 Task: Open a blank sheet, save the file as Moon.docx Insert a picture of 'Moon ' with name  ' Moon .png ' Apply border to the image, change style to straight line, color Brown and width '2 pt'
Action: Mouse moved to (22, 38)
Screenshot: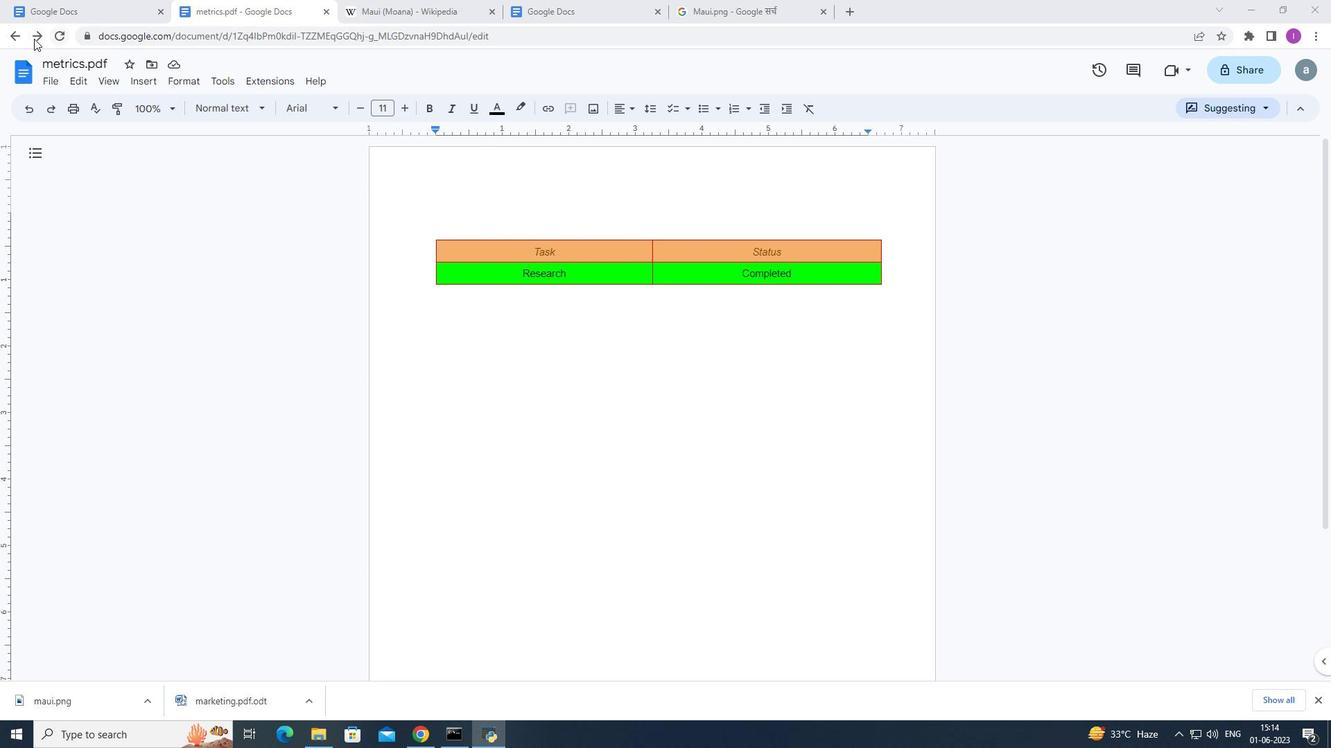 
Action: Mouse pressed left at (22, 38)
Screenshot: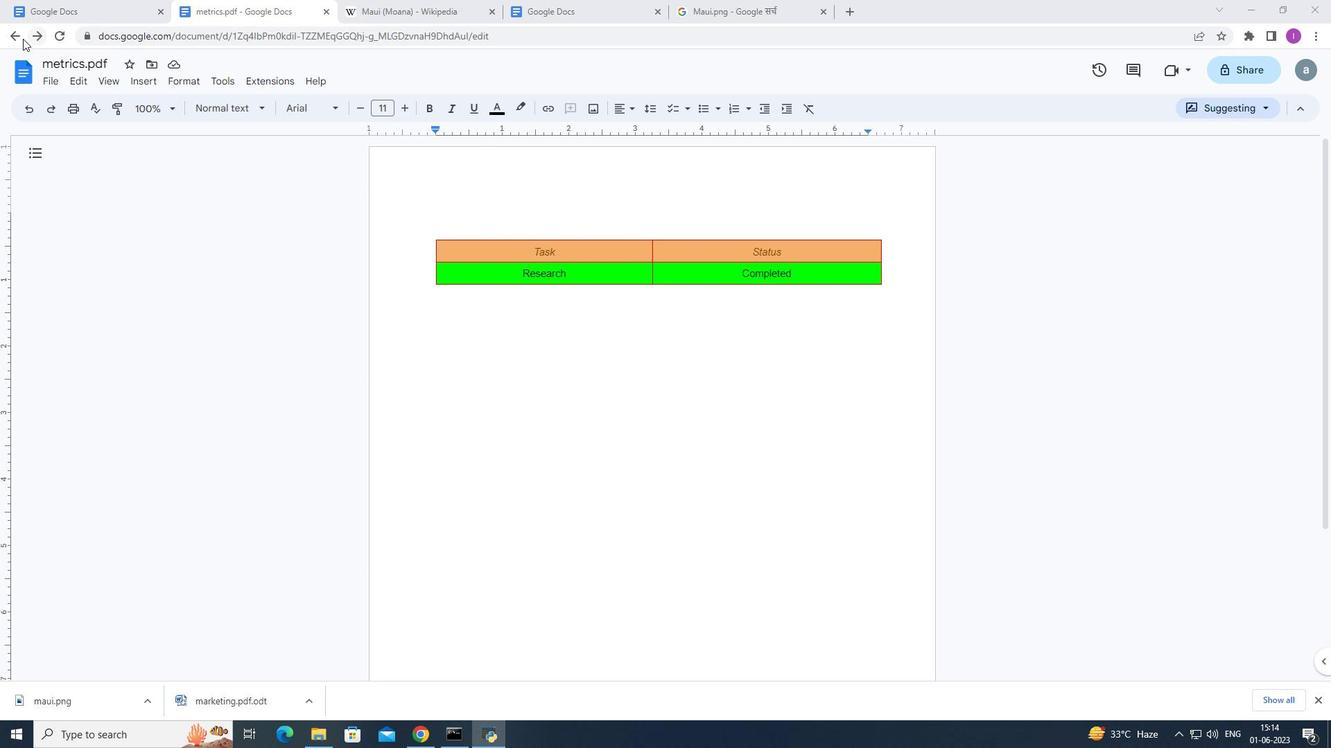 
Action: Mouse moved to (374, 448)
Screenshot: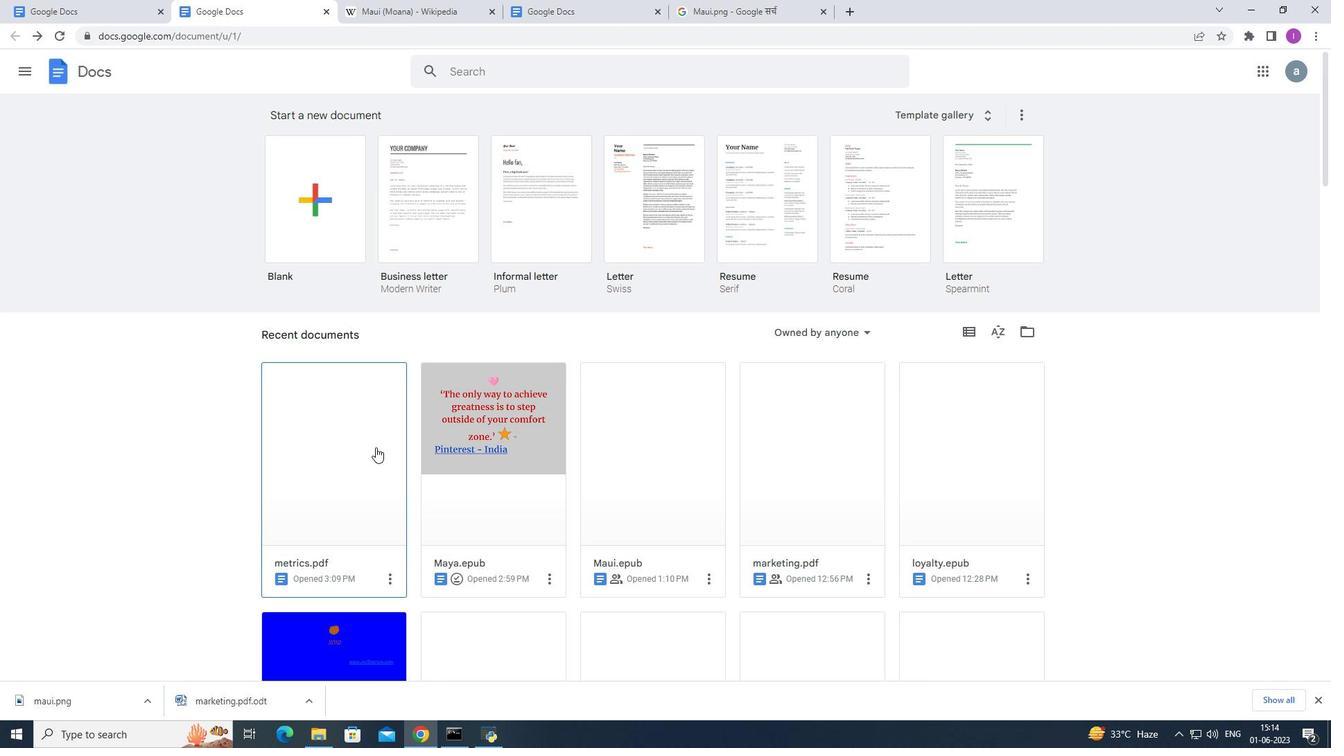 
Action: Mouse pressed left at (374, 448)
Screenshot: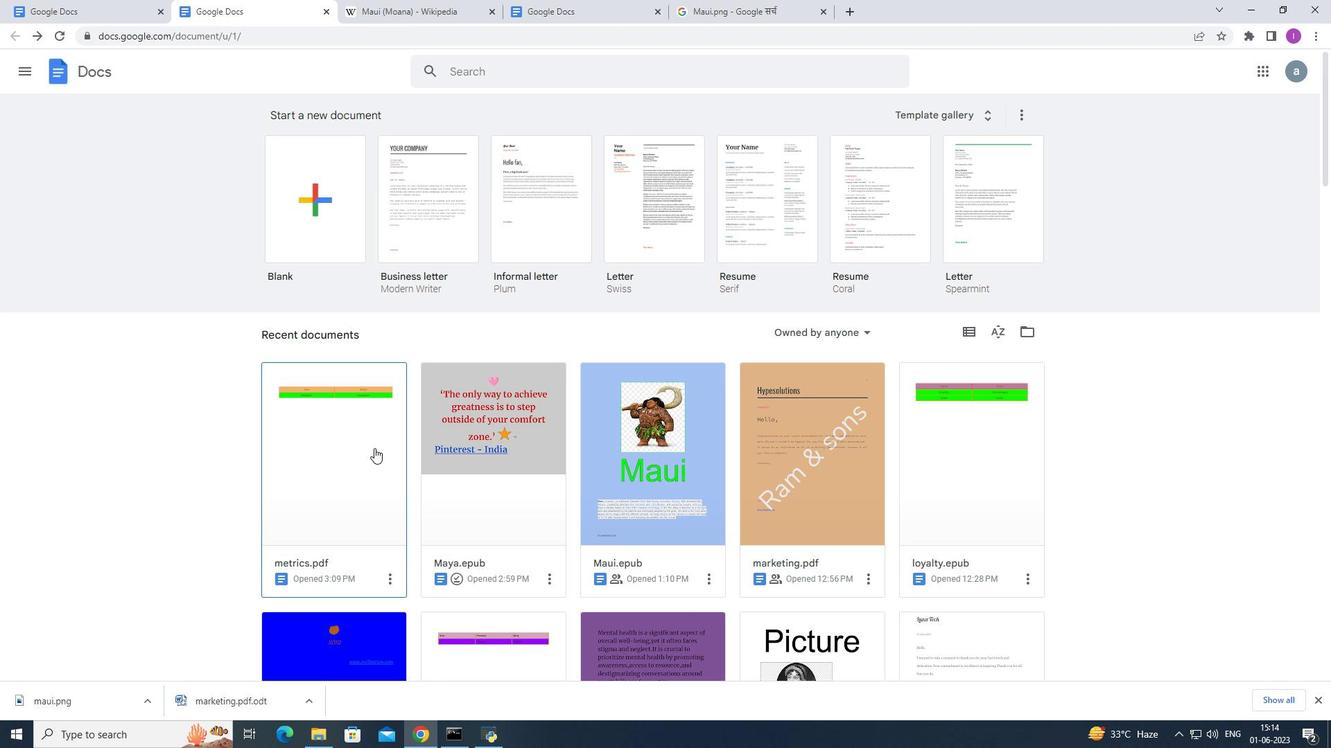 
Action: Mouse moved to (16, 29)
Screenshot: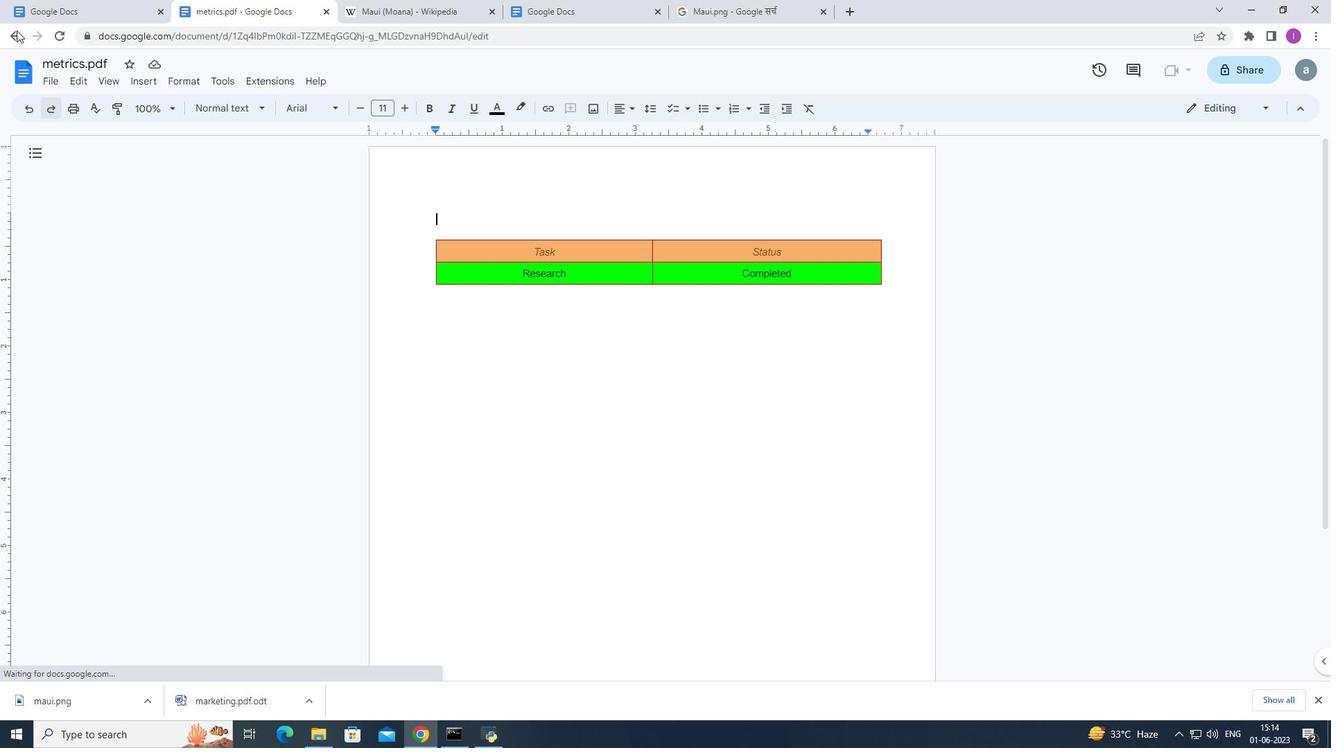 
Action: Mouse pressed left at (16, 29)
Screenshot: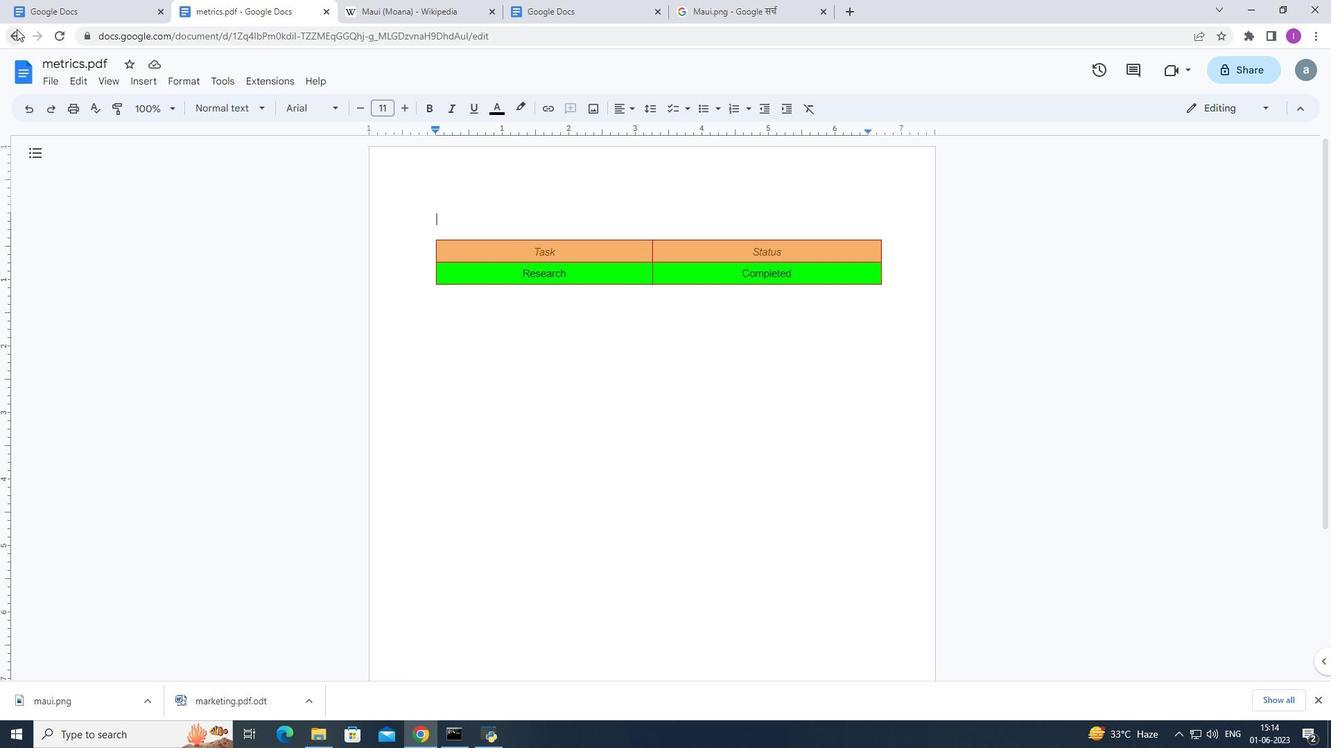 
Action: Mouse moved to (295, 178)
Screenshot: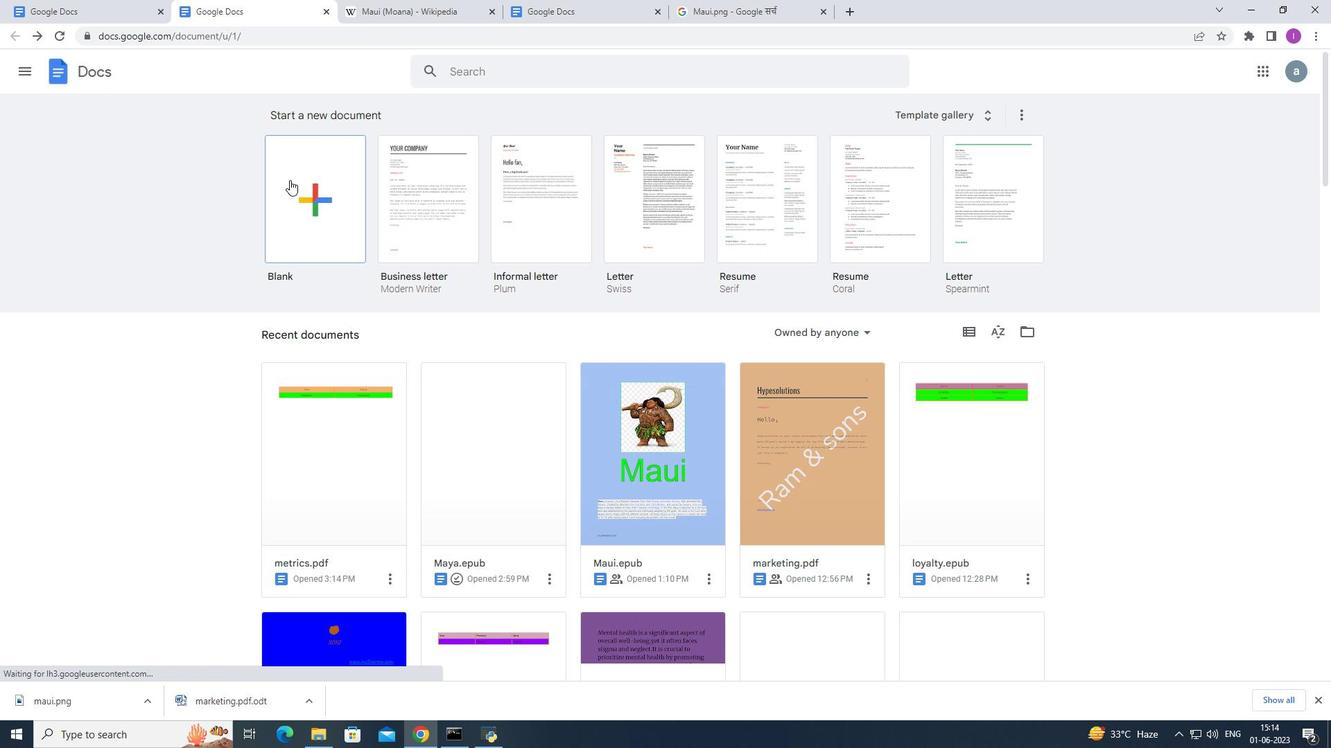 
Action: Mouse pressed left at (295, 178)
Screenshot: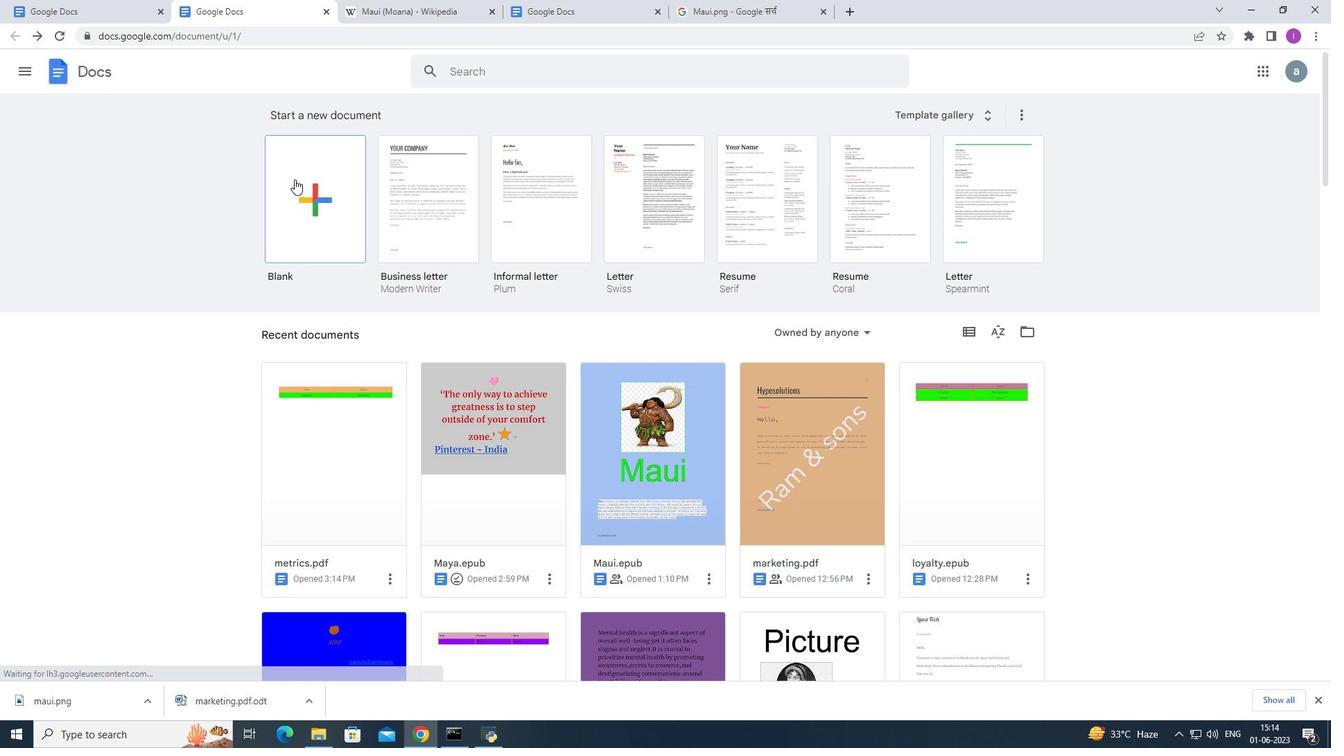 
Action: Mouse moved to (152, 64)
Screenshot: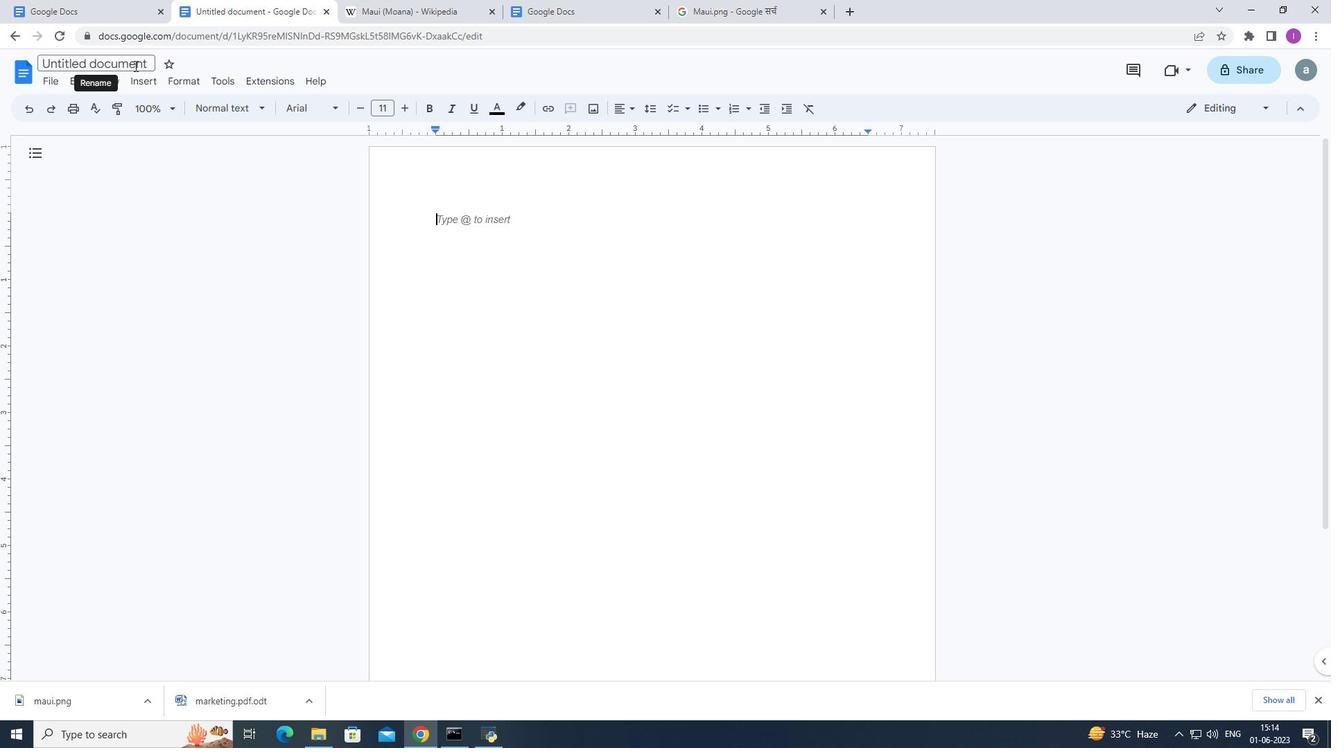 
Action: Mouse pressed left at (152, 64)
Screenshot: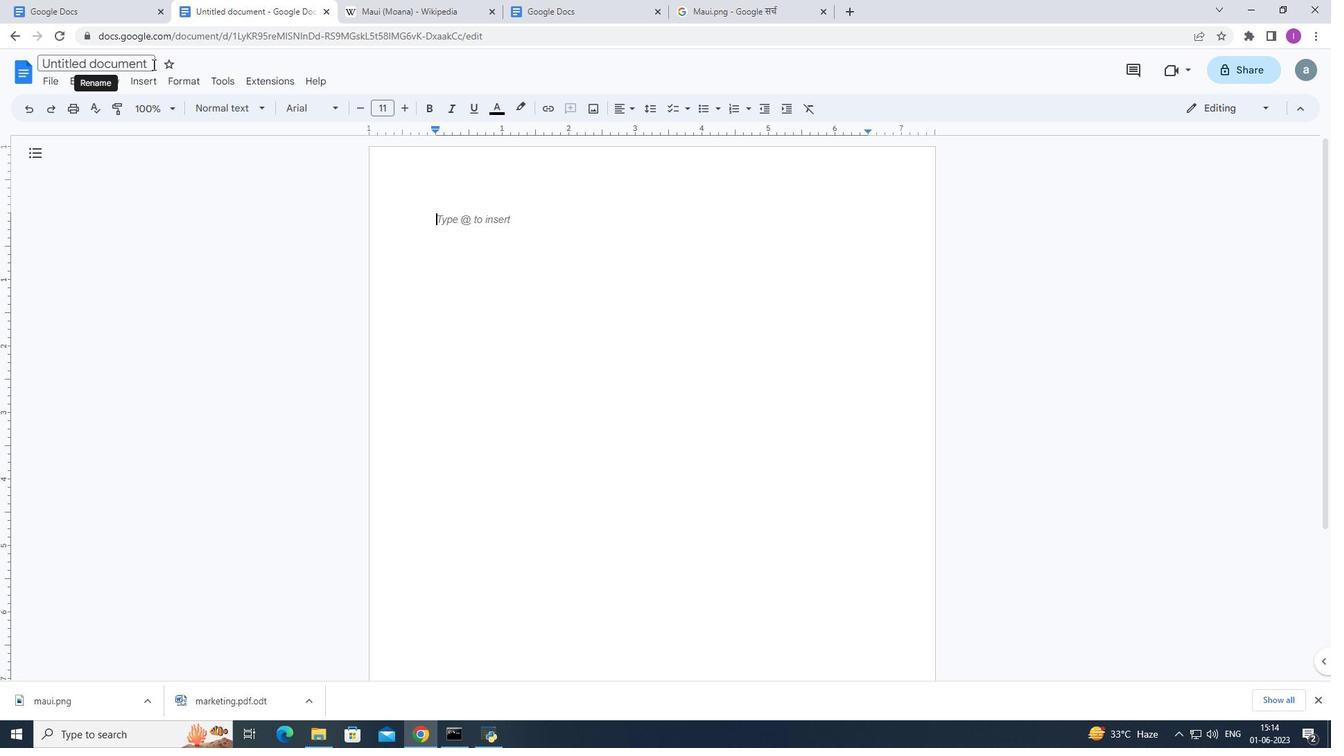 
Action: Mouse moved to (704, 0)
Screenshot: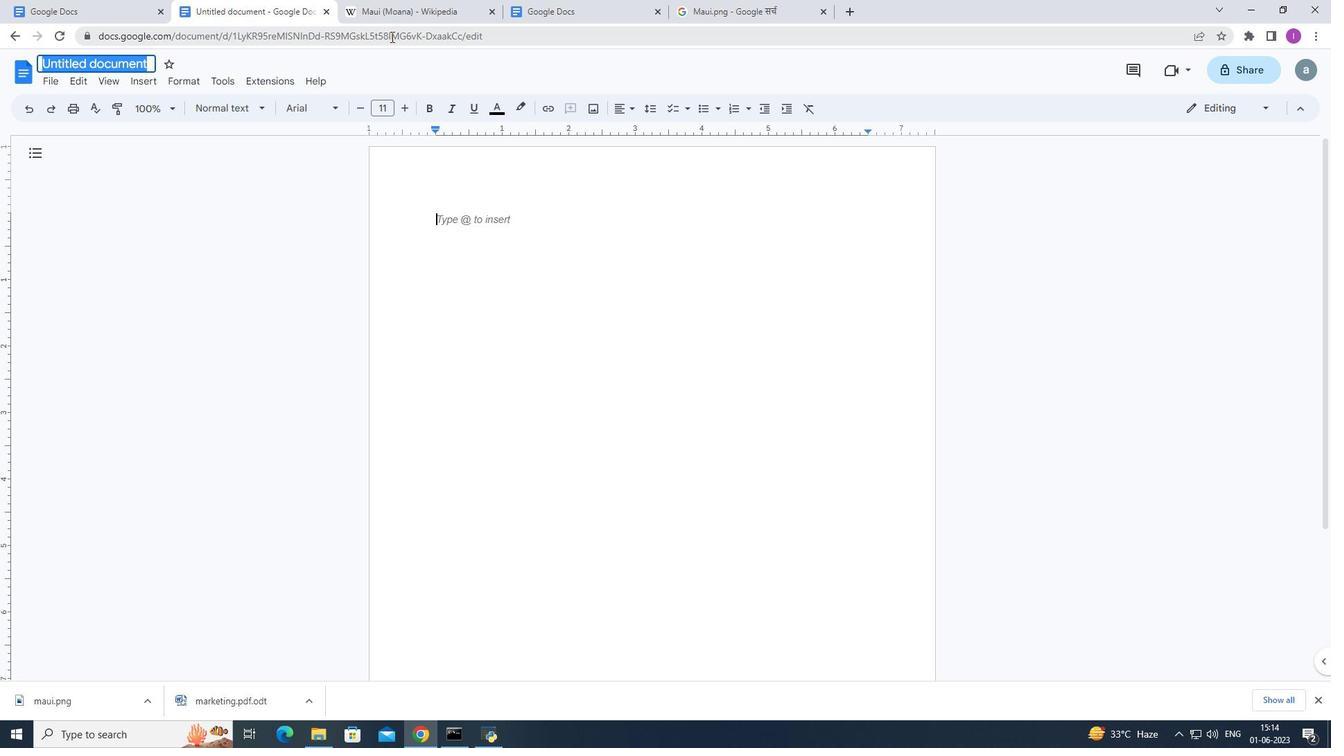 
Action: Key pressed <Key.shift><Key.shift><Key.shift><Key.shift><Key.shift><Key.shift><Key.shift>Moon.docx
Screenshot: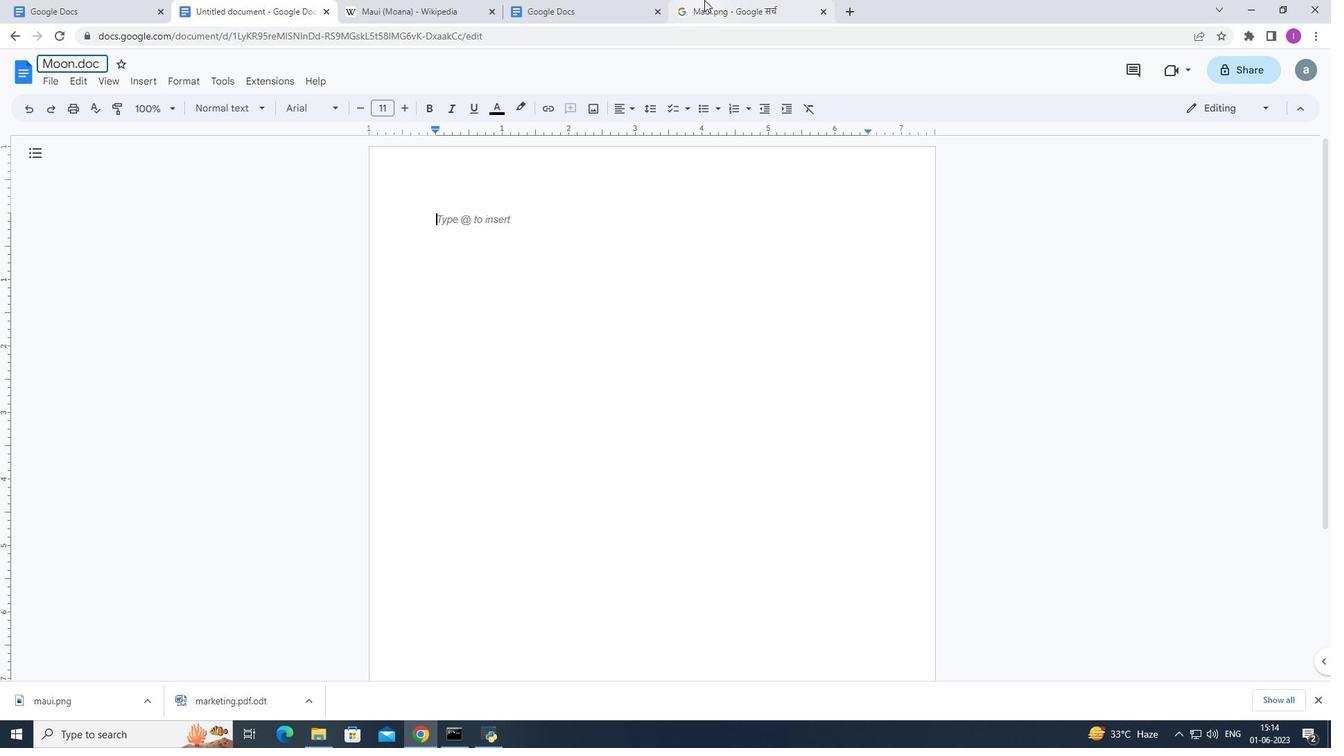
Action: Mouse moved to (471, 183)
Screenshot: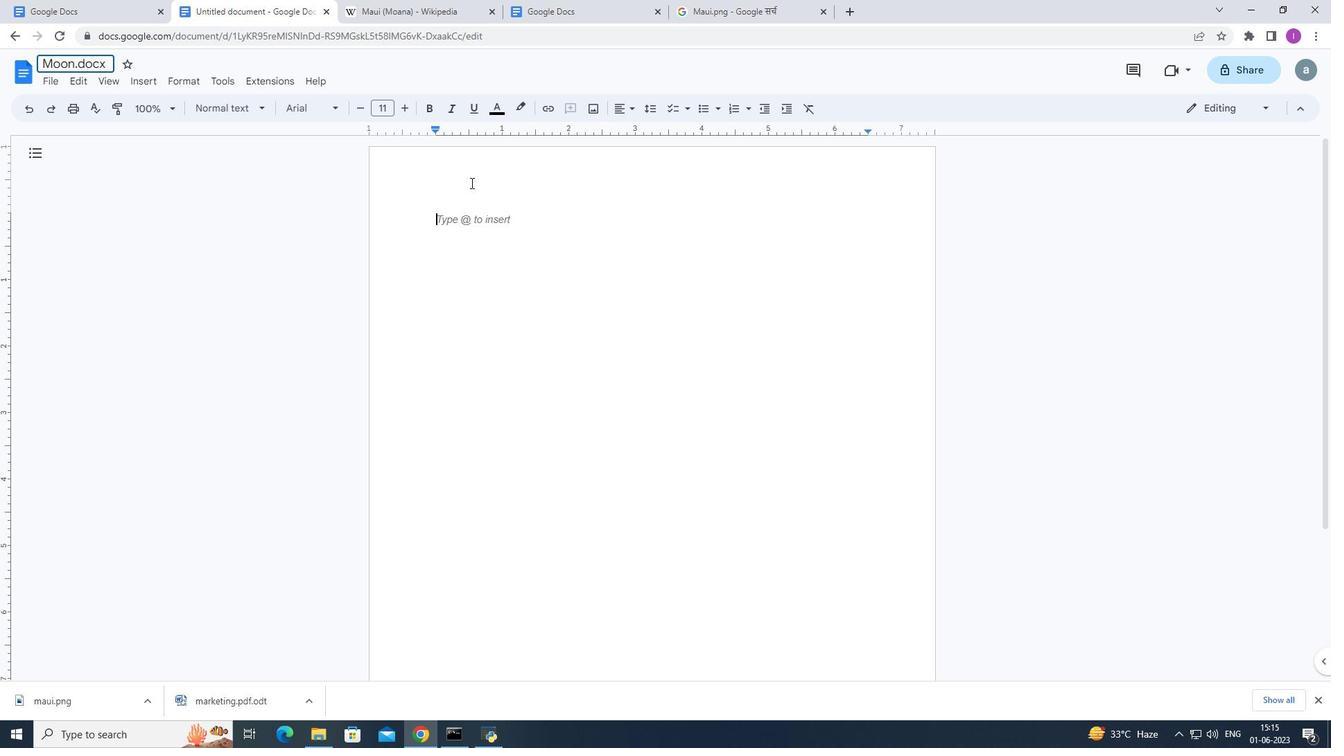 
Action: Mouse pressed left at (471, 183)
Screenshot: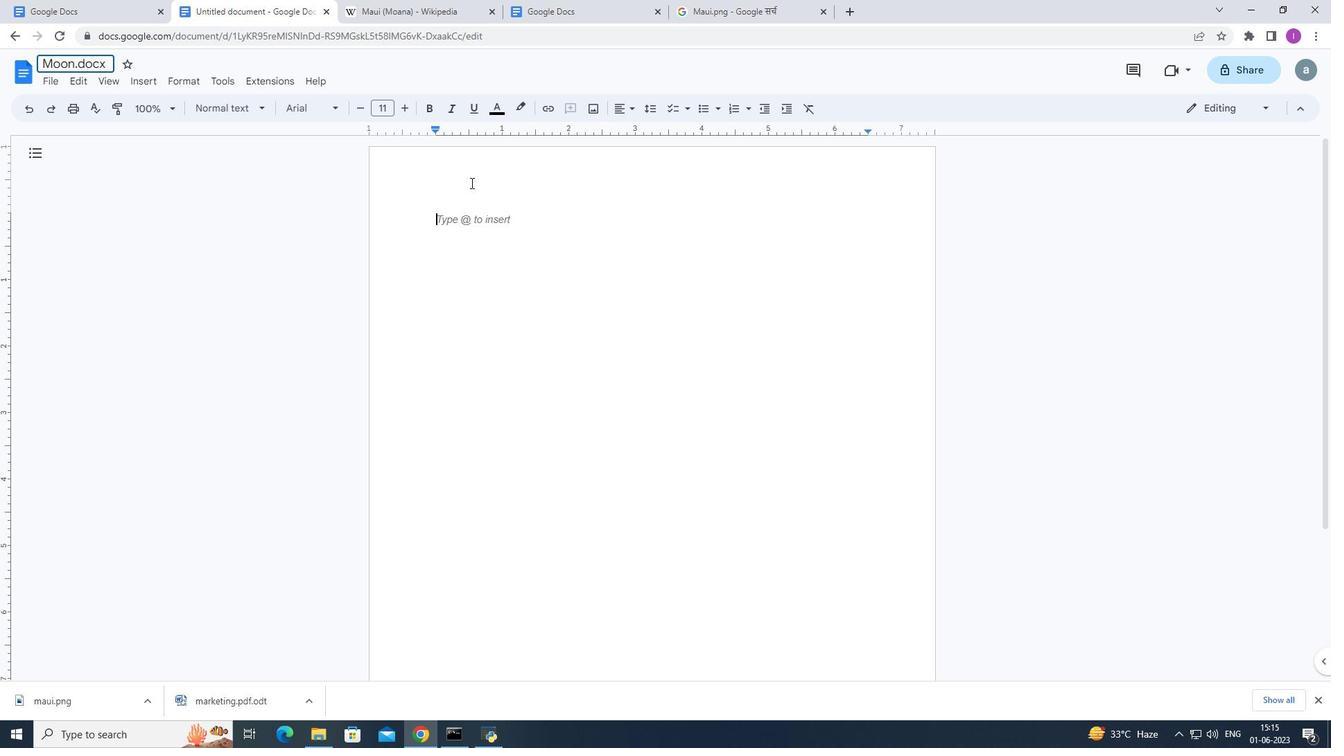 
Action: Mouse moved to (717, 6)
Screenshot: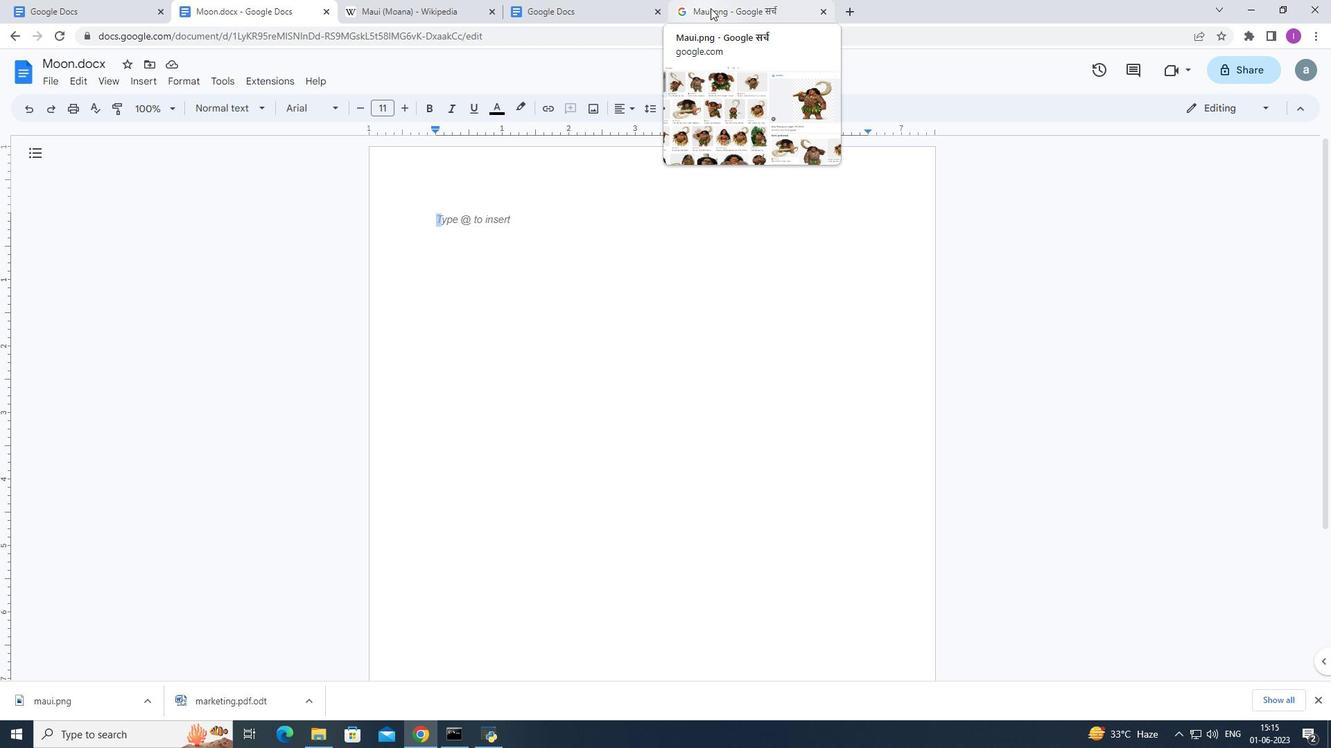 
Action: Mouse pressed left at (717, 6)
Screenshot: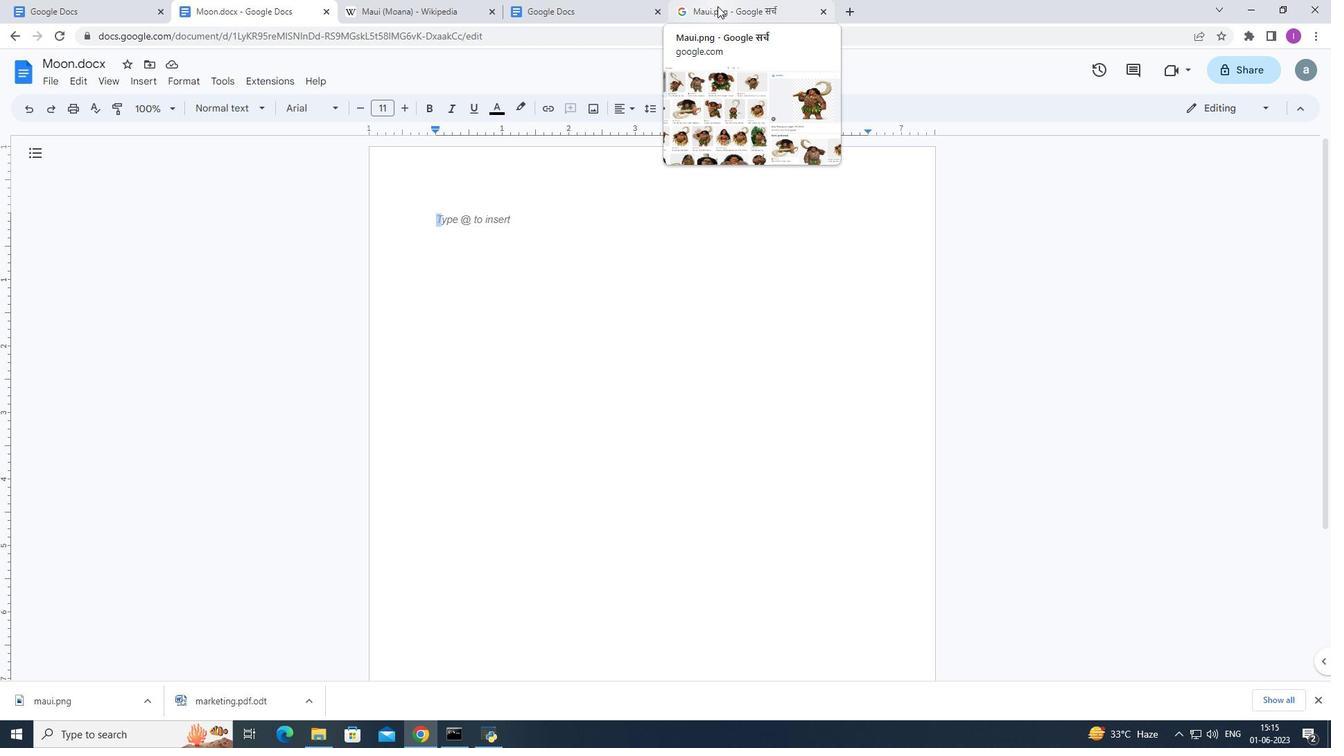 
Action: Mouse moved to (168, 67)
Screenshot: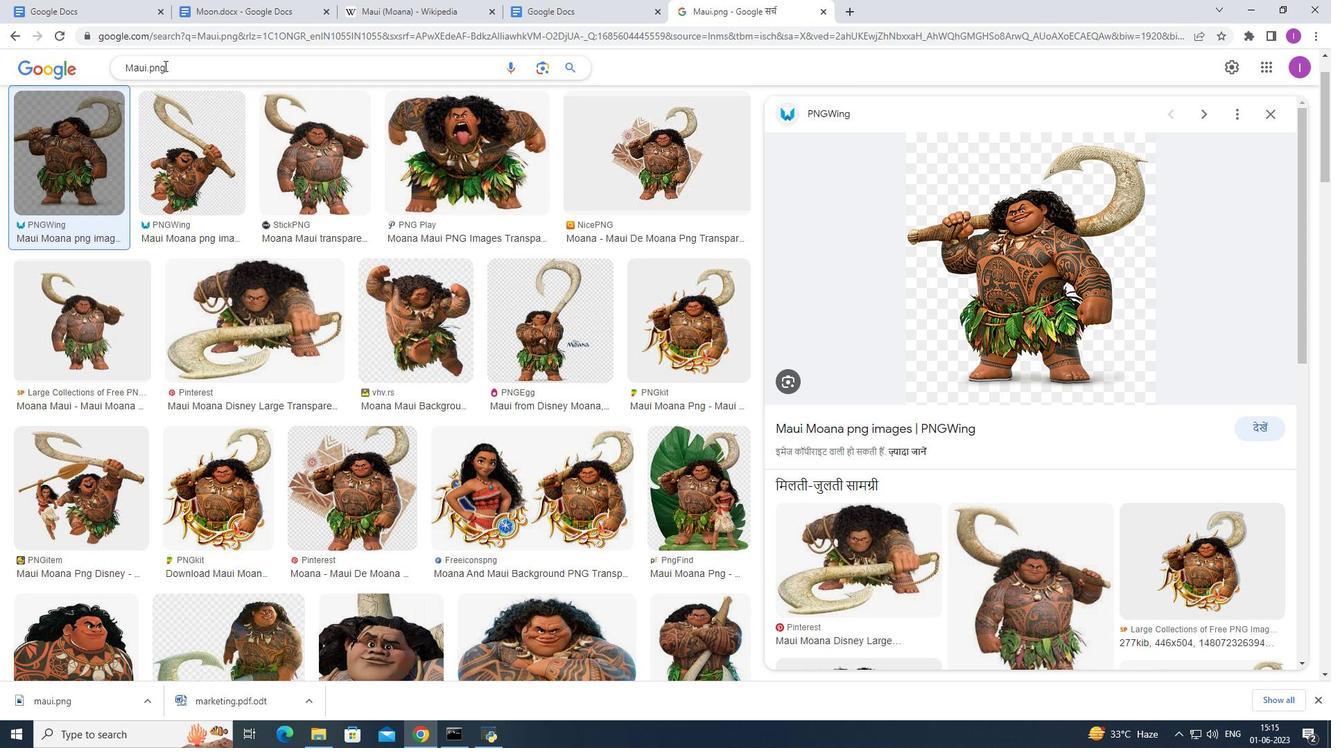 
Action: Mouse pressed left at (168, 67)
Screenshot: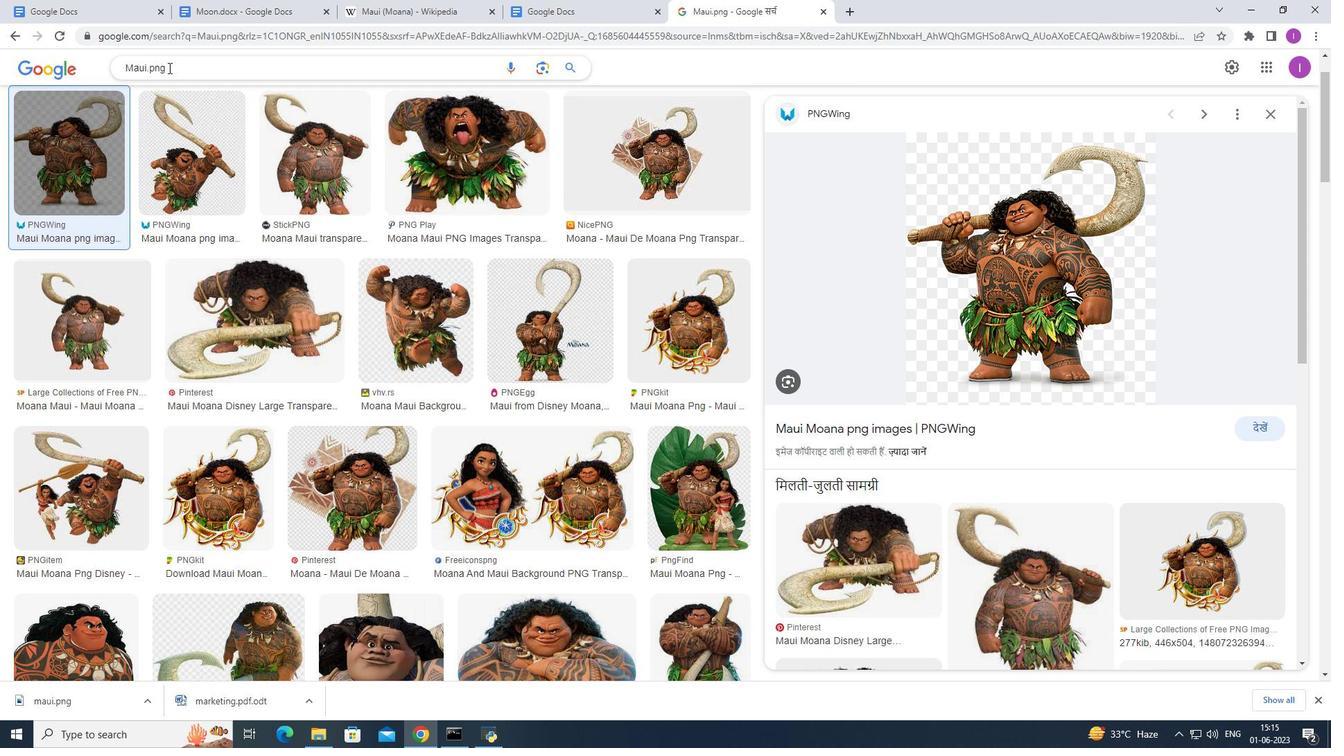 
Action: Mouse moved to (814, 76)
Screenshot: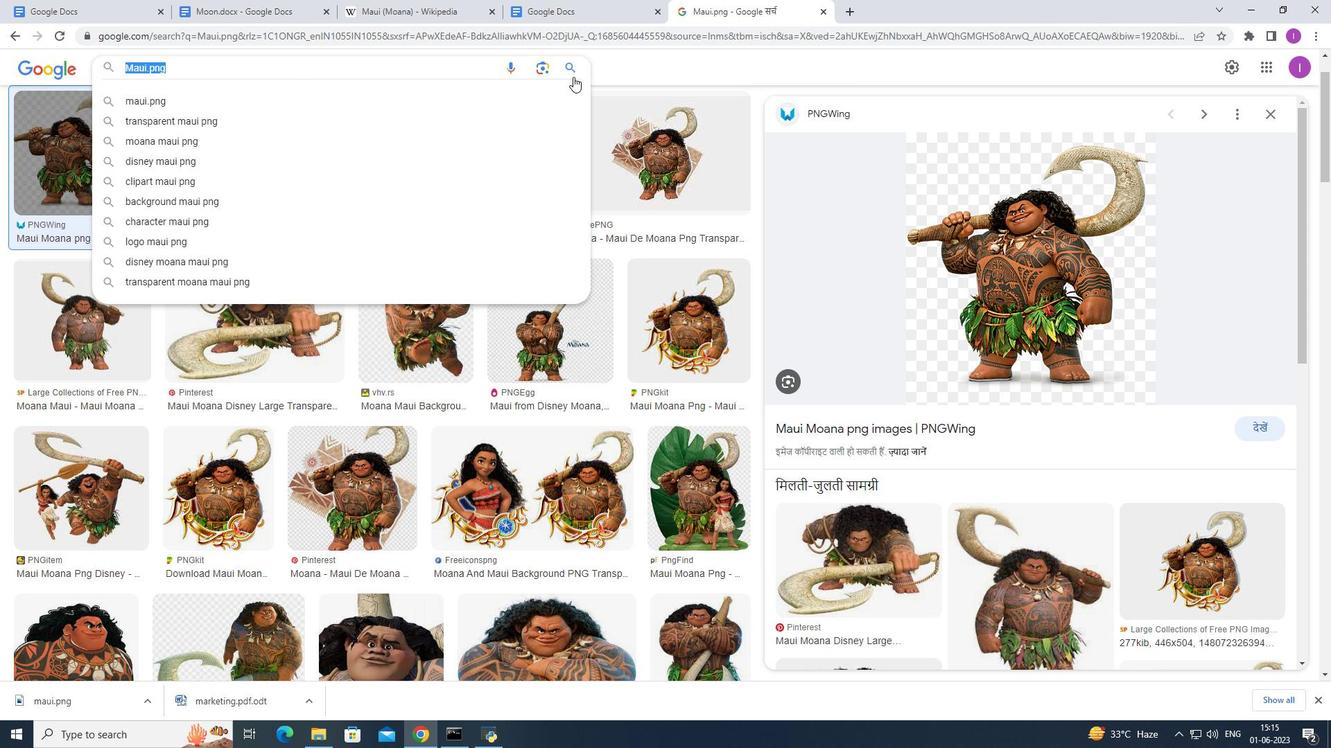 
Action: Key pressed image<Key.space>of<Key.space>,m<Key.backspace><Key.backspace>moon<Key.space>png
Screenshot: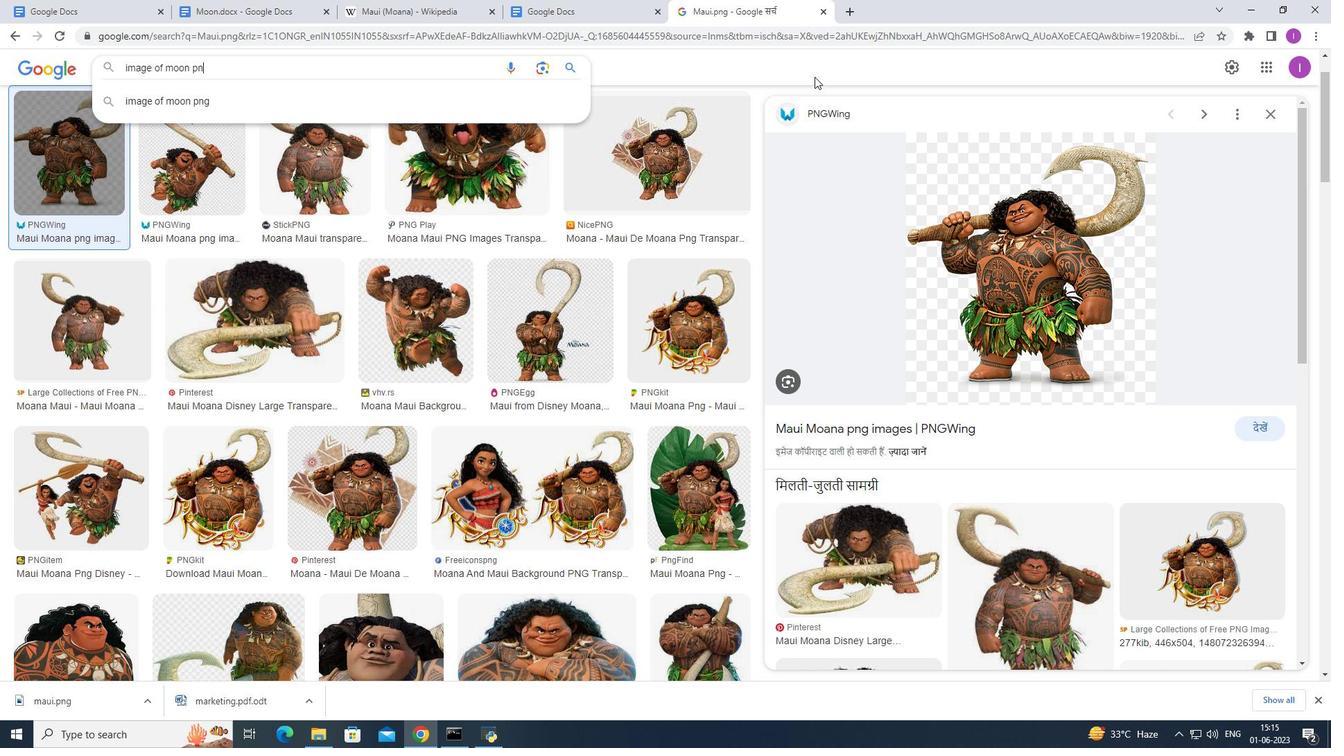 
Action: Mouse moved to (902, 106)
Screenshot: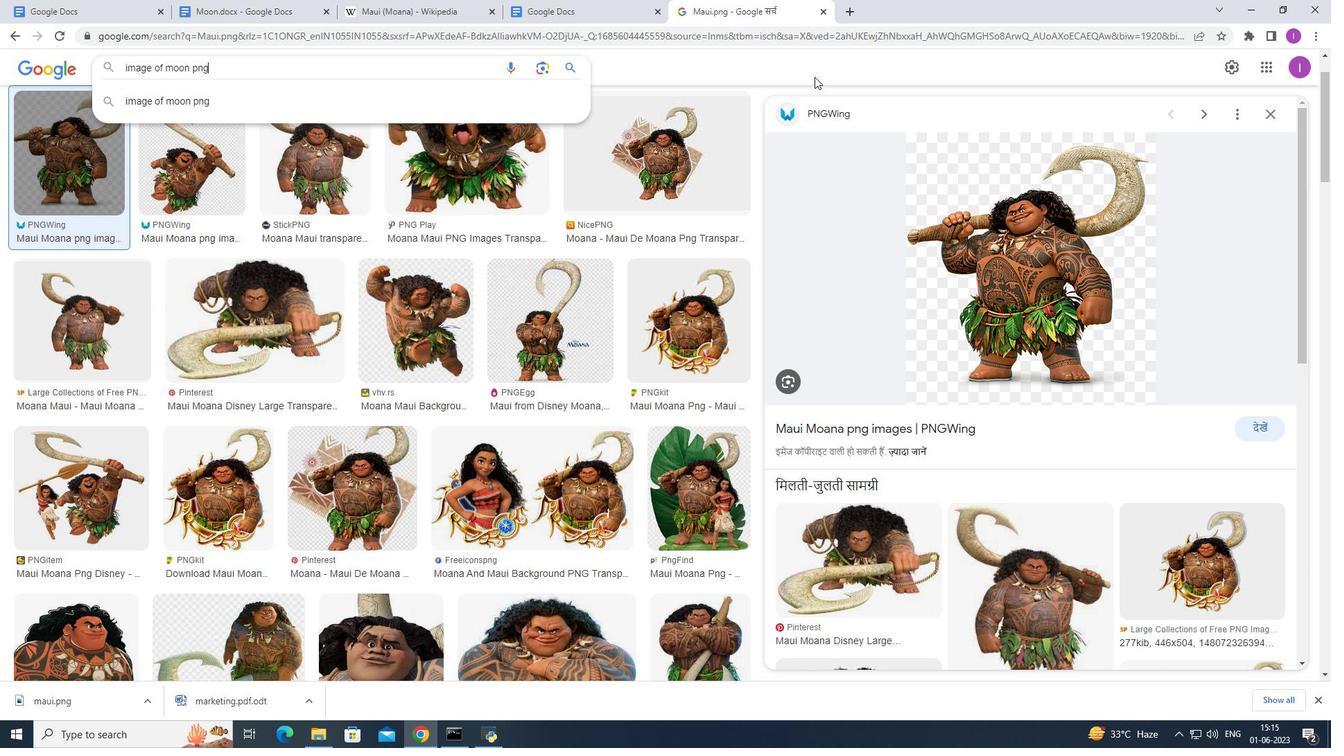 
Action: Key pressed <Key.enter>
Screenshot: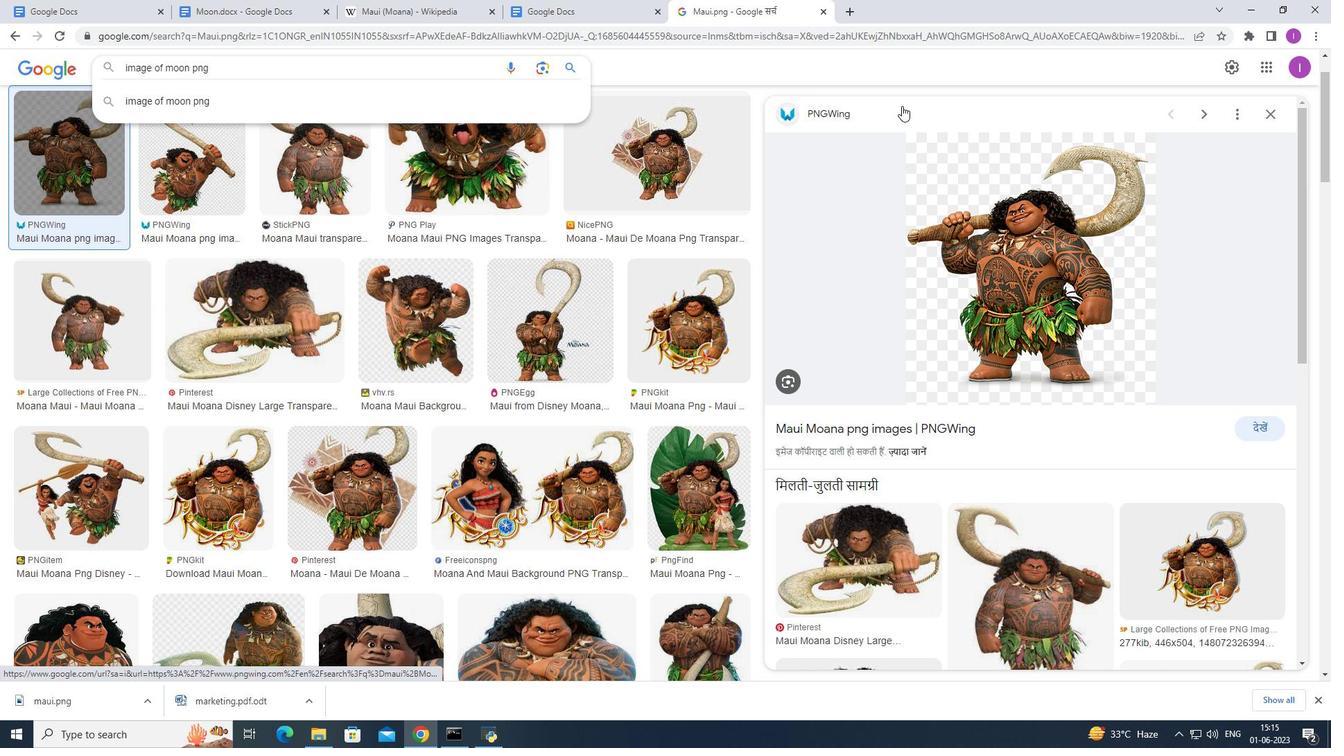 
Action: Mouse moved to (197, 123)
Screenshot: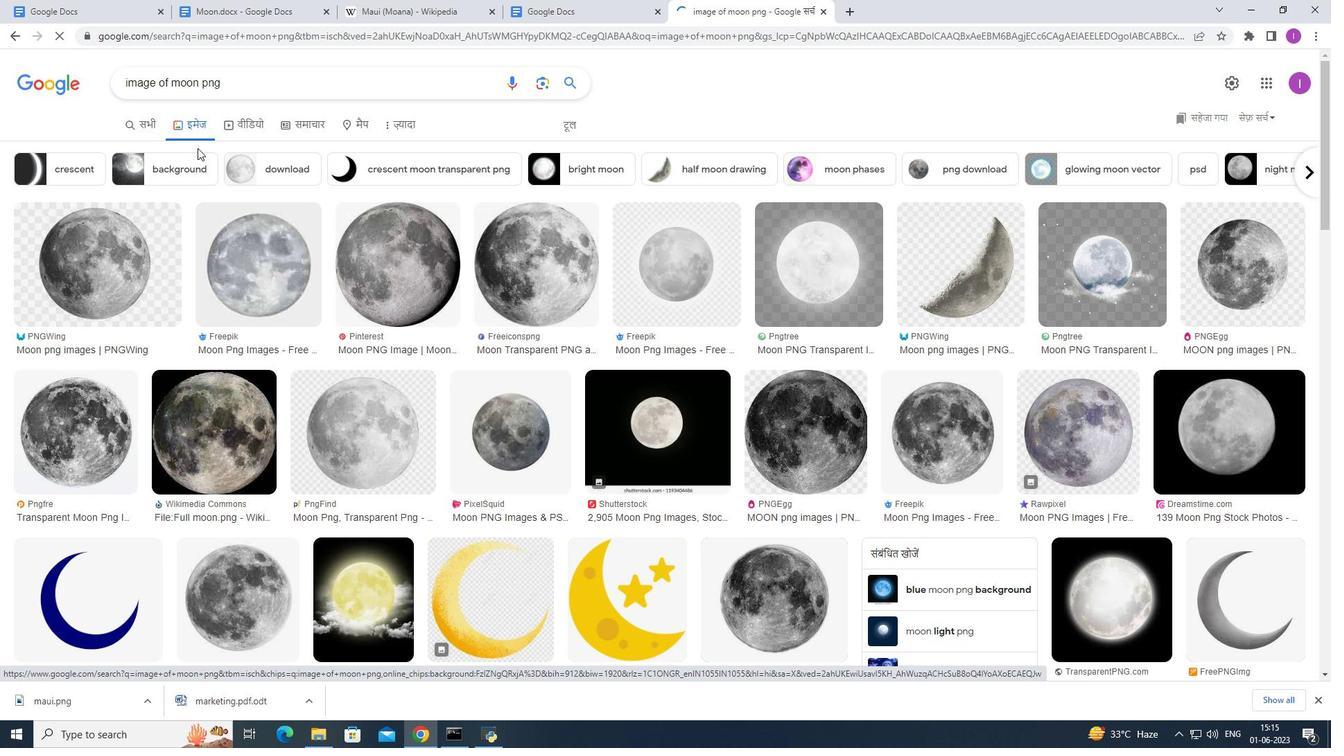 
Action: Mouse pressed left at (197, 123)
Screenshot: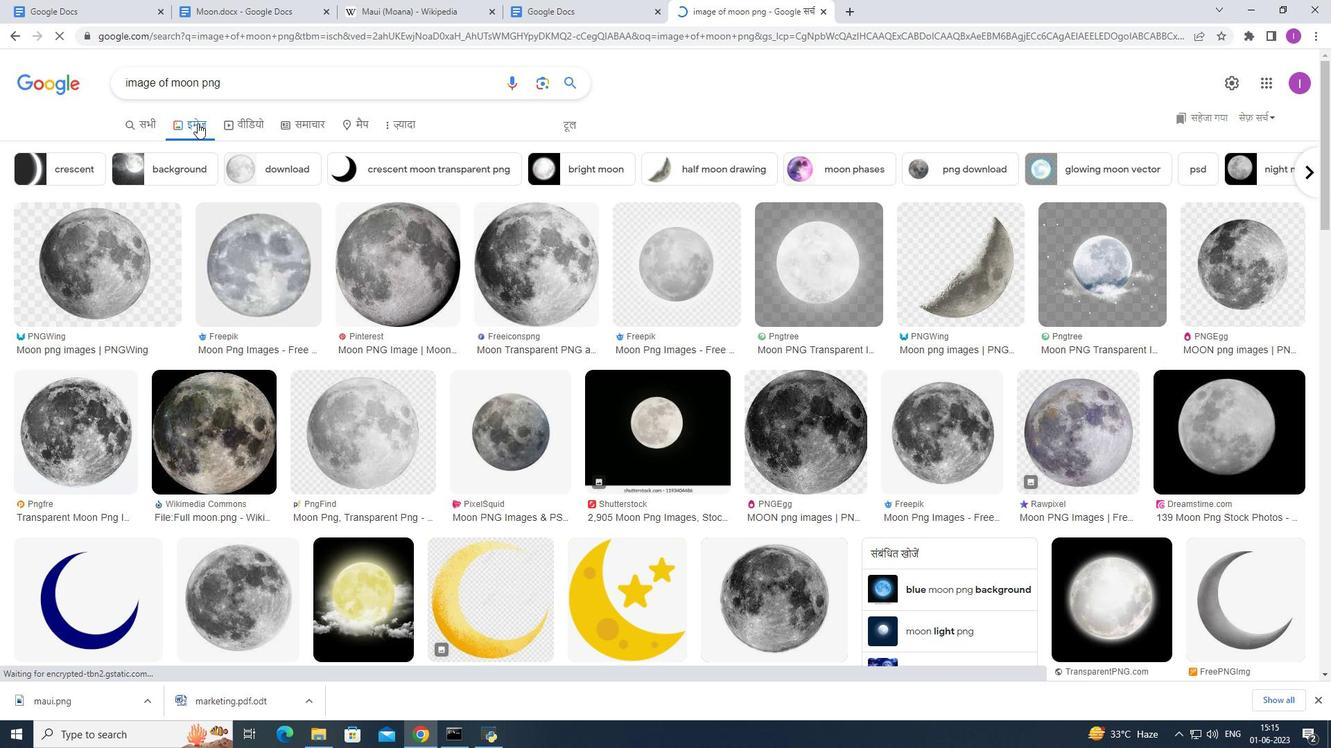 
Action: Mouse moved to (203, 131)
Screenshot: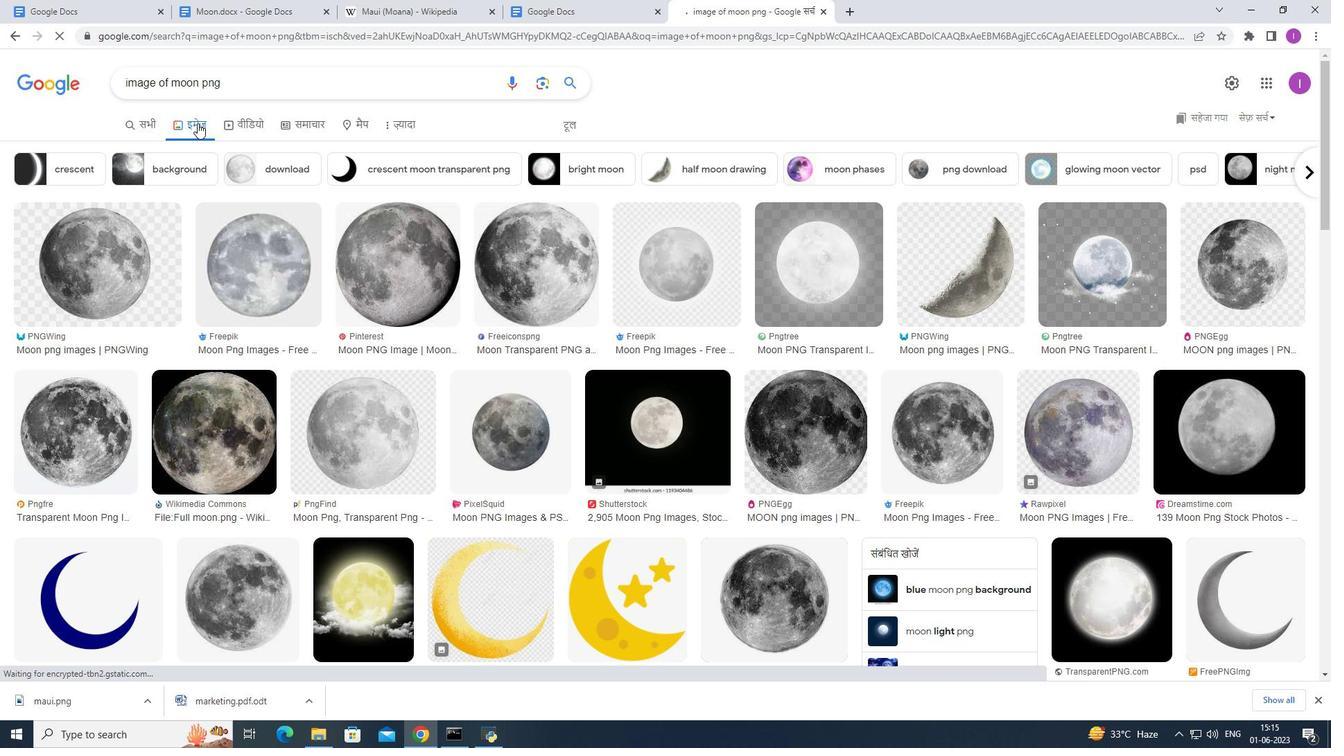 
Action: Mouse pressed left at (203, 131)
Screenshot: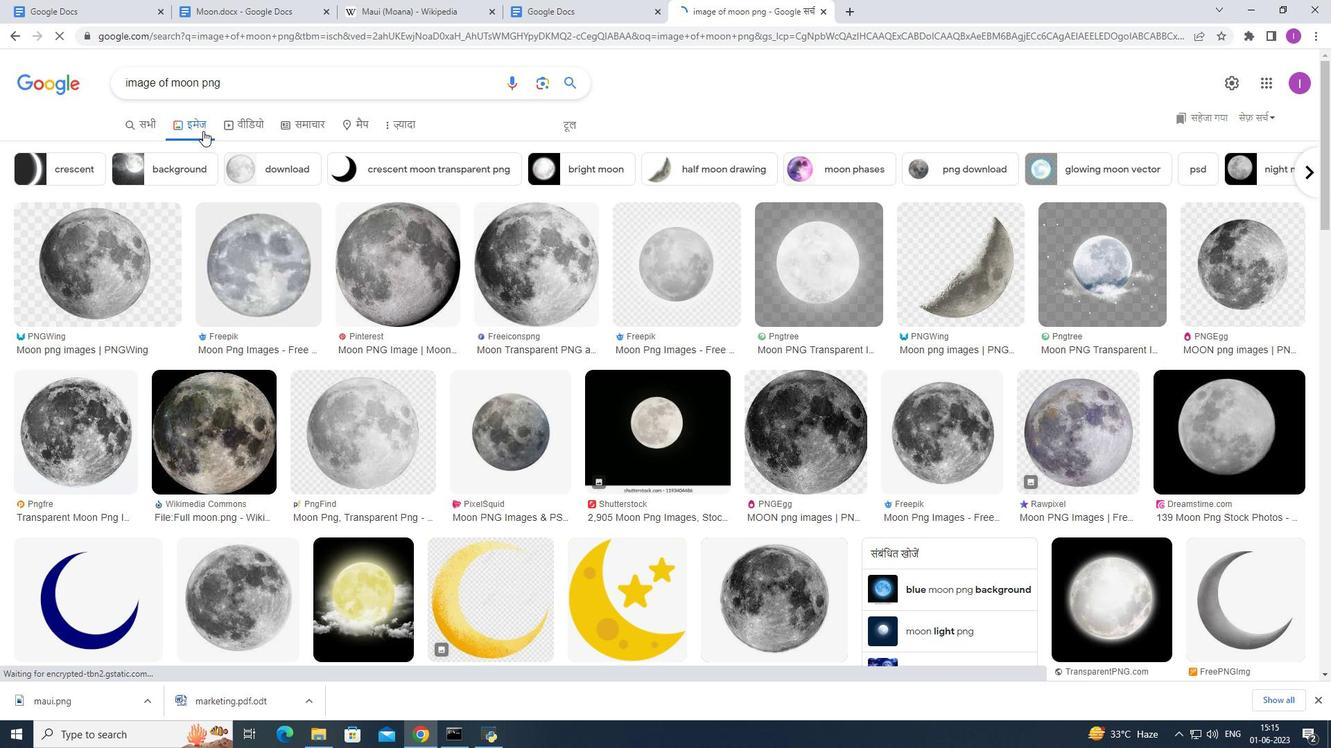 
Action: Mouse moved to (1233, 436)
Screenshot: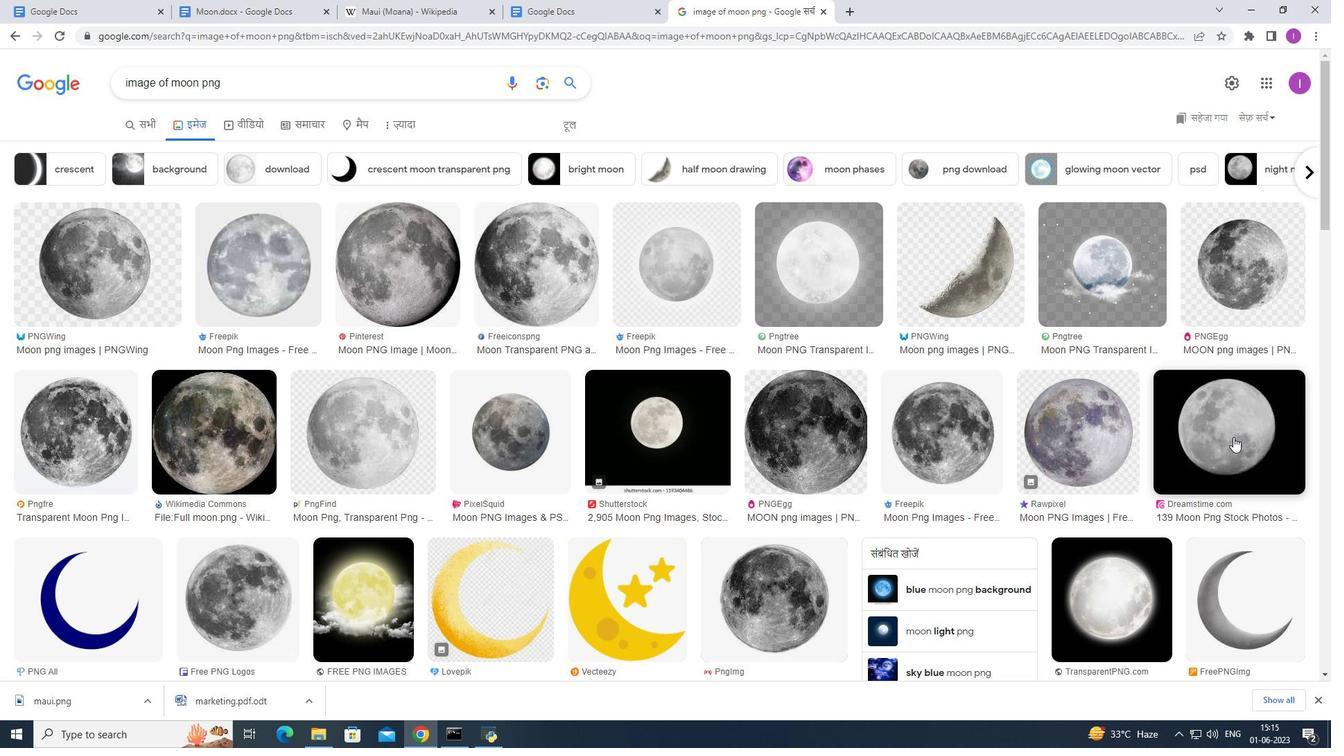 
Action: Mouse pressed left at (1233, 436)
Screenshot: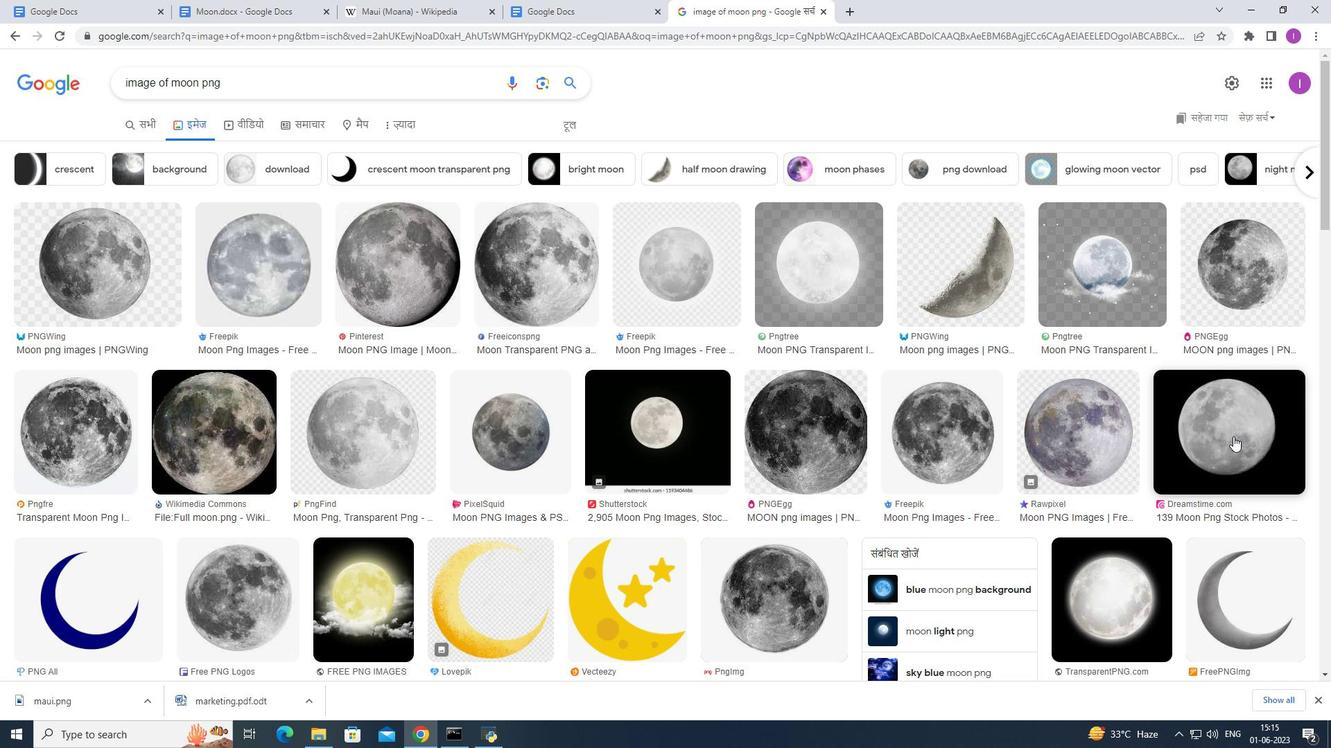 
Action: Mouse moved to (1061, 370)
Screenshot: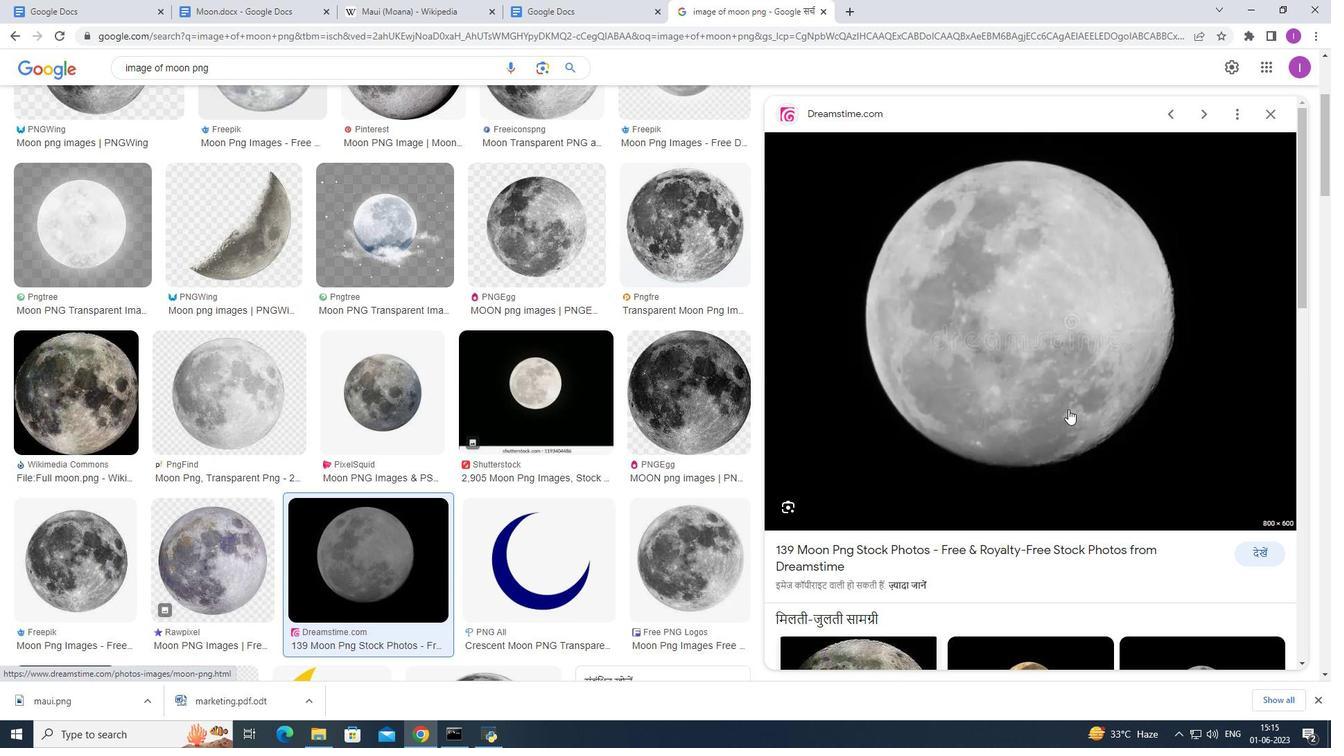 
Action: Mouse pressed right at (1061, 370)
Screenshot: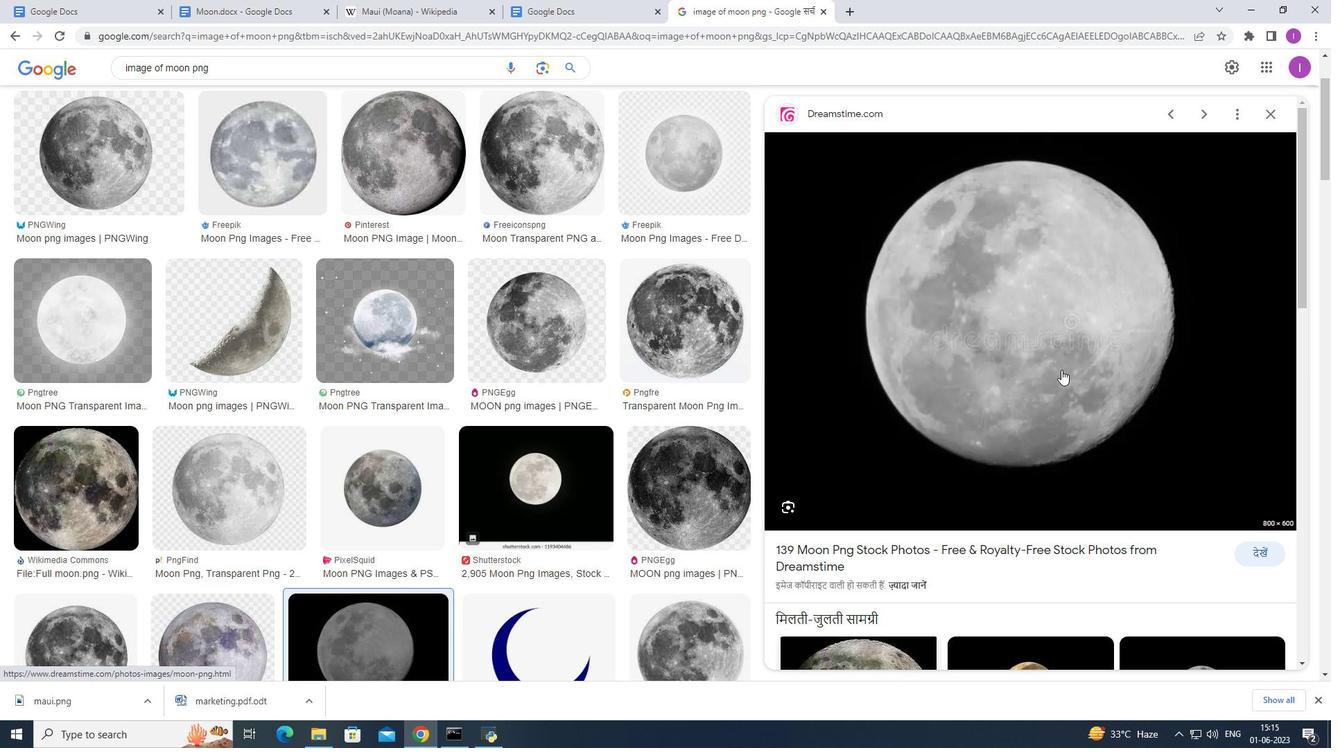 
Action: Mouse moved to (1118, 513)
Screenshot: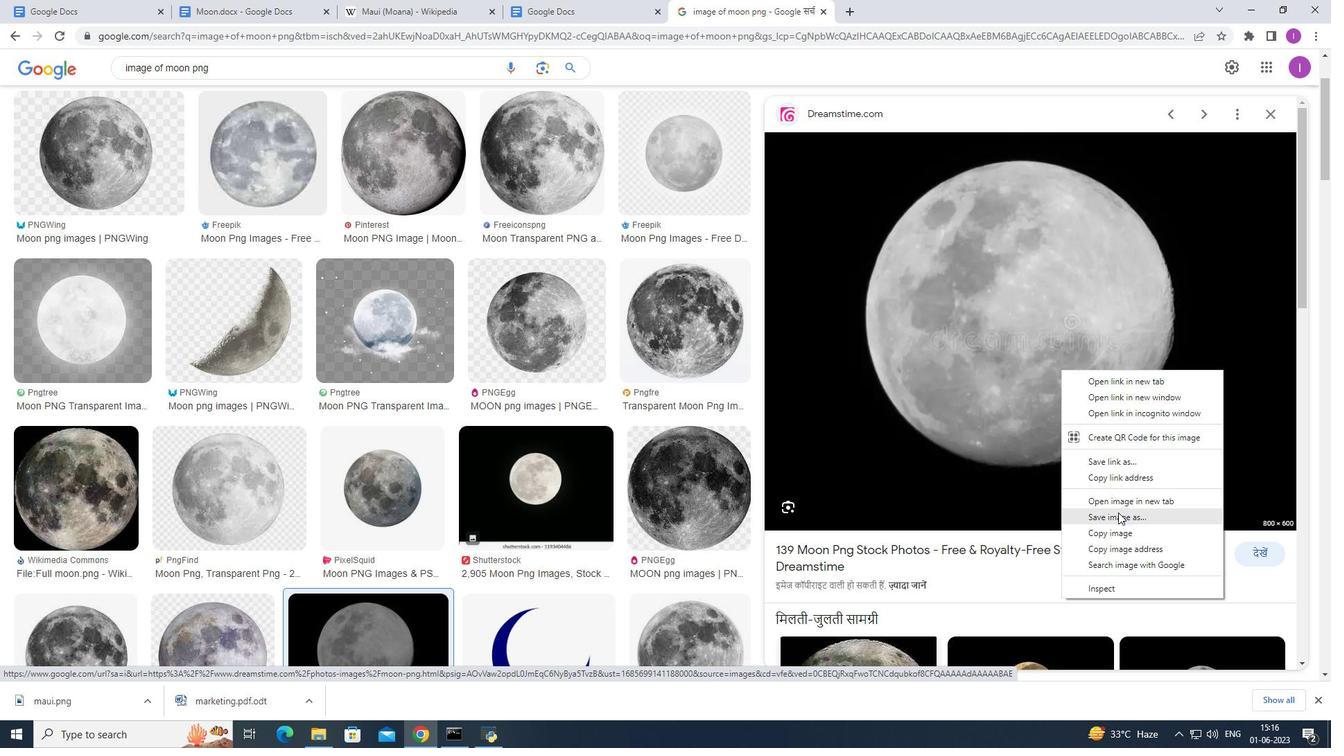 
Action: Mouse pressed left at (1118, 513)
Screenshot: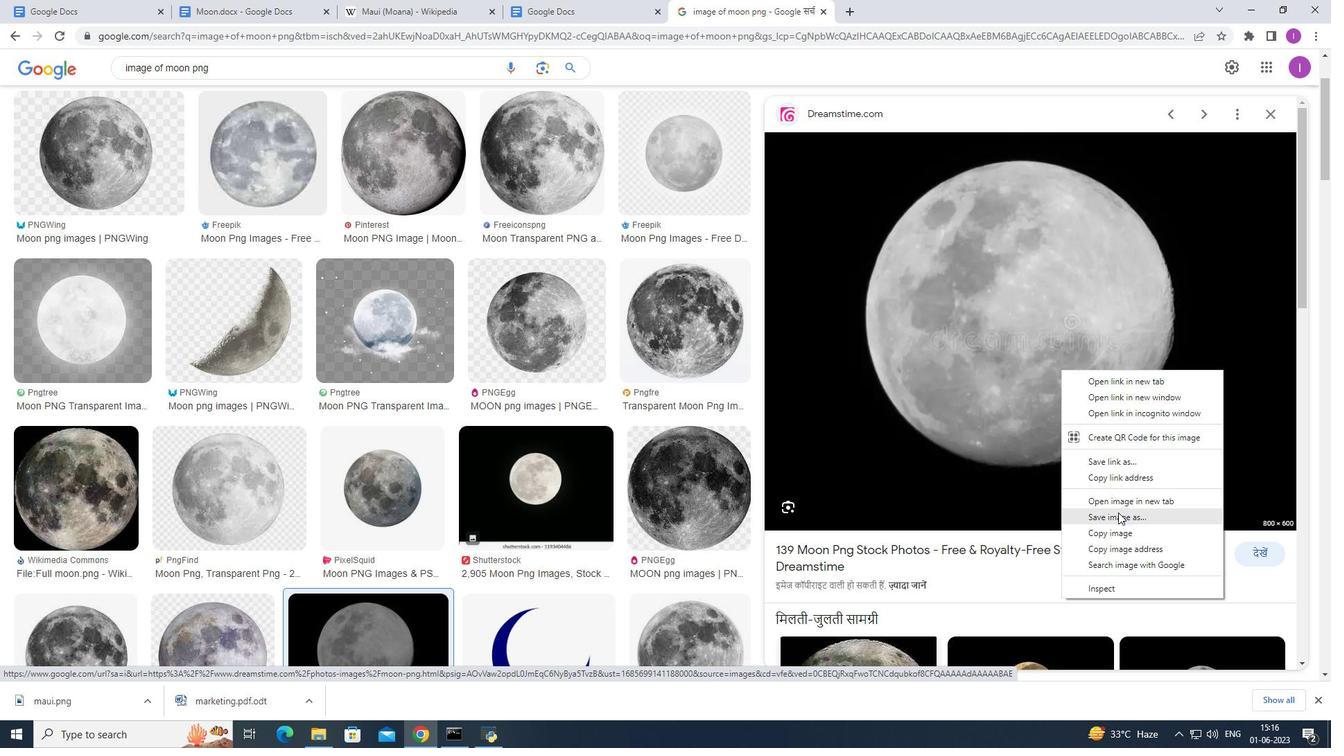 
Action: Mouse moved to (861, 296)
Screenshot: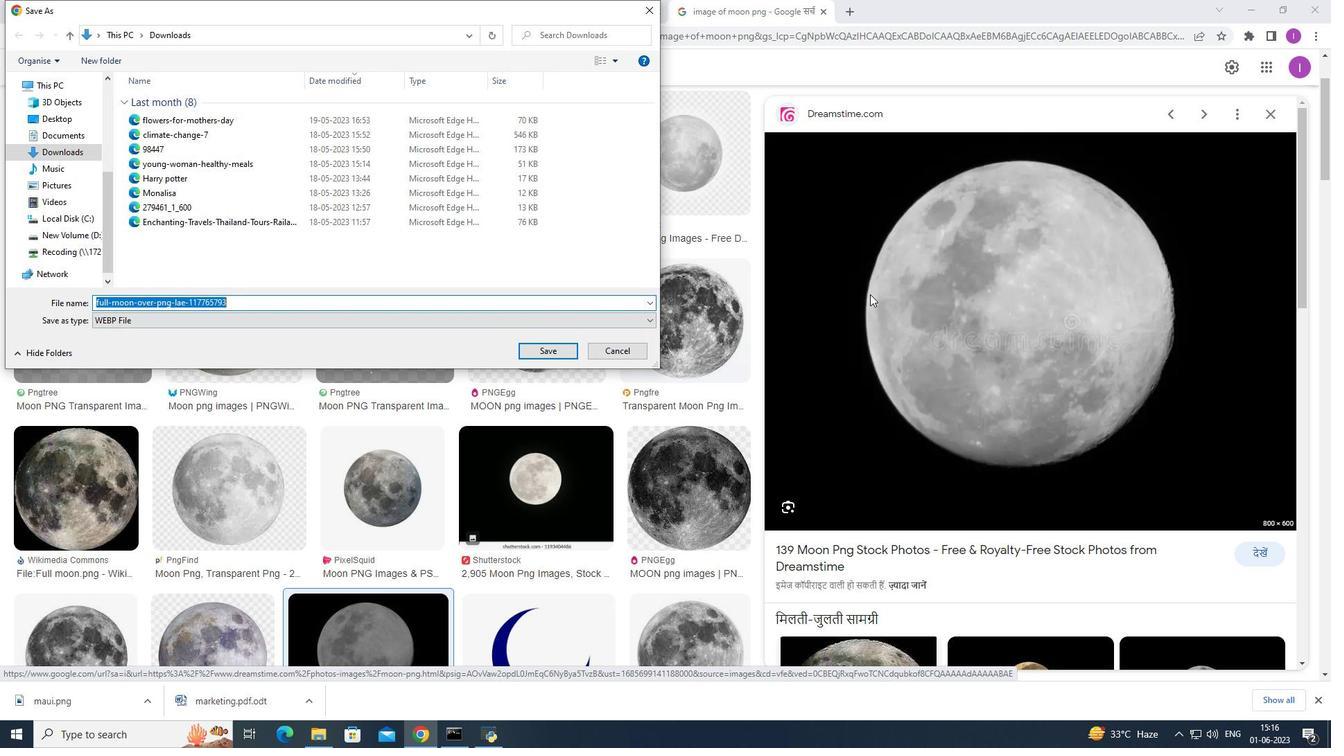 
Action: Key pressed <Key.backspace>moon
Screenshot: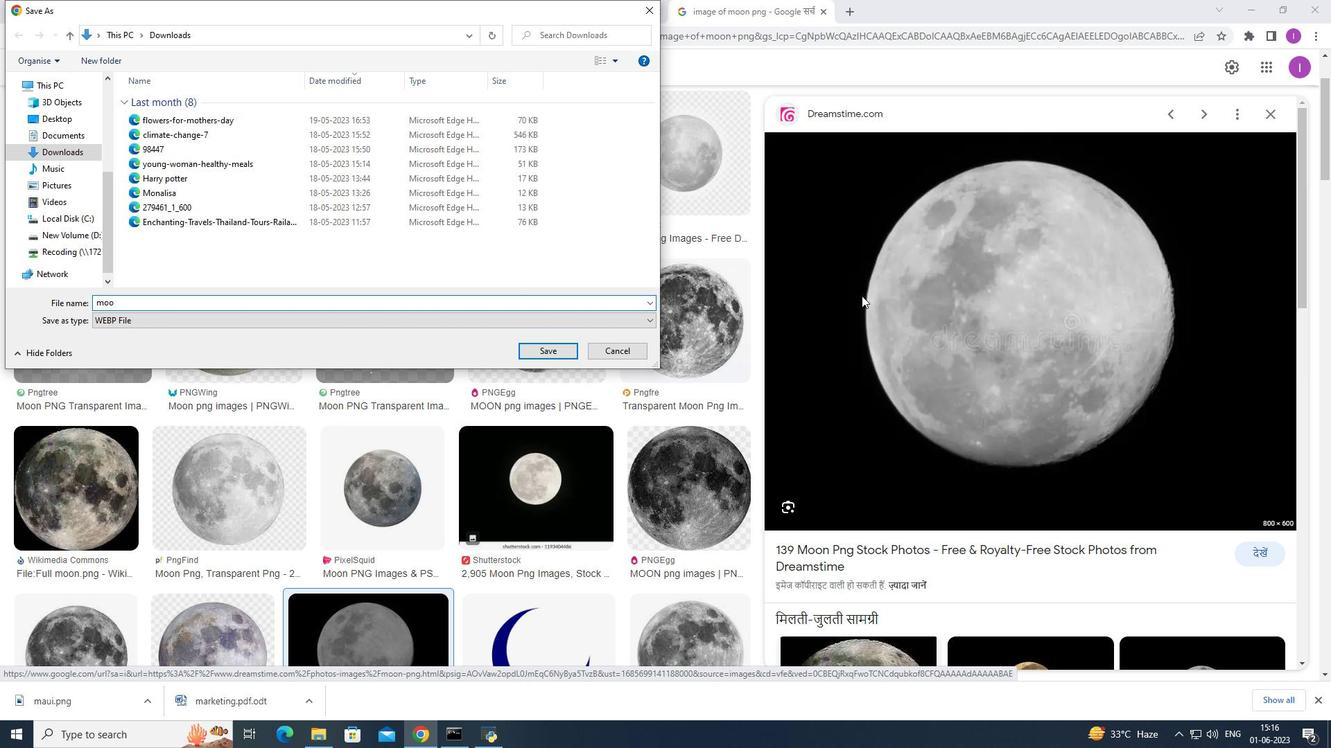 
Action: Mouse moved to (644, 8)
Screenshot: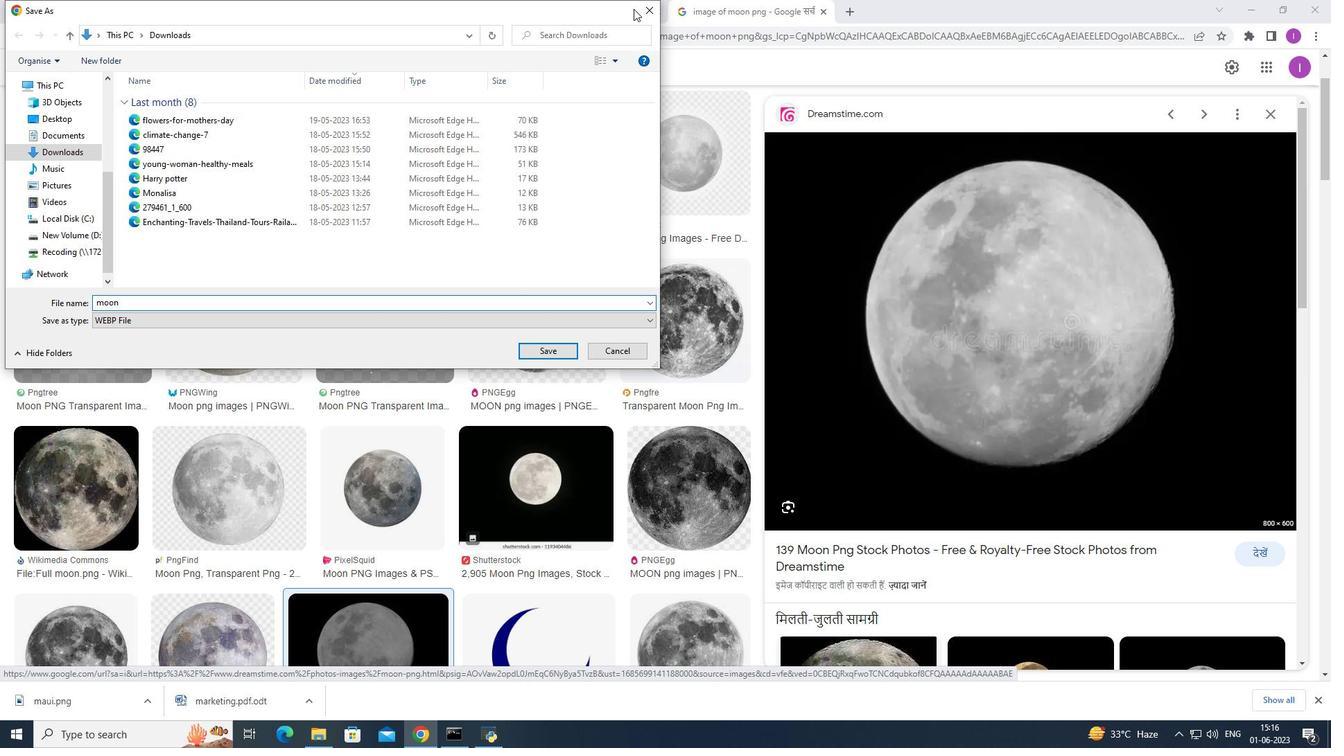
Action: Mouse pressed left at (644, 8)
Screenshot: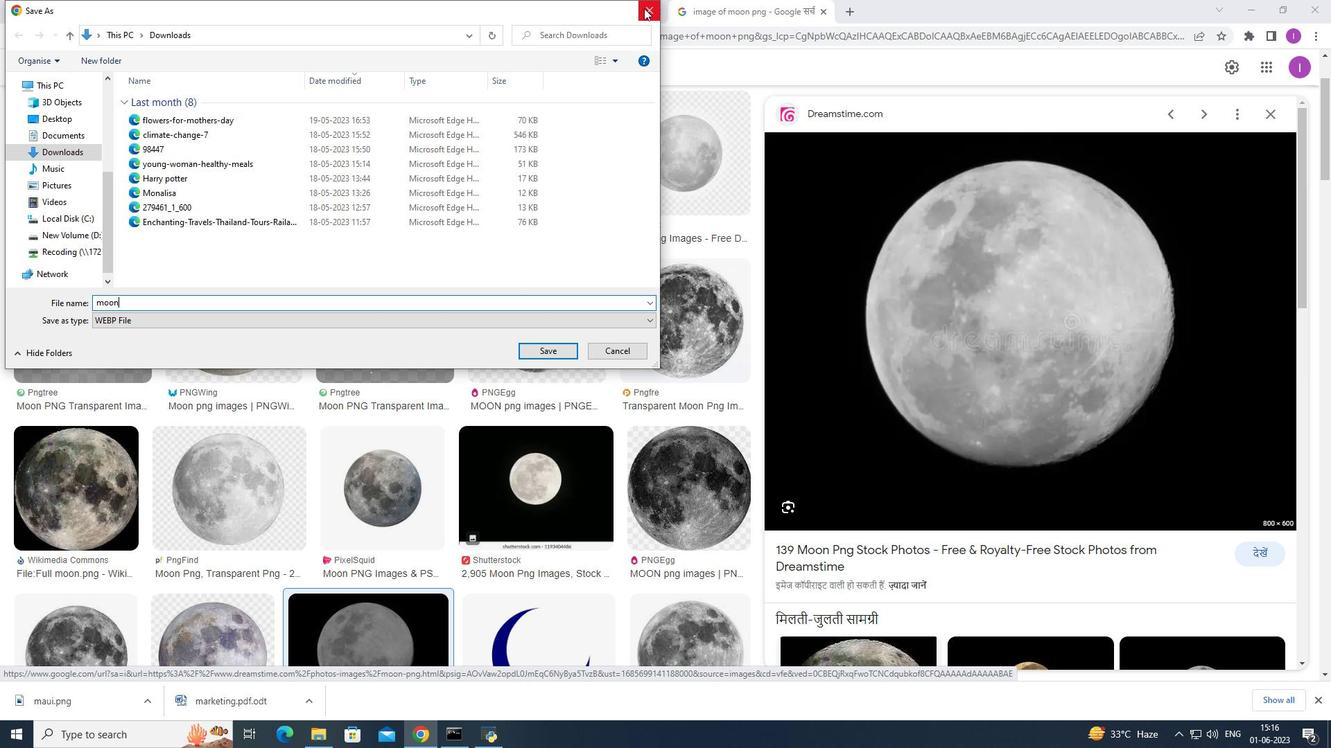 
Action: Mouse moved to (245, 493)
Screenshot: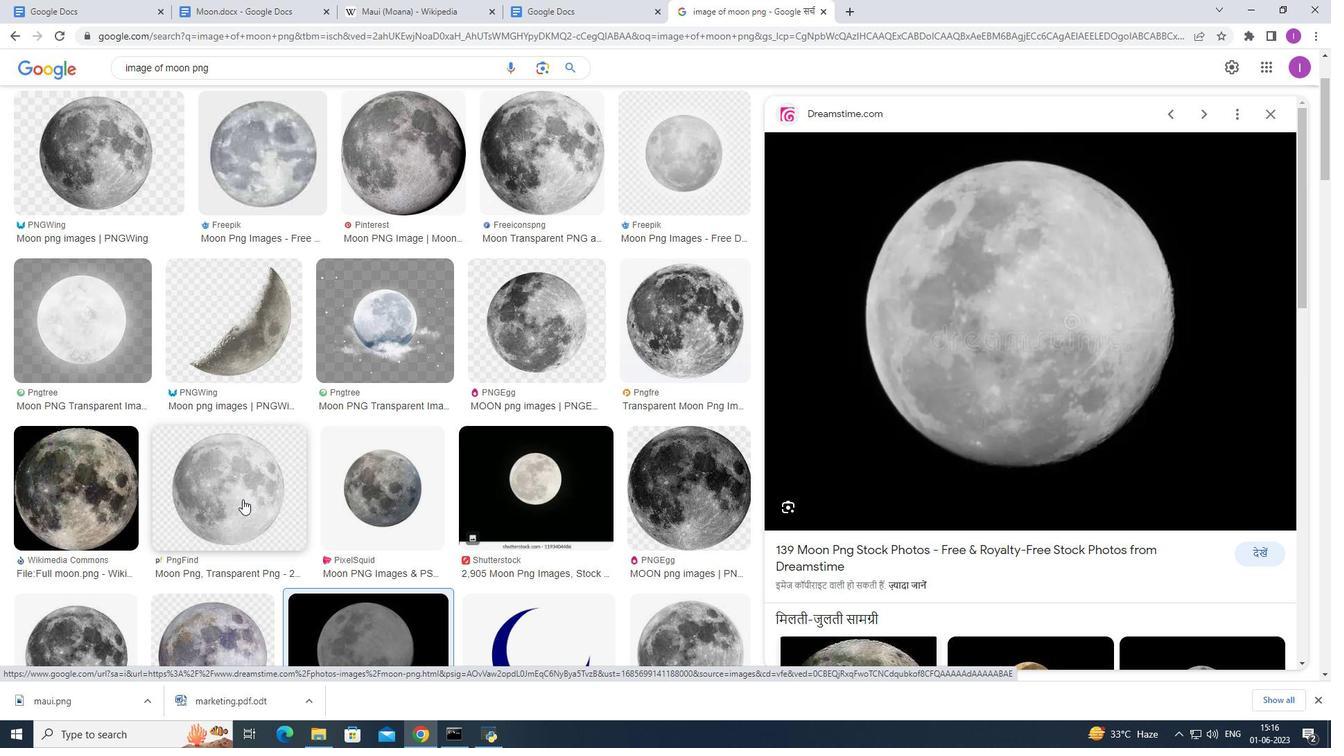 
Action: Mouse pressed left at (245, 493)
Screenshot: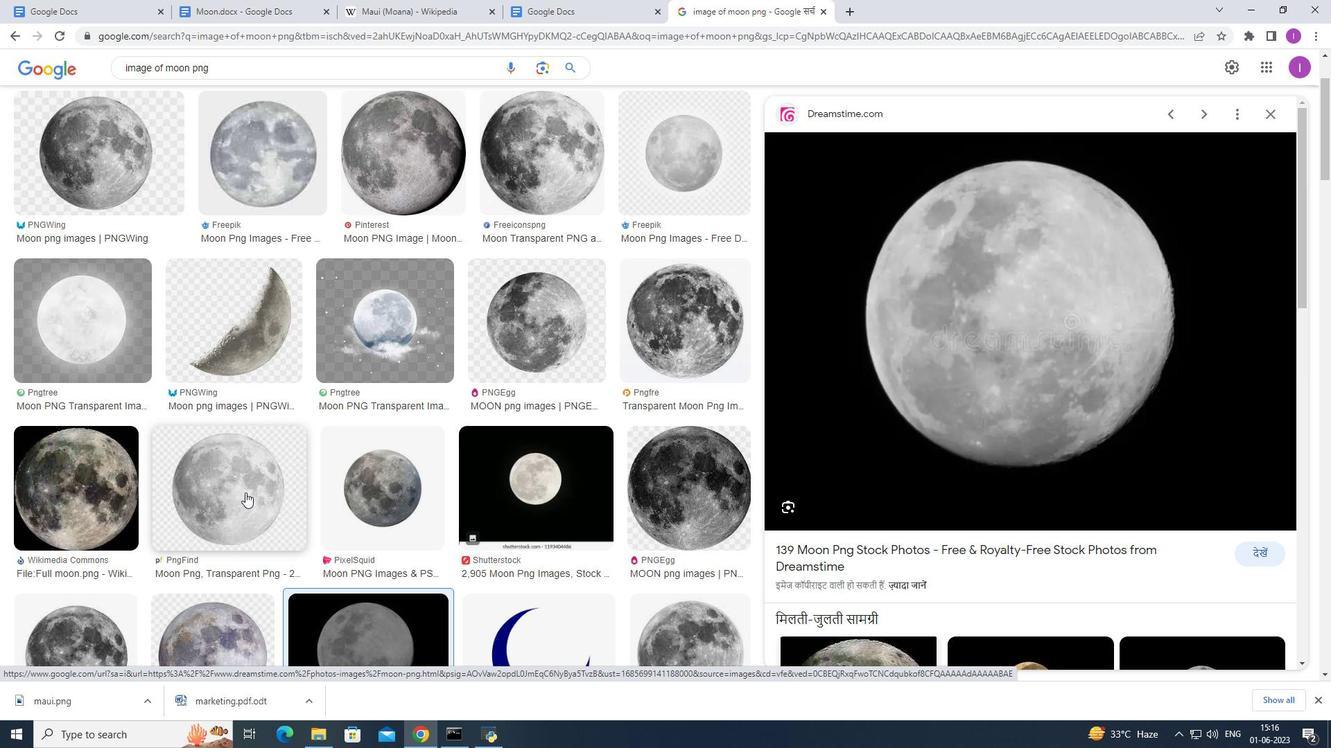 
Action: Mouse moved to (687, 335)
Screenshot: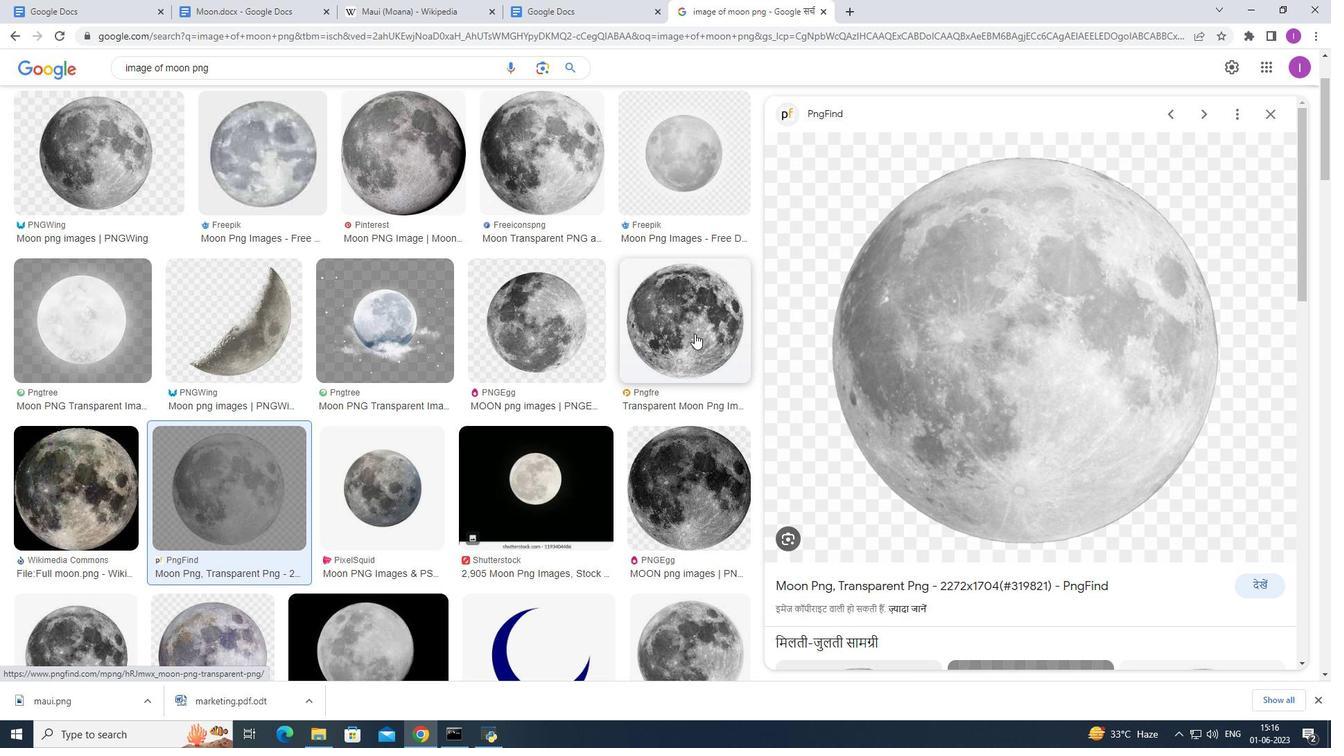 
Action: Mouse pressed left at (687, 335)
Screenshot: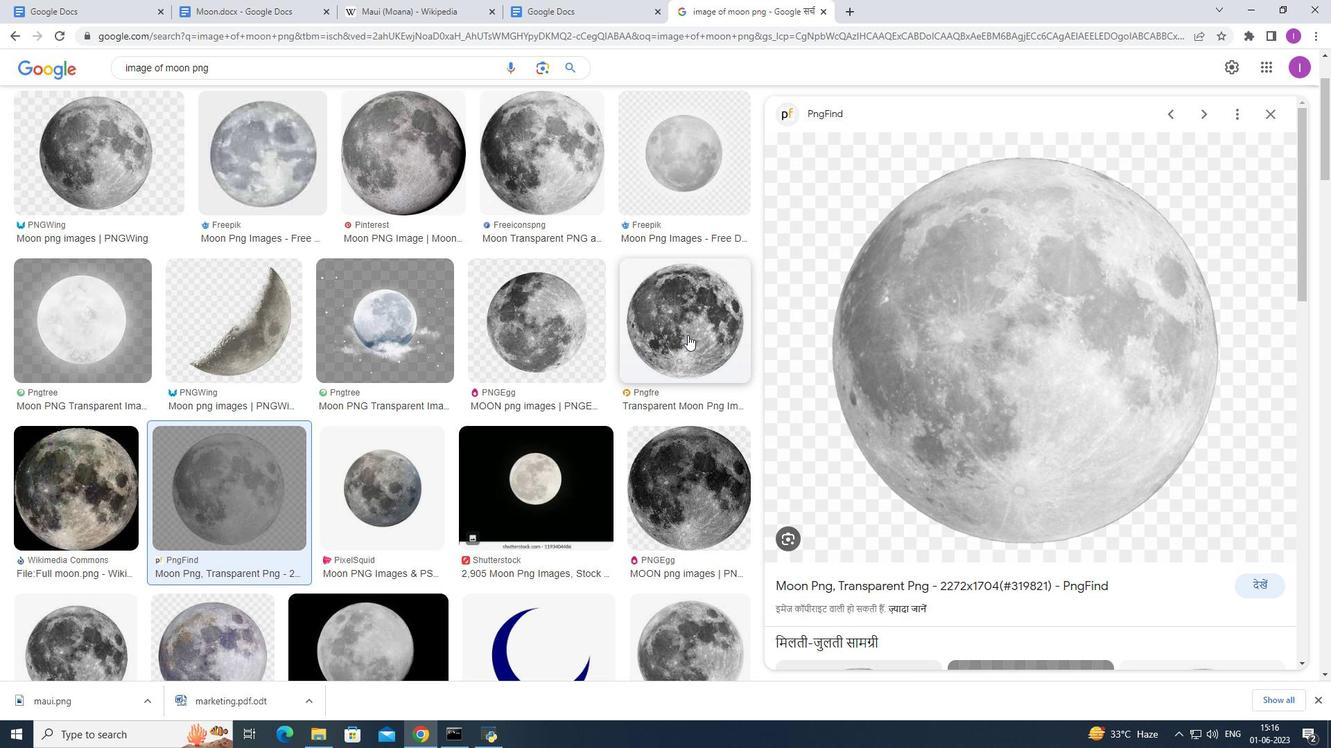 
Action: Mouse moved to (1022, 298)
Screenshot: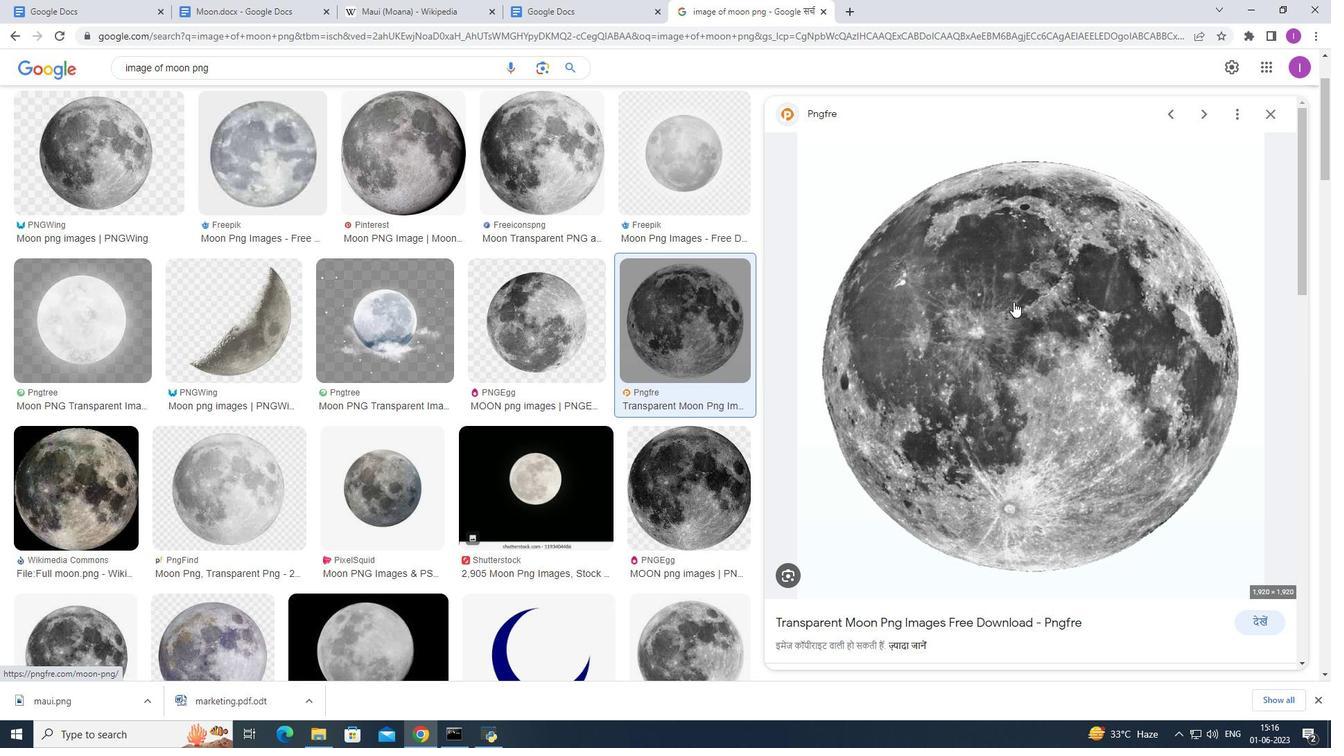 
Action: Mouse pressed right at (1022, 298)
Screenshot: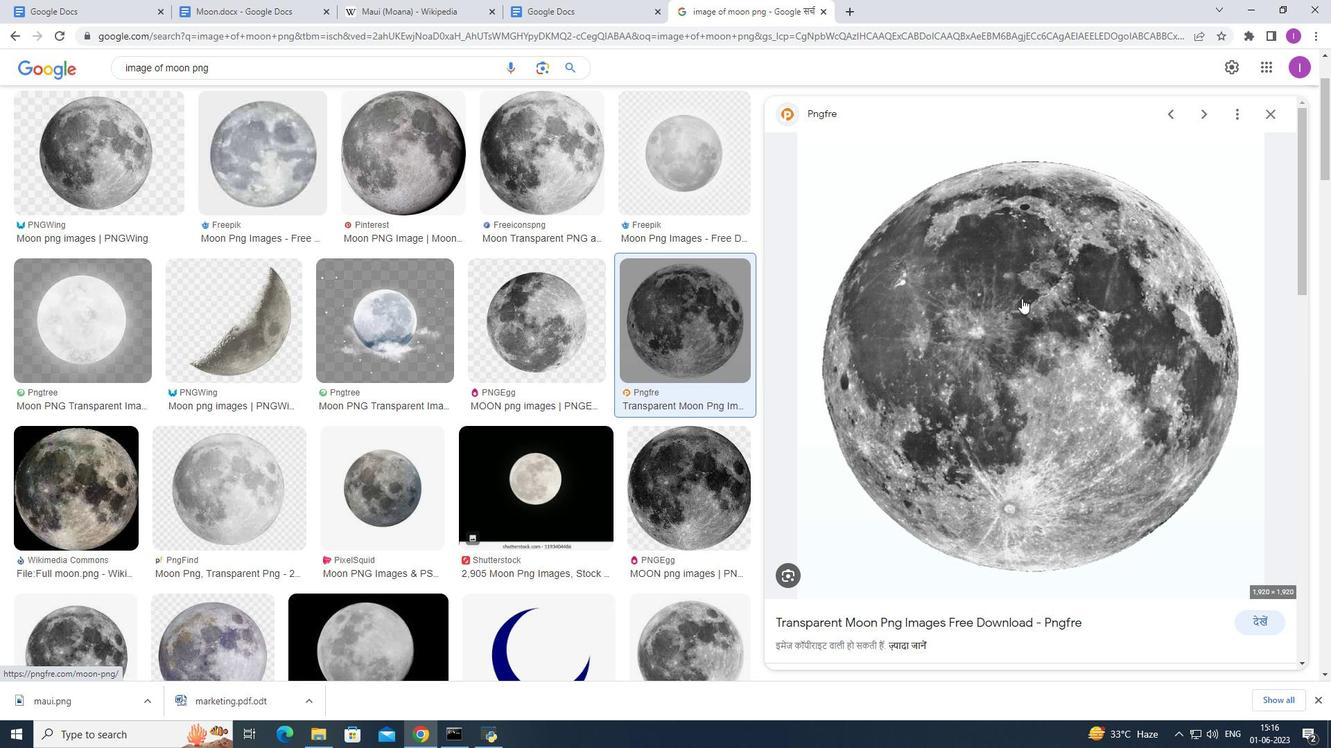
Action: Mouse moved to (1079, 439)
Screenshot: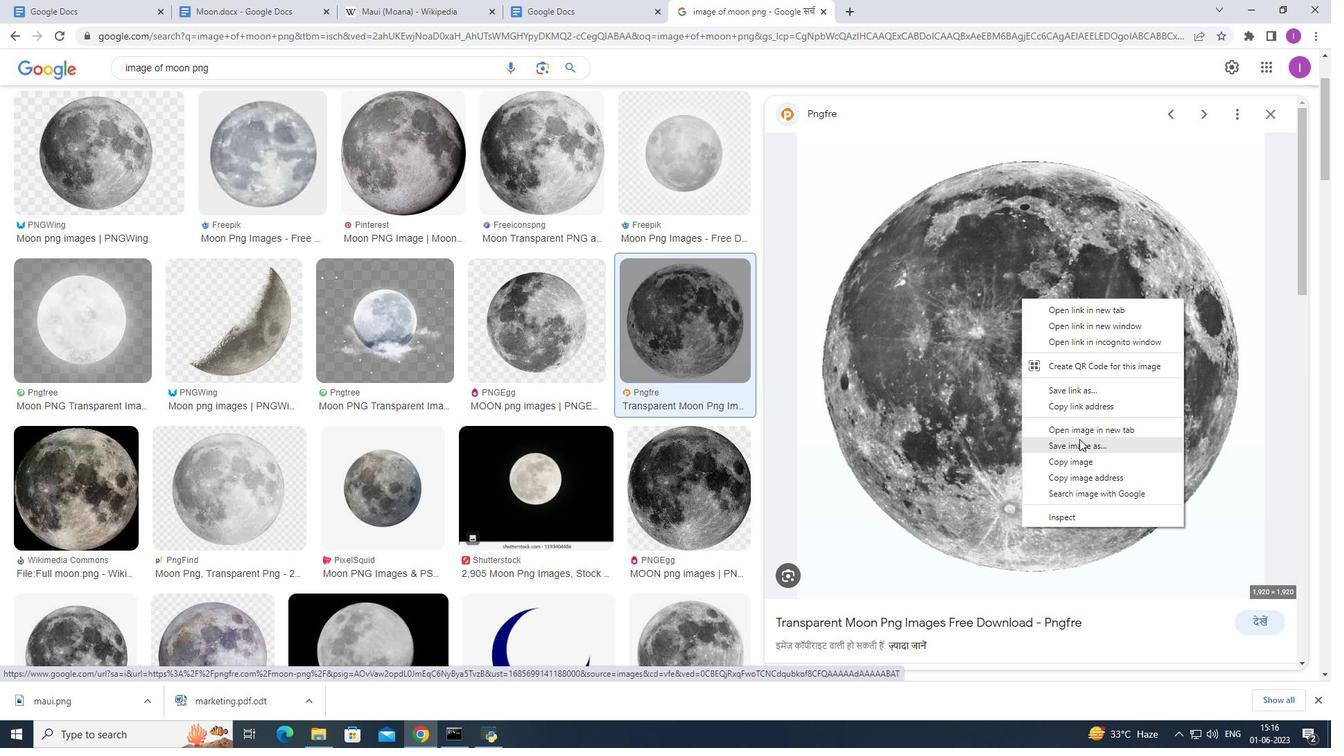 
Action: Mouse pressed left at (1079, 439)
Screenshot: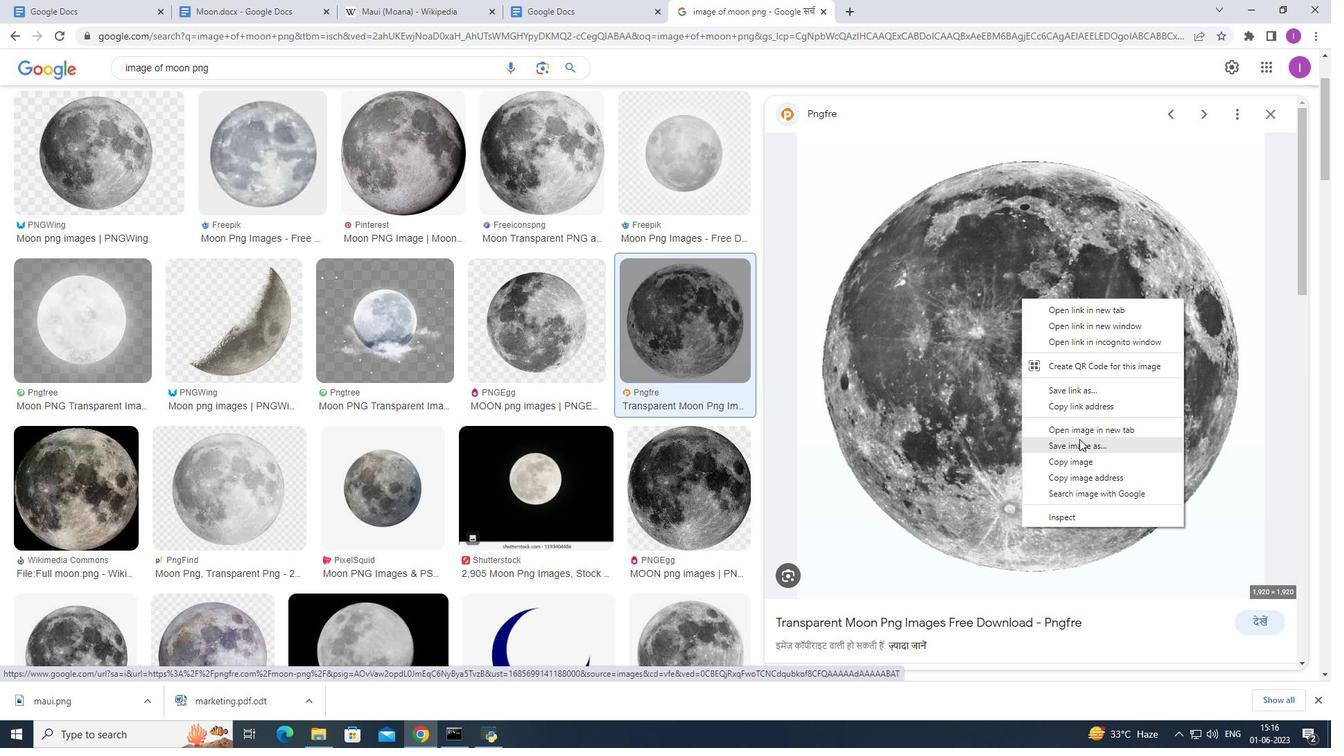 
Action: Mouse moved to (556, 343)
Screenshot: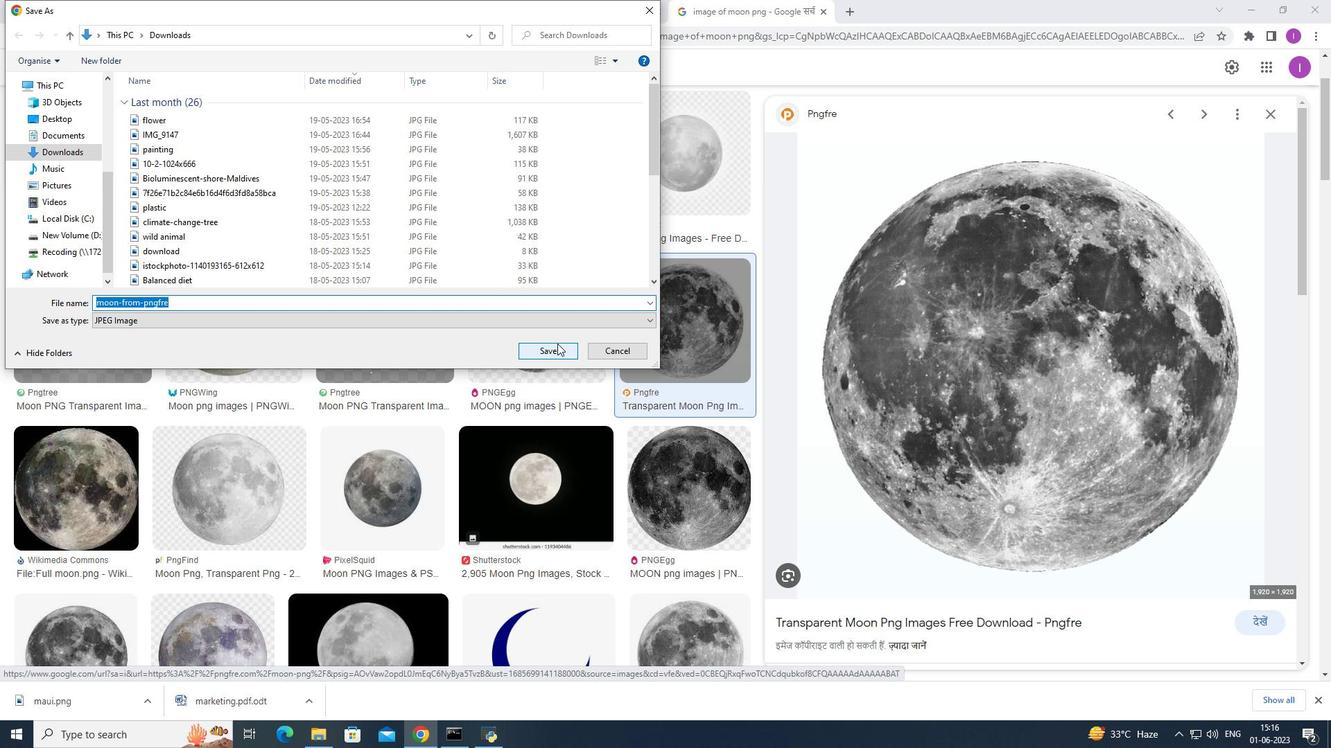 
Action: Key pressed moo
Screenshot: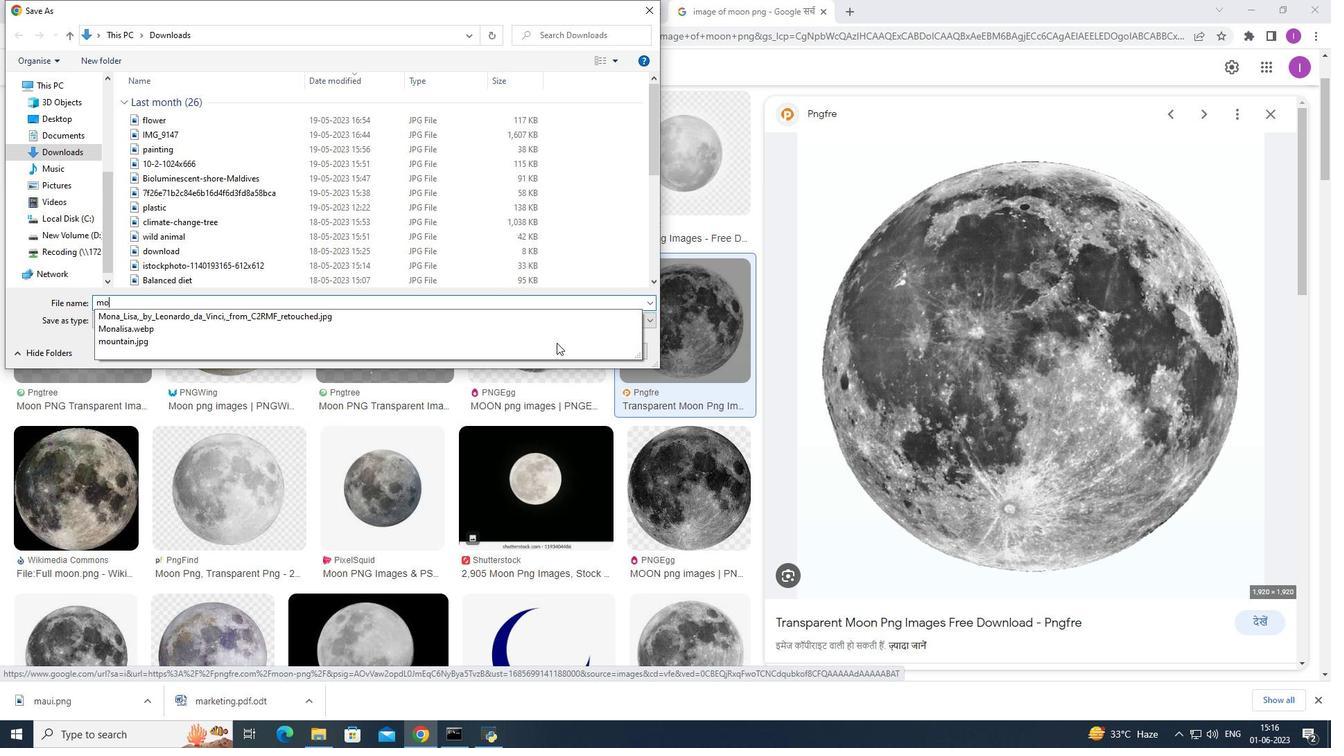 
Action: Mouse moved to (597, 310)
Screenshot: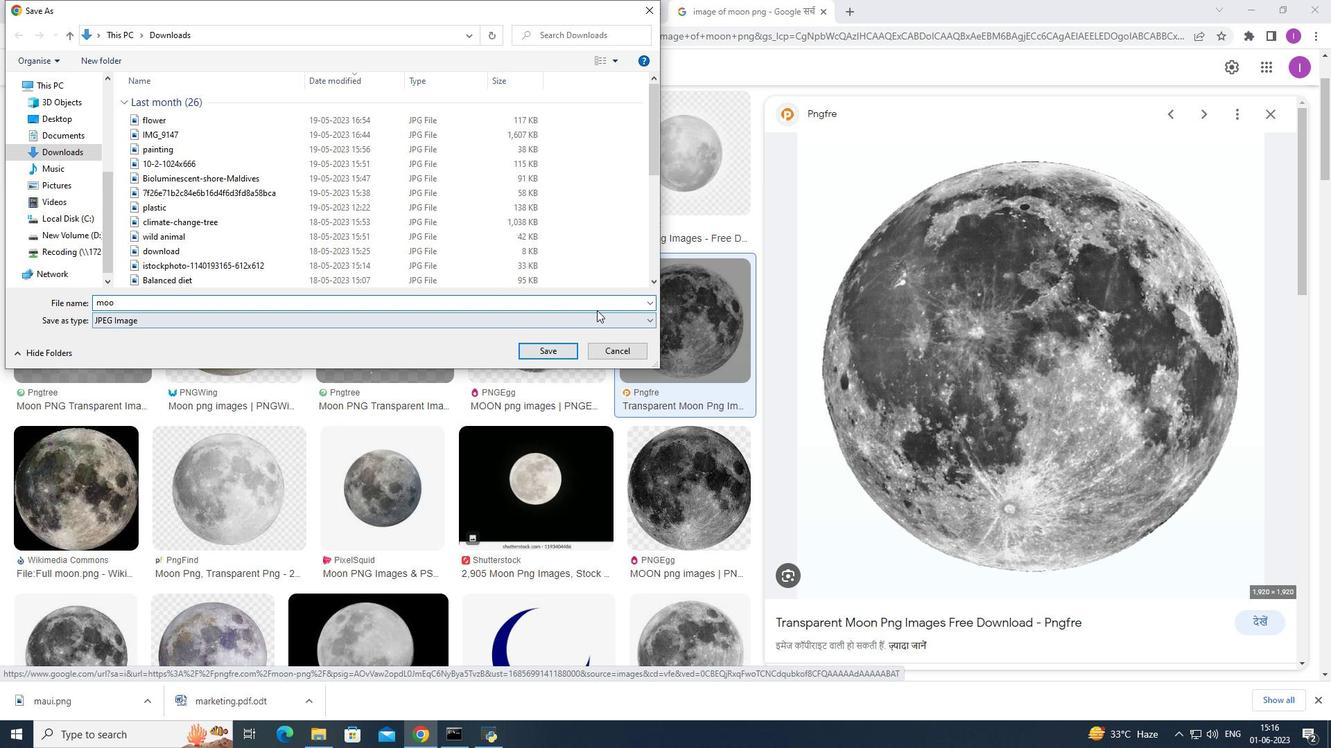 
Action: Key pressed n.png
Screenshot: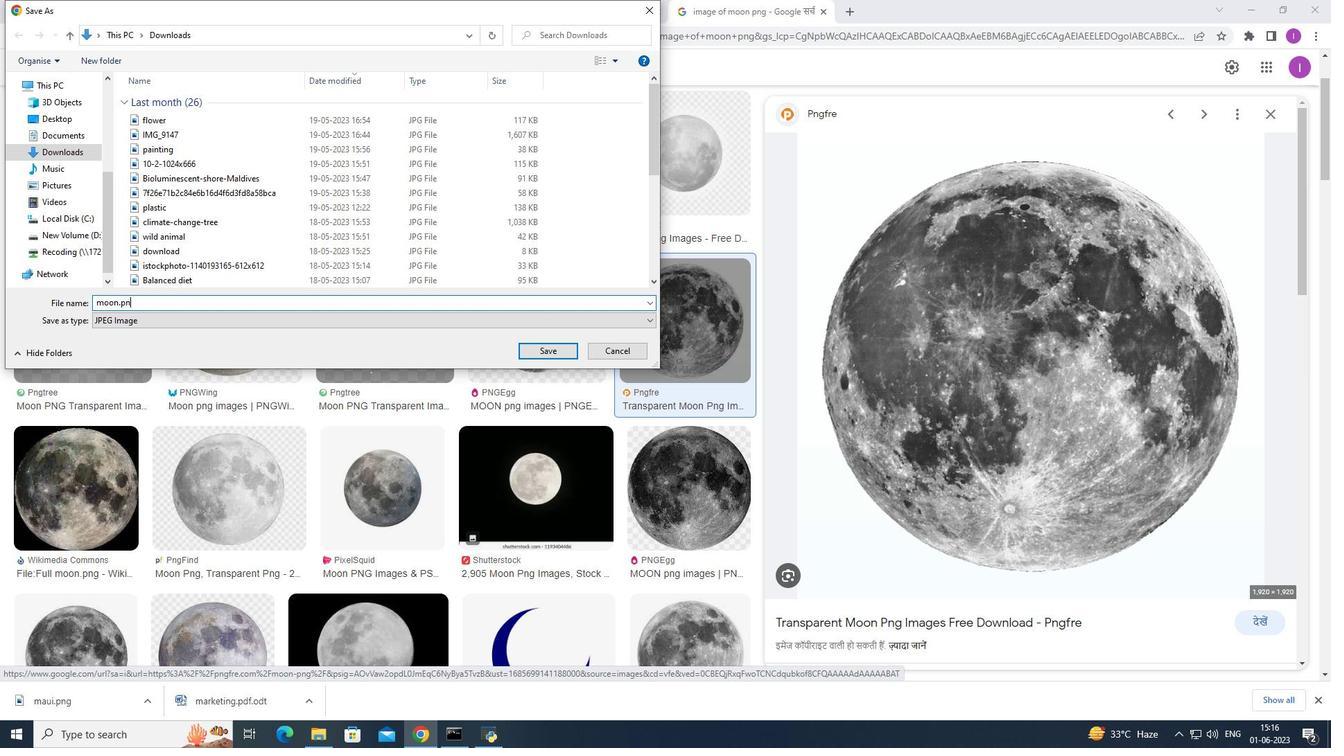 
Action: Mouse moved to (556, 350)
Screenshot: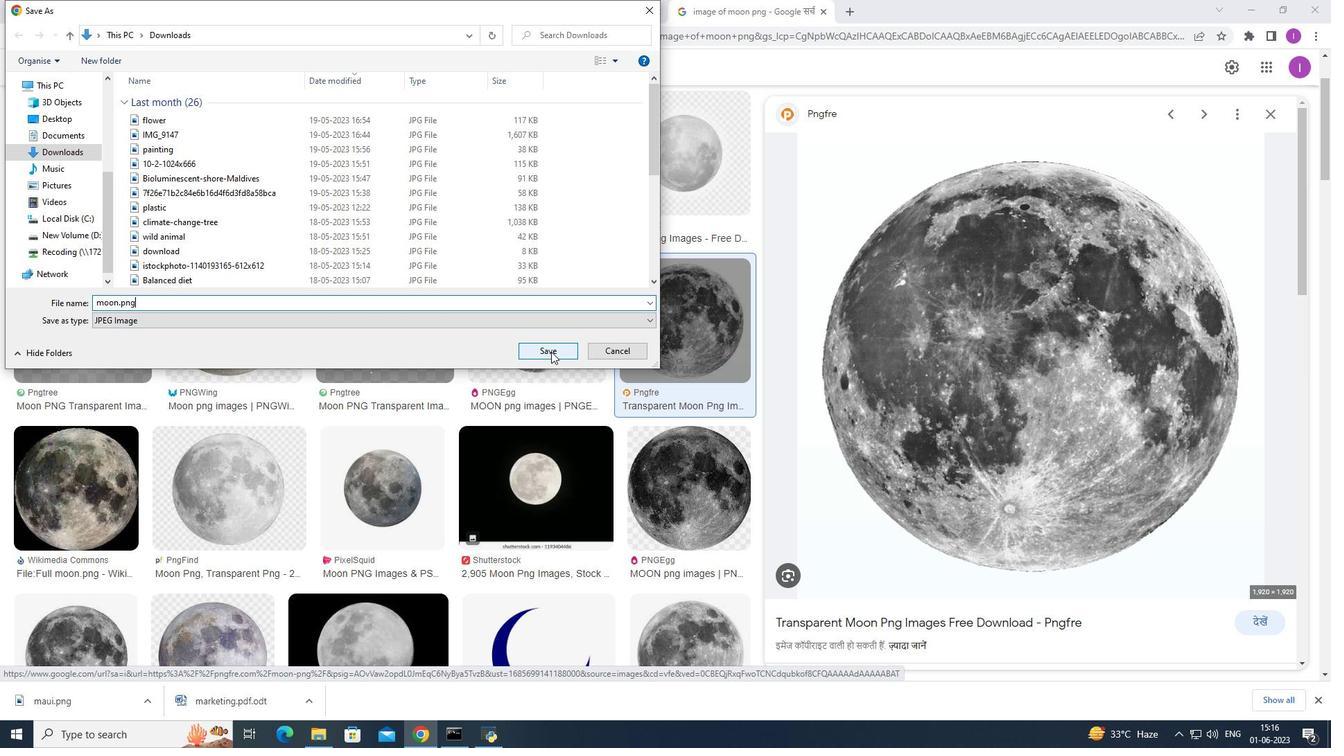 
Action: Mouse pressed left at (556, 350)
Screenshot: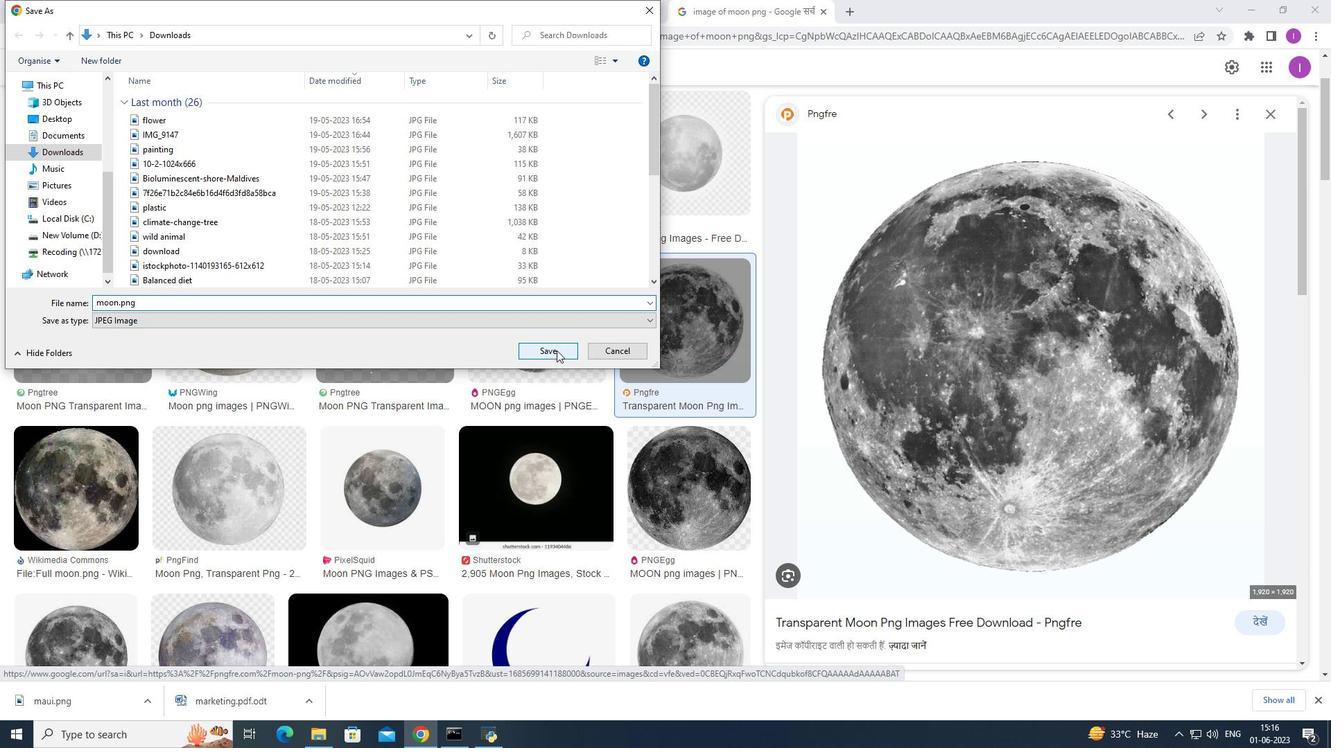
Action: Mouse moved to (264, 15)
Screenshot: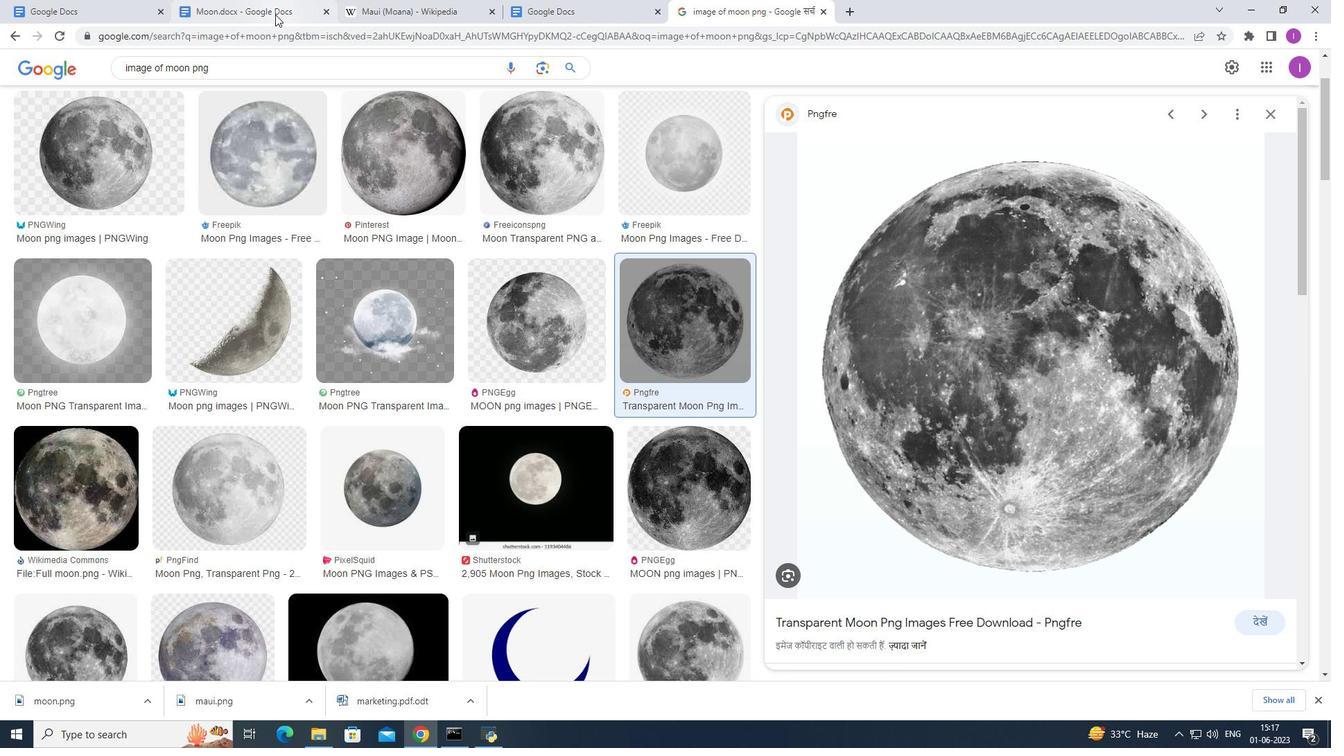 
Action: Mouse pressed left at (264, 15)
Screenshot: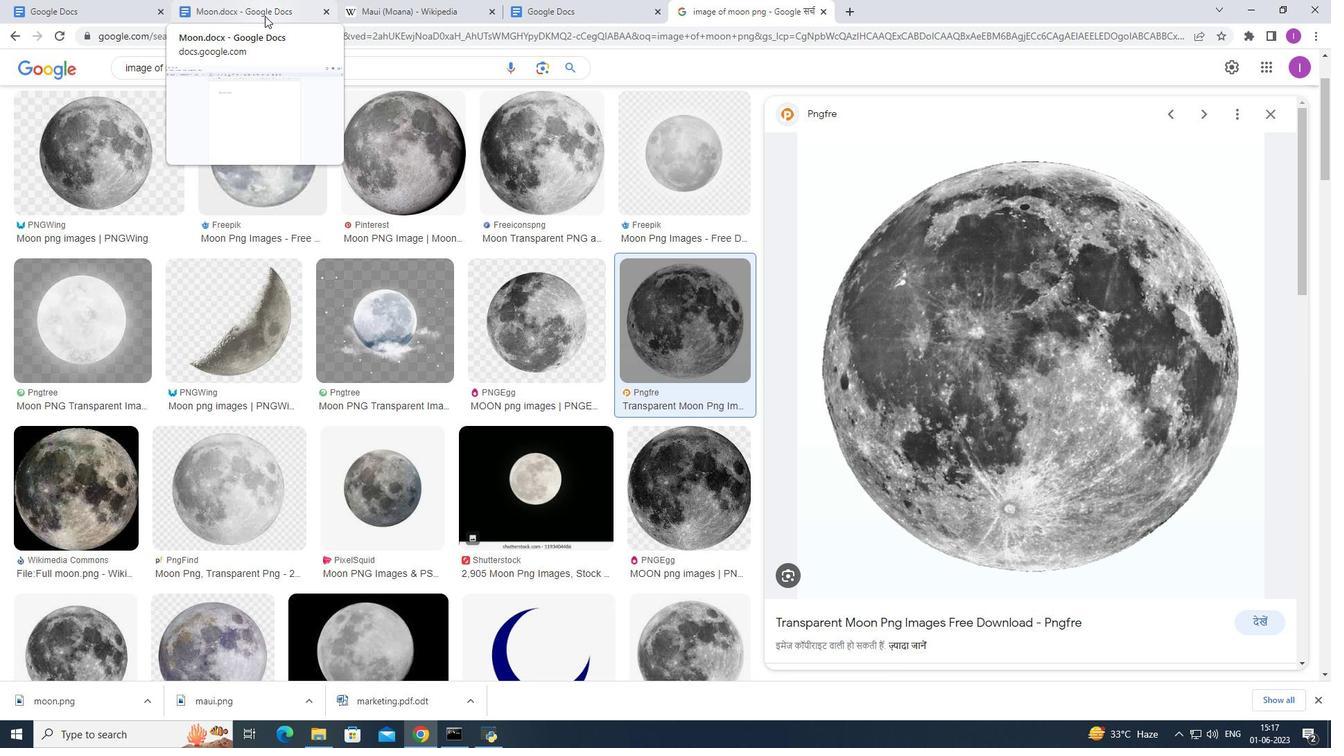 
Action: Mouse moved to (142, 85)
Screenshot: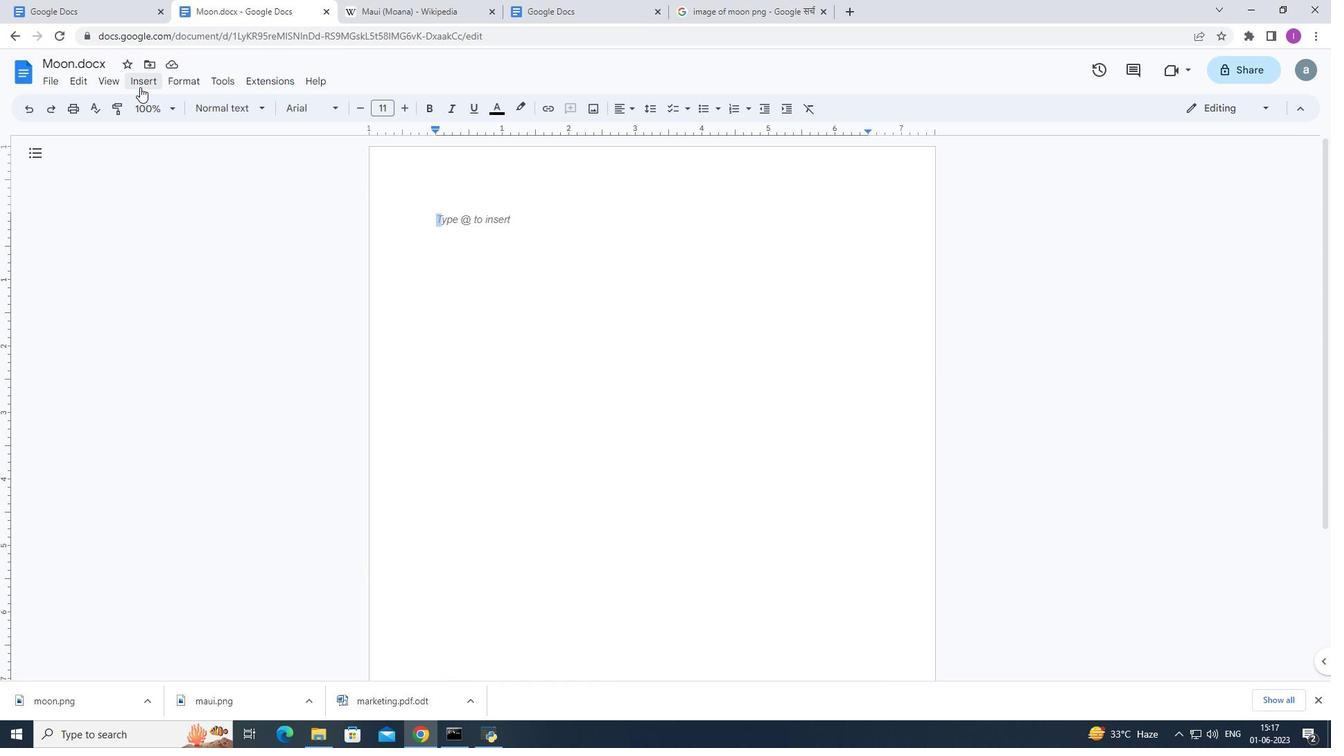 
Action: Mouse pressed left at (142, 85)
Screenshot: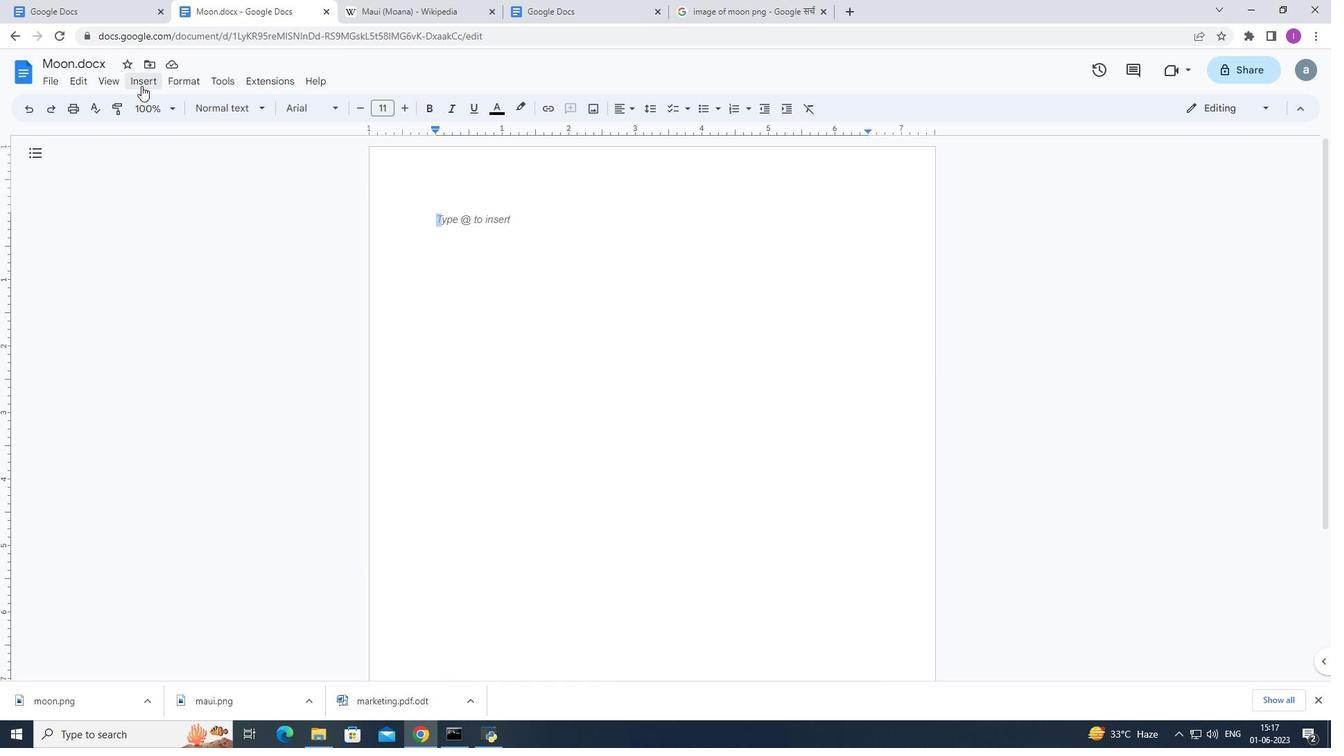 
Action: Mouse moved to (413, 109)
Screenshot: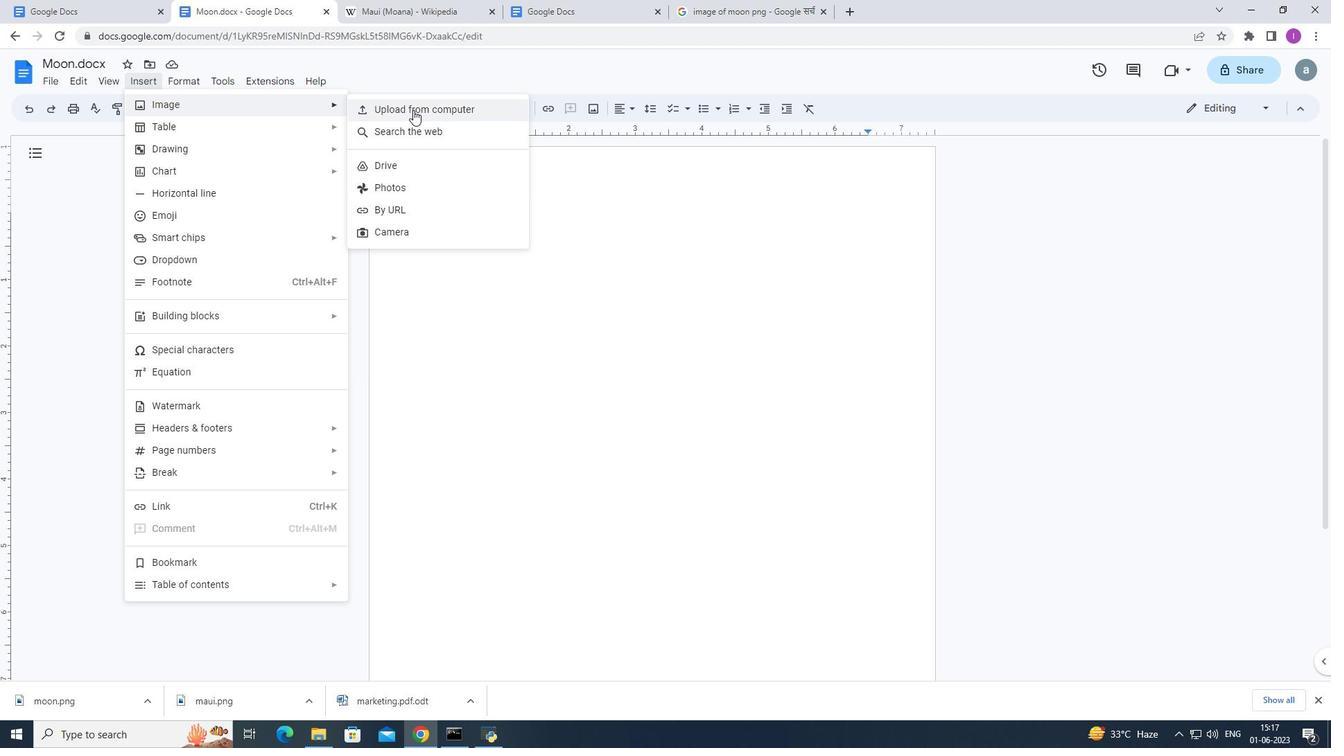 
Action: Mouse pressed left at (413, 109)
Screenshot: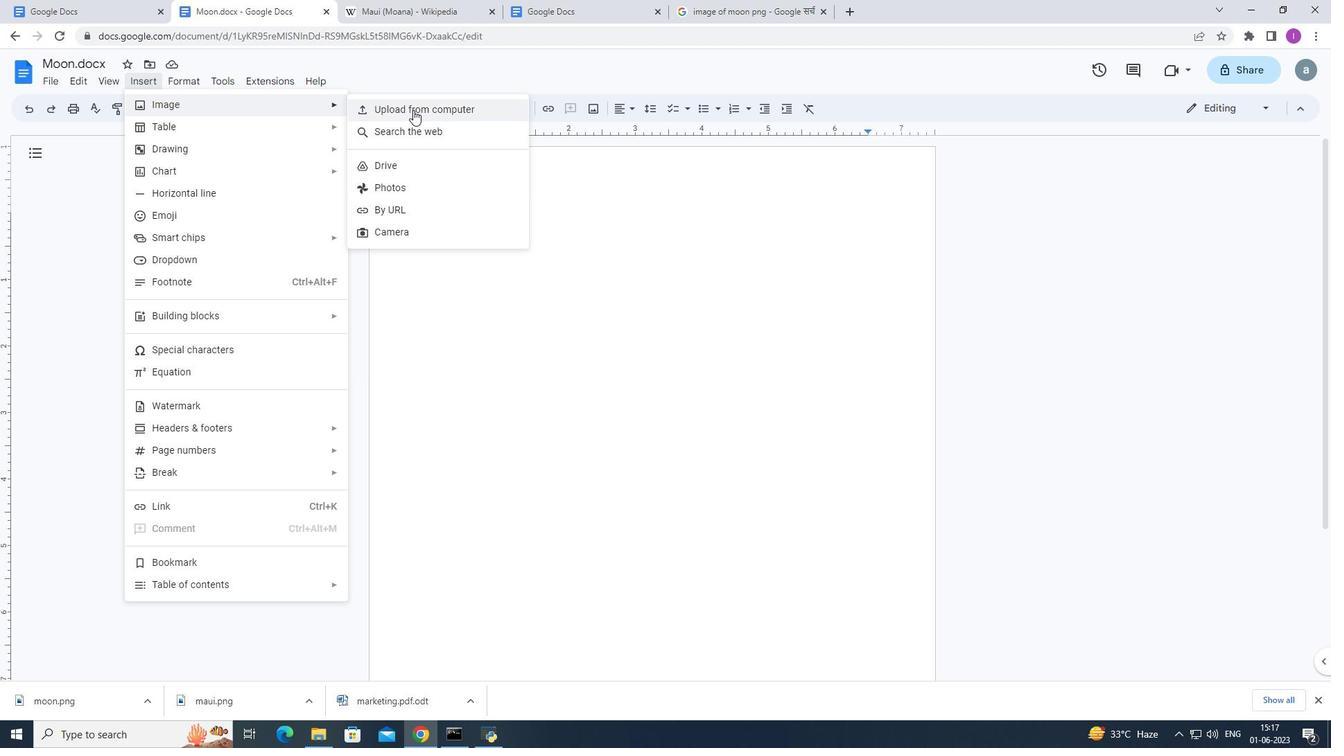 
Action: Mouse moved to (268, 118)
Screenshot: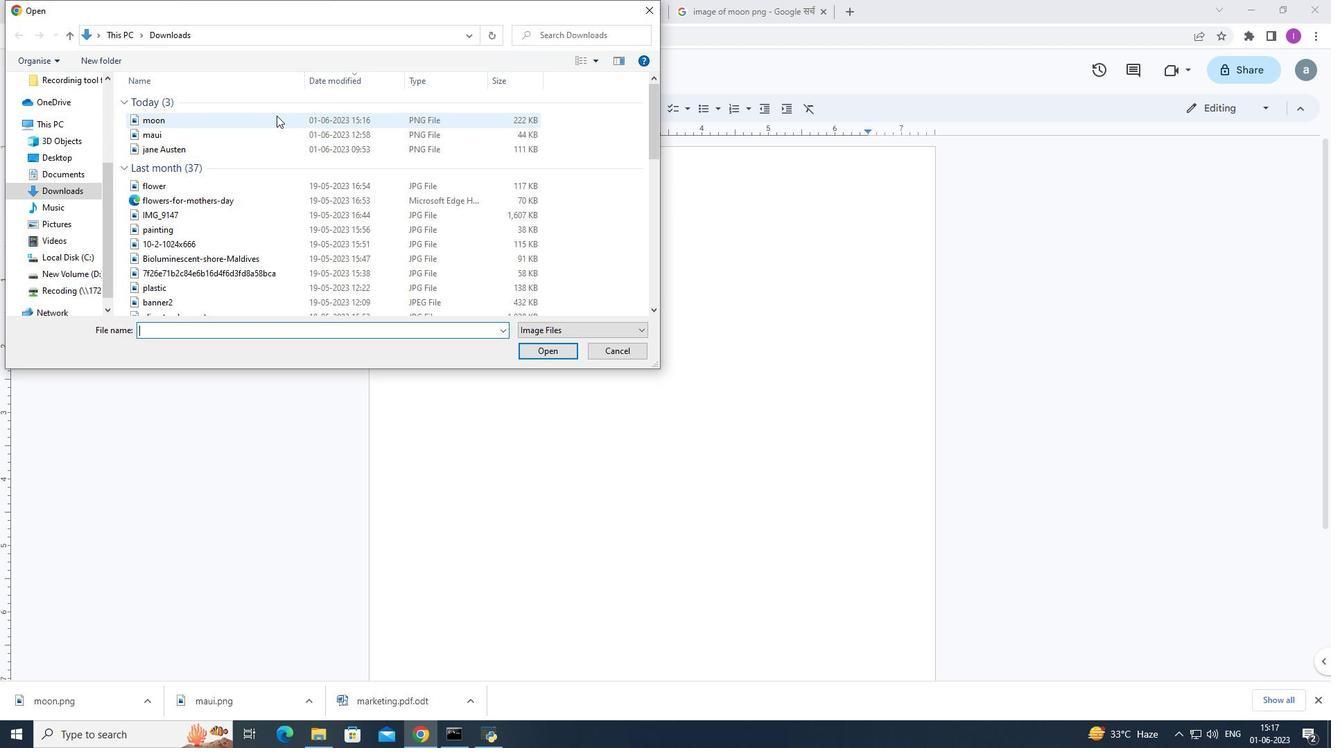 
Action: Mouse pressed left at (268, 118)
Screenshot: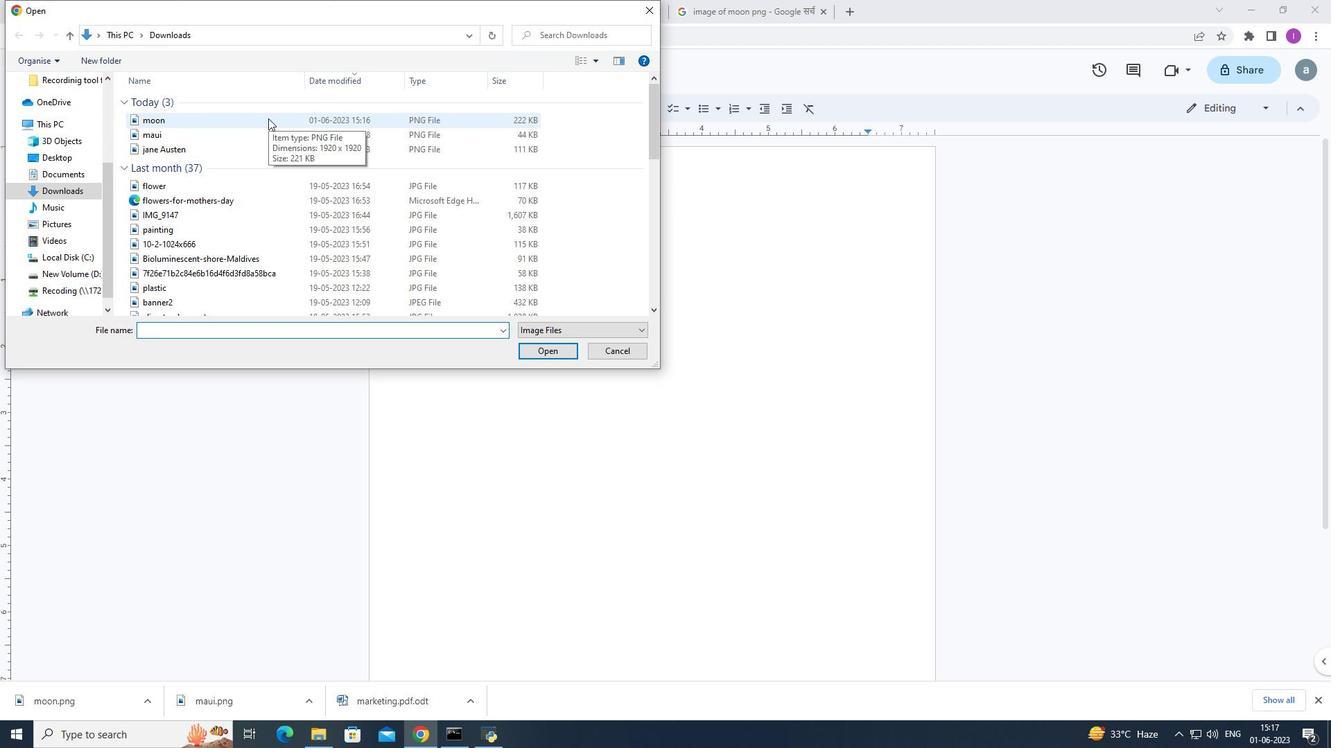 
Action: Mouse moved to (298, 119)
Screenshot: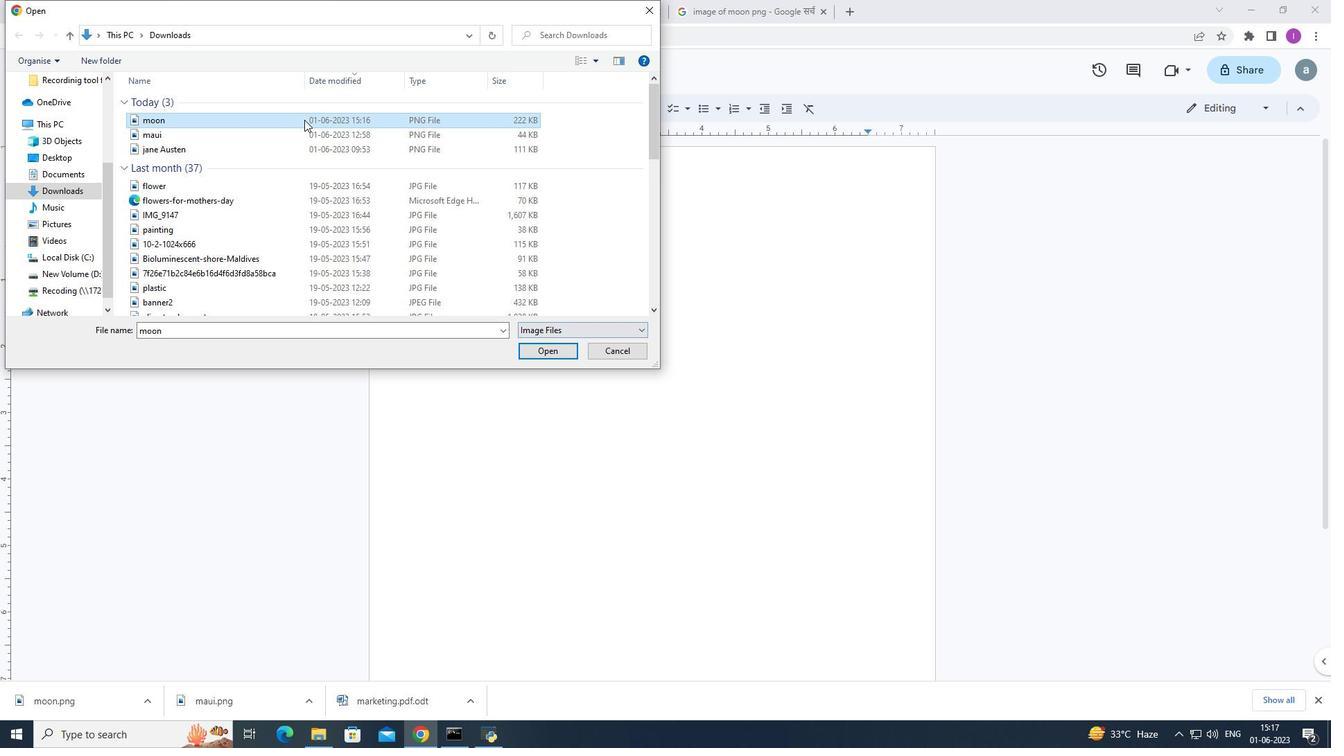 
Action: Mouse pressed left at (298, 119)
Screenshot: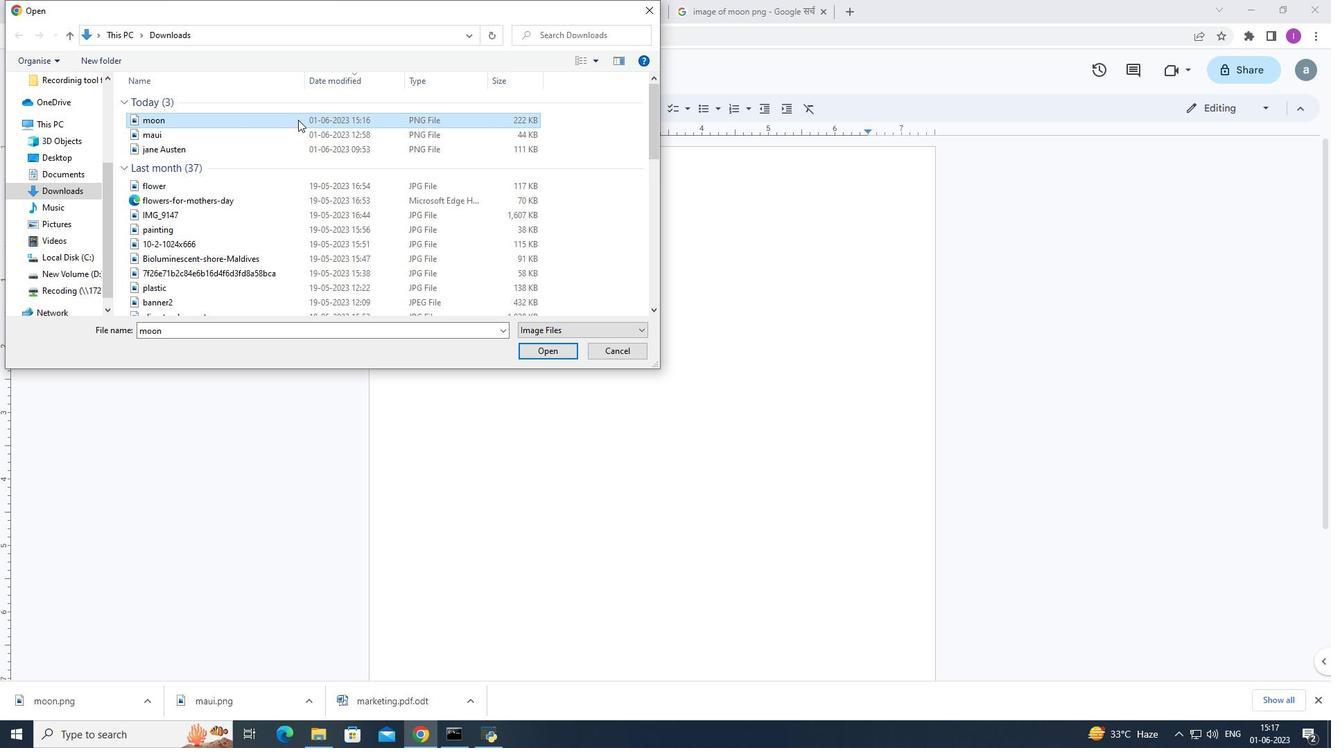 
Action: Mouse moved to (556, 352)
Screenshot: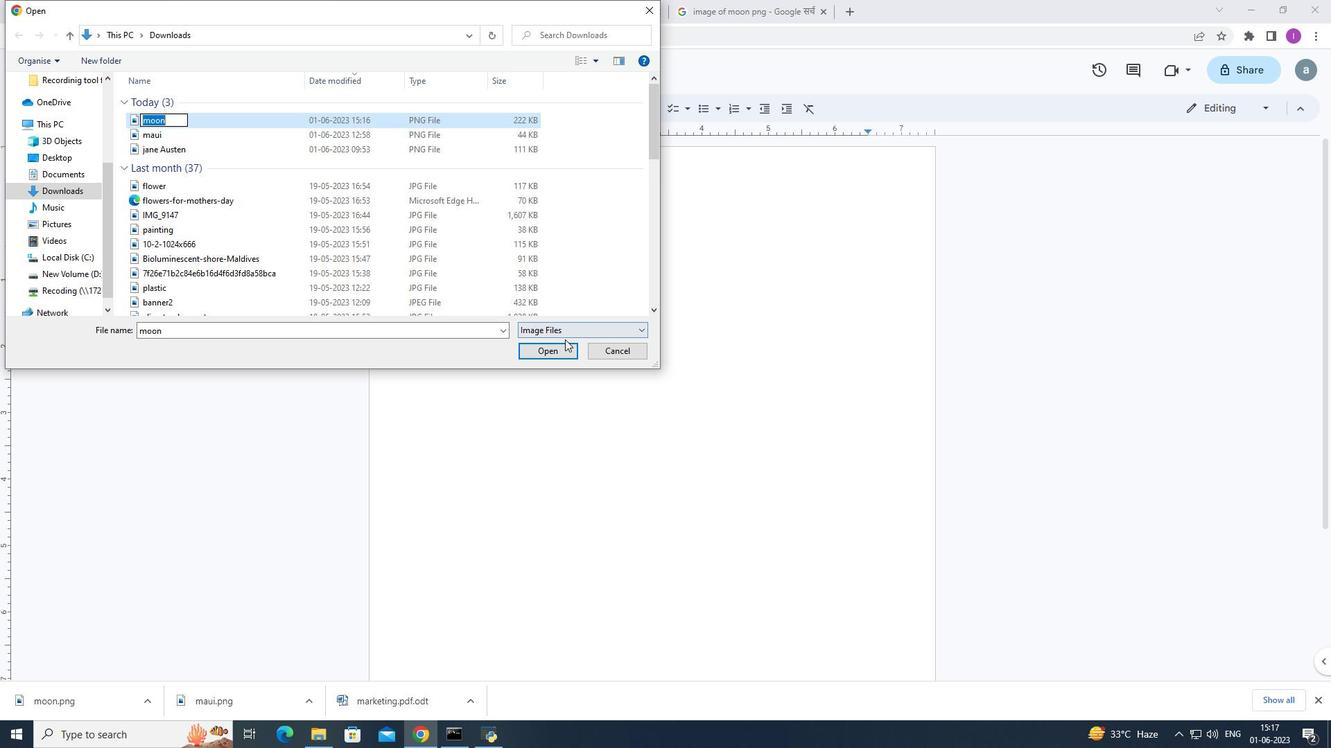 
Action: Mouse pressed left at (556, 352)
Screenshot: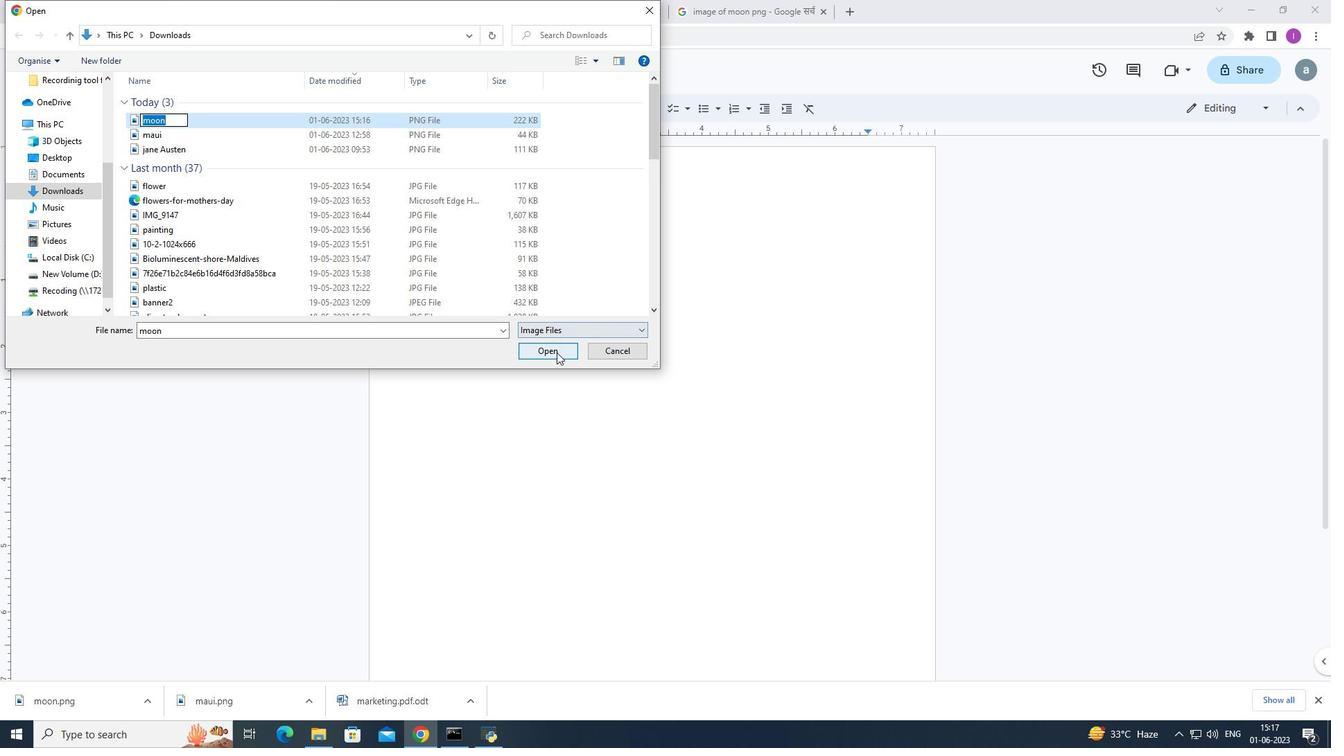 
Action: Mouse moved to (554, 351)
Screenshot: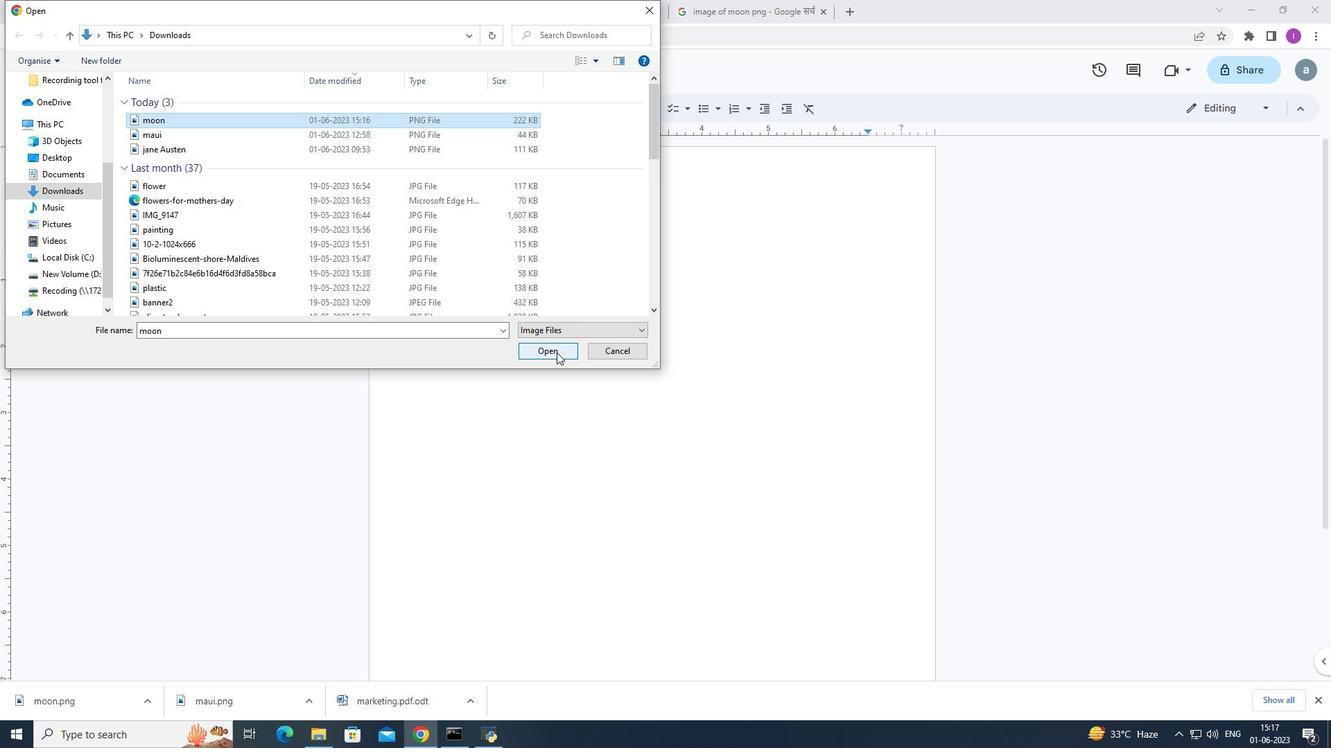 
Action: Mouse pressed left at (554, 351)
Screenshot: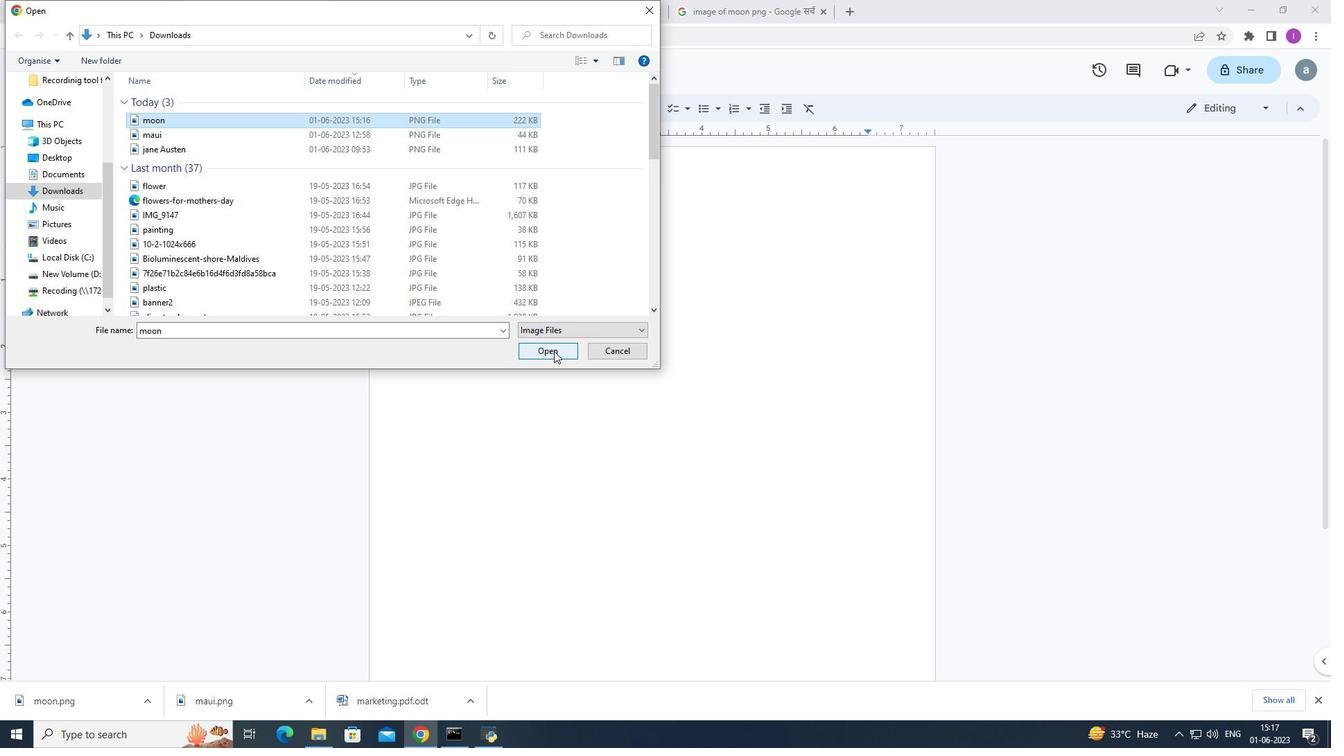 
Action: Mouse moved to (647, 327)
Screenshot: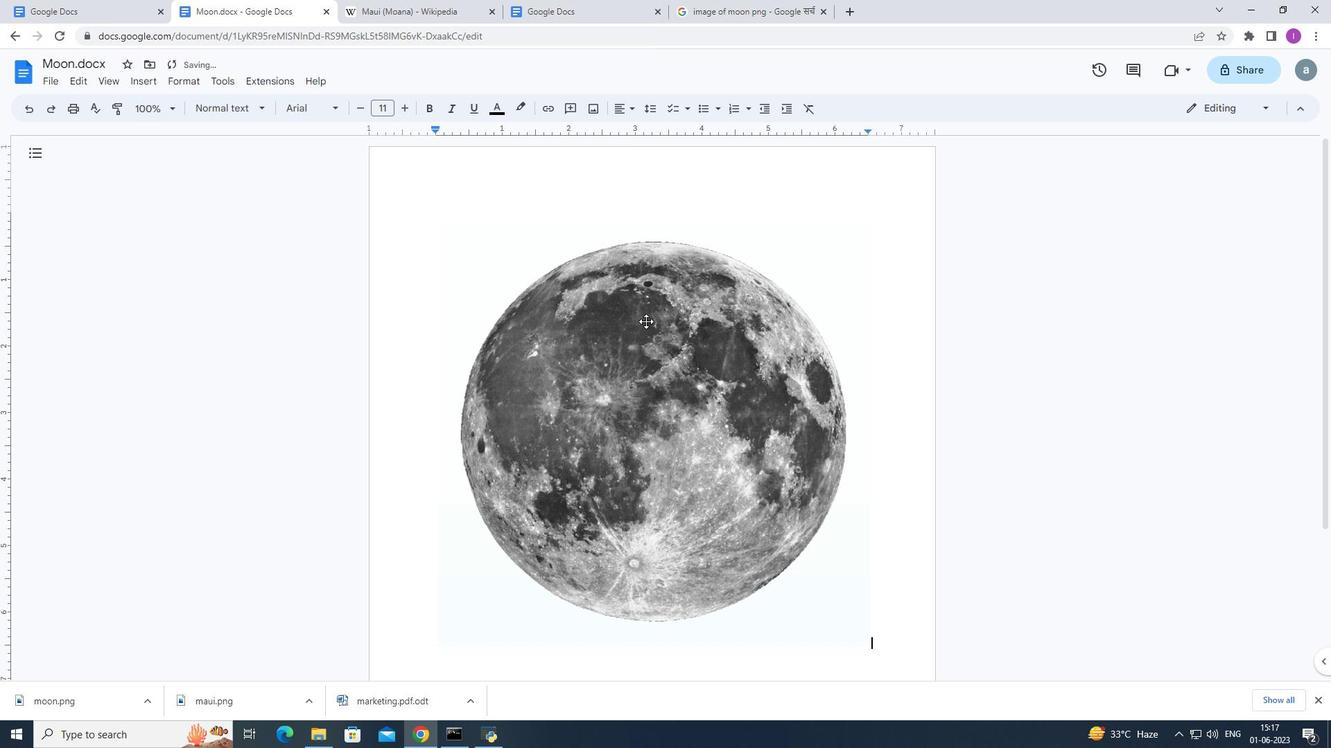 
Action: Mouse scrolled (647, 326) with delta (0, 0)
Screenshot: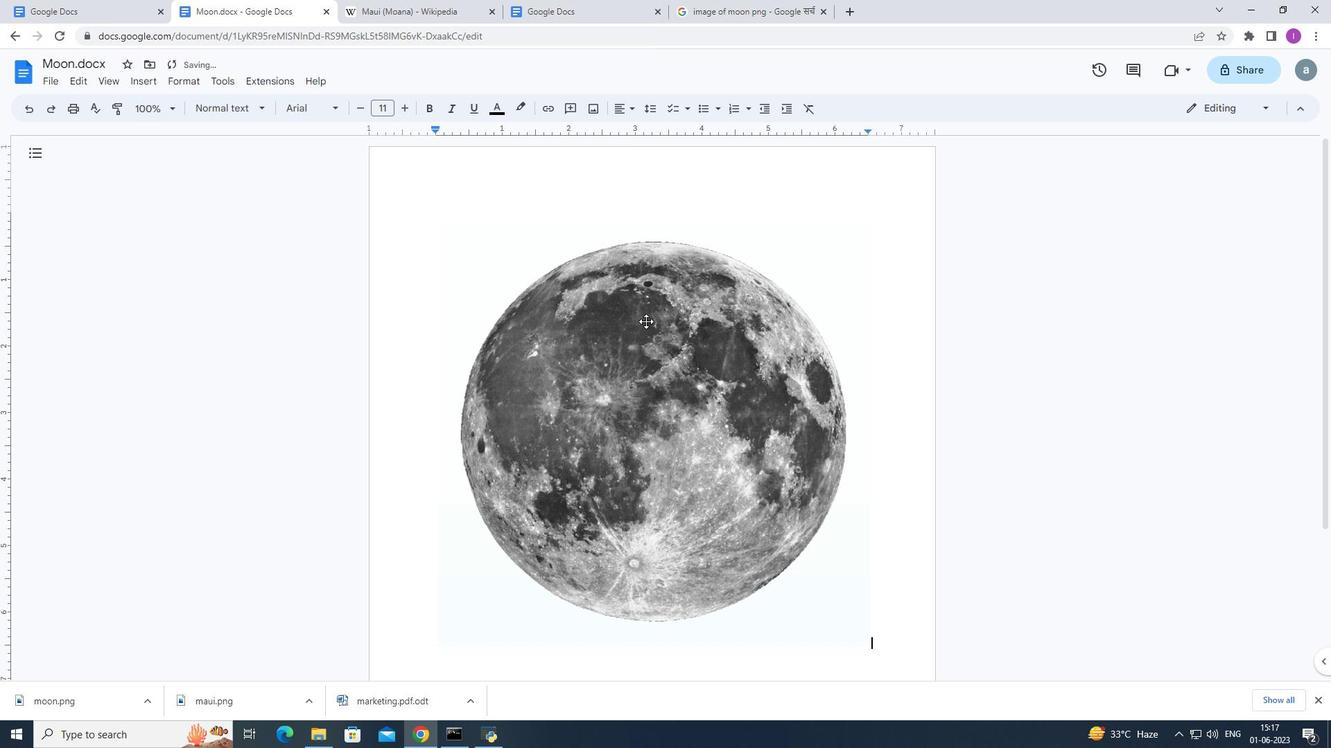 
Action: Mouse moved to (647, 328)
Screenshot: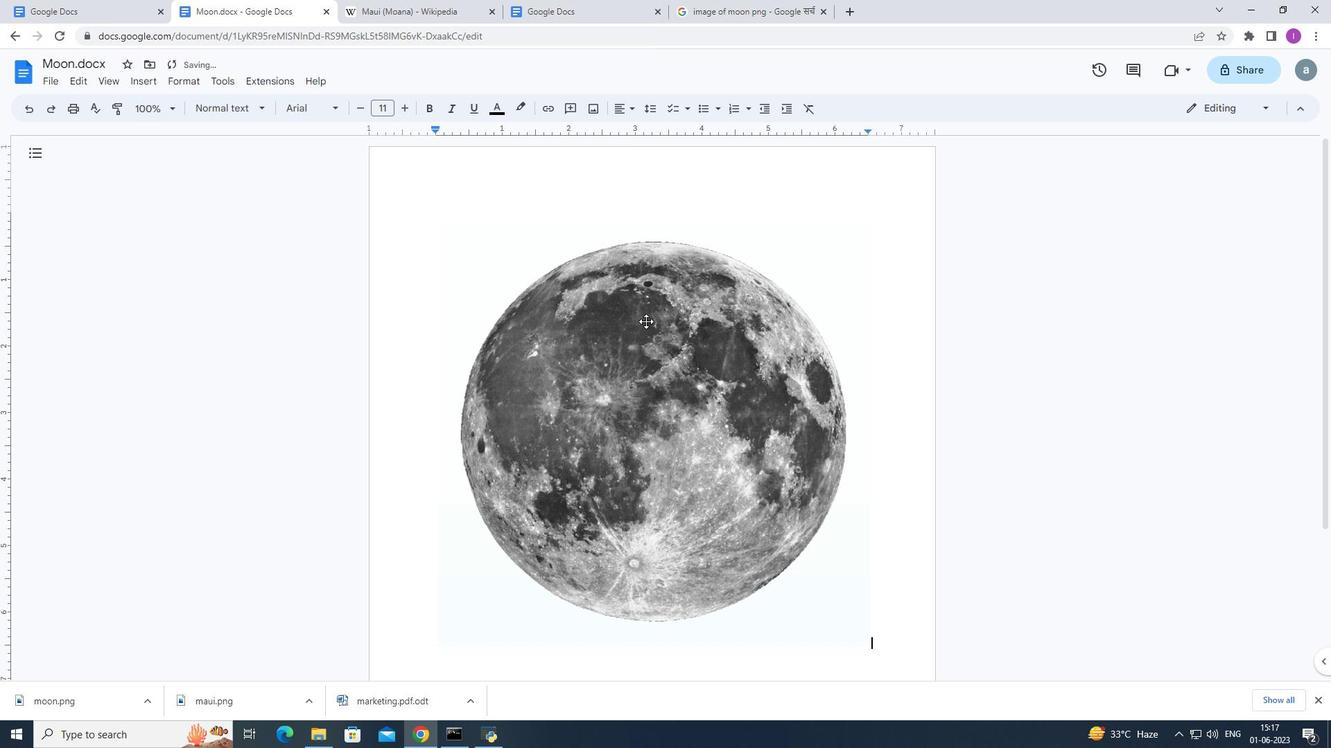 
Action: Mouse scrolled (647, 328) with delta (0, 0)
Screenshot: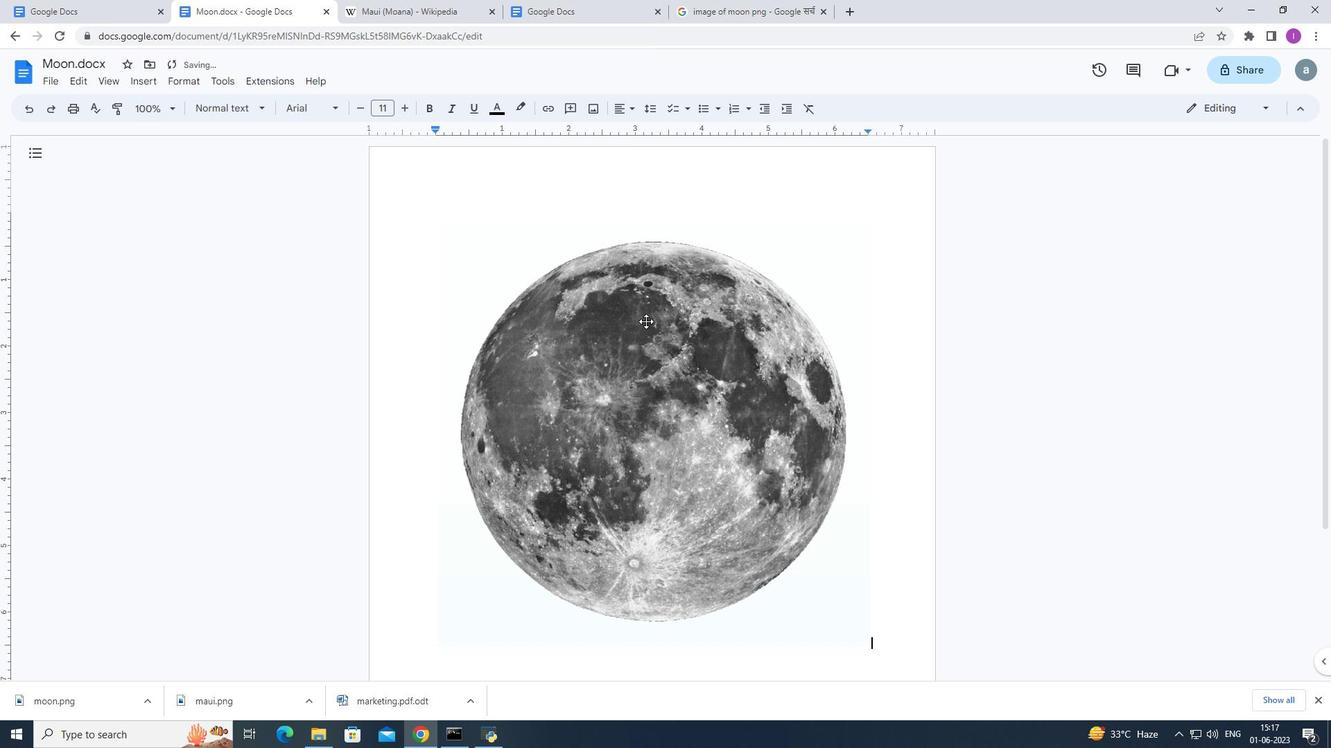 
Action: Mouse moved to (648, 329)
Screenshot: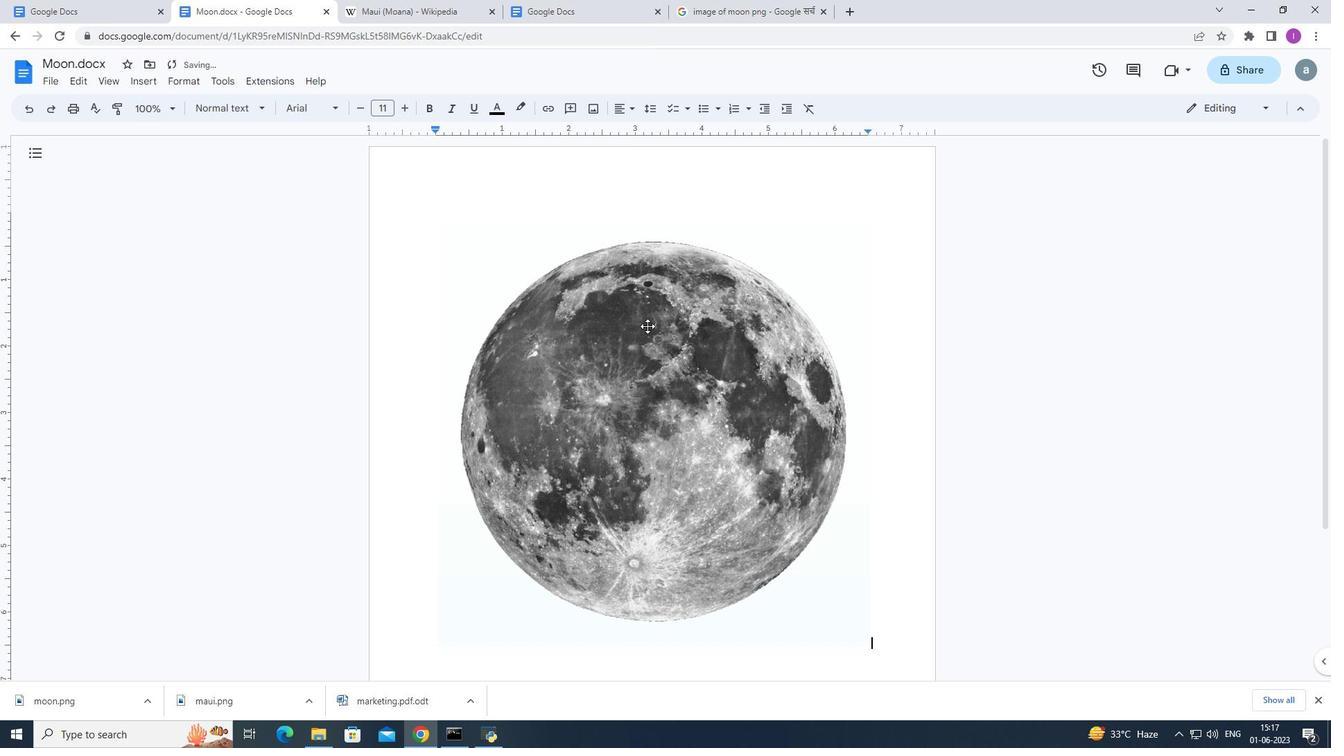 
Action: Mouse scrolled (648, 328) with delta (0, 0)
Screenshot: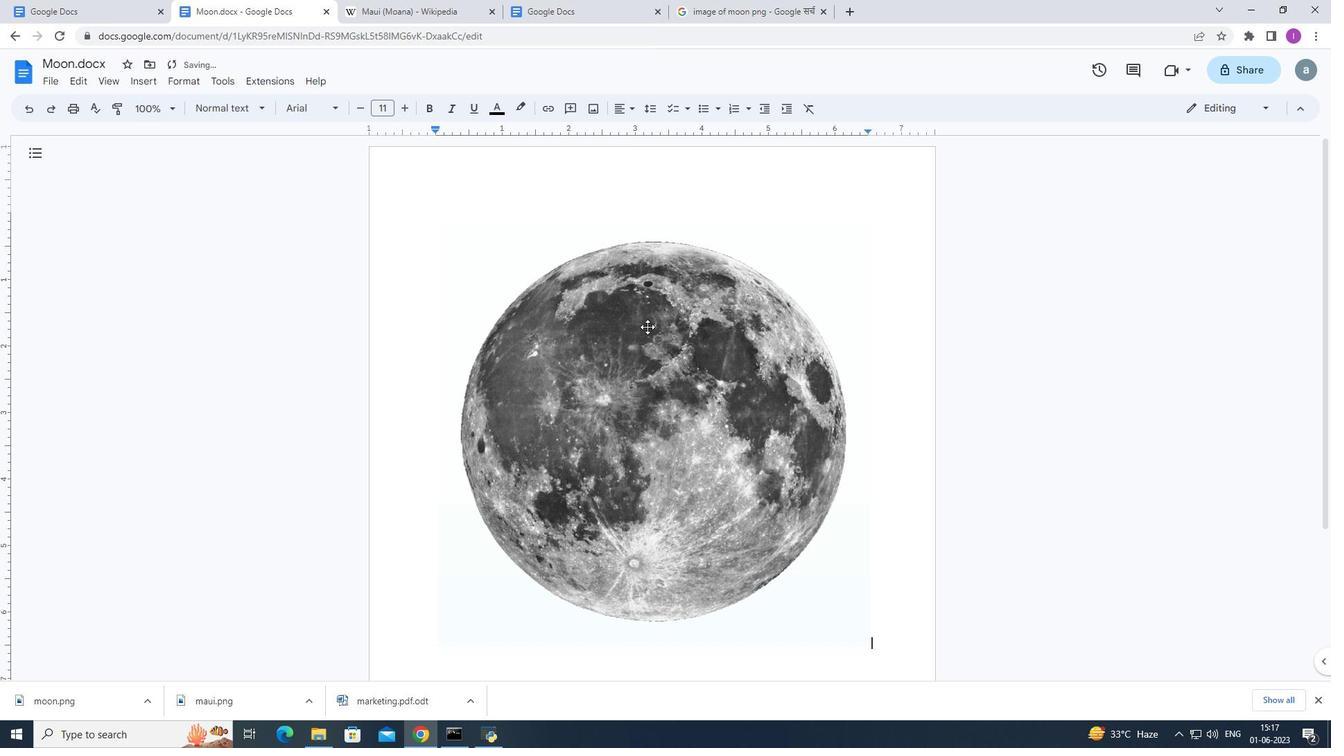 
Action: Mouse moved to (649, 329)
Screenshot: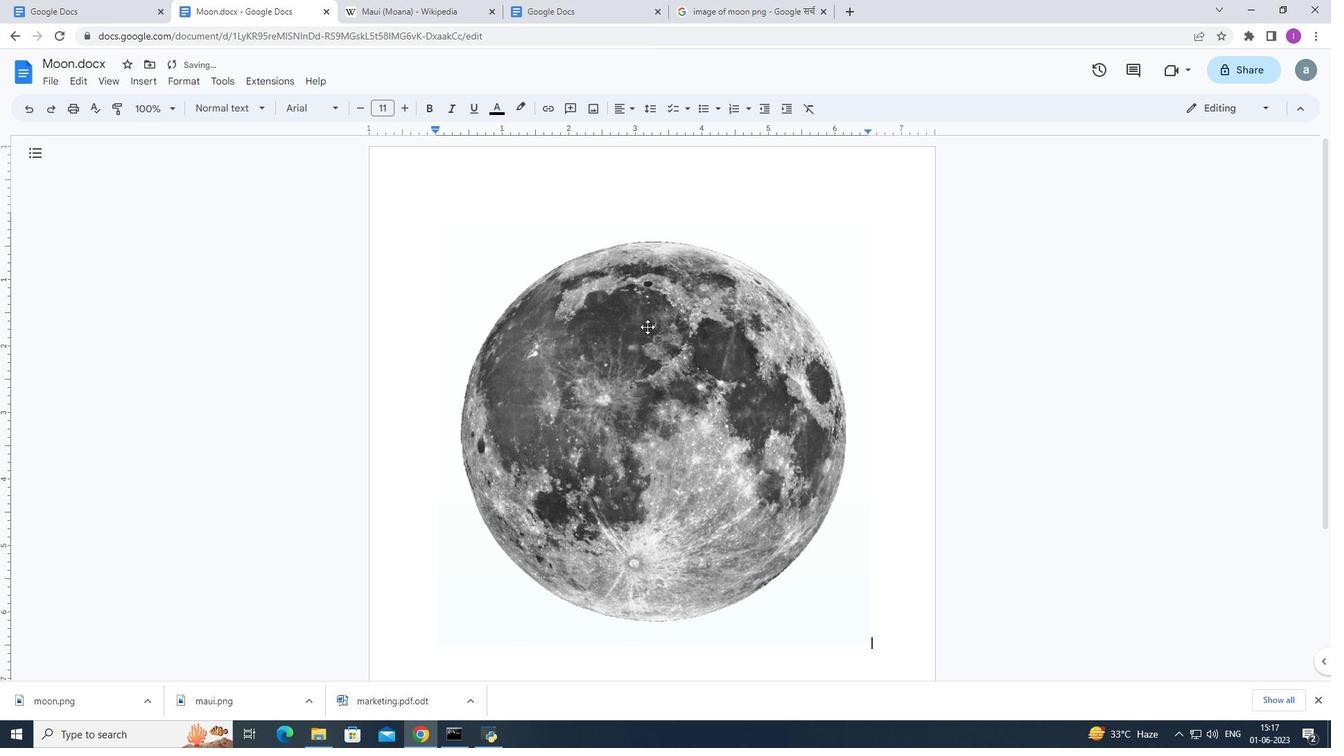 
Action: Mouse scrolled (649, 330) with delta (0, 0)
Screenshot: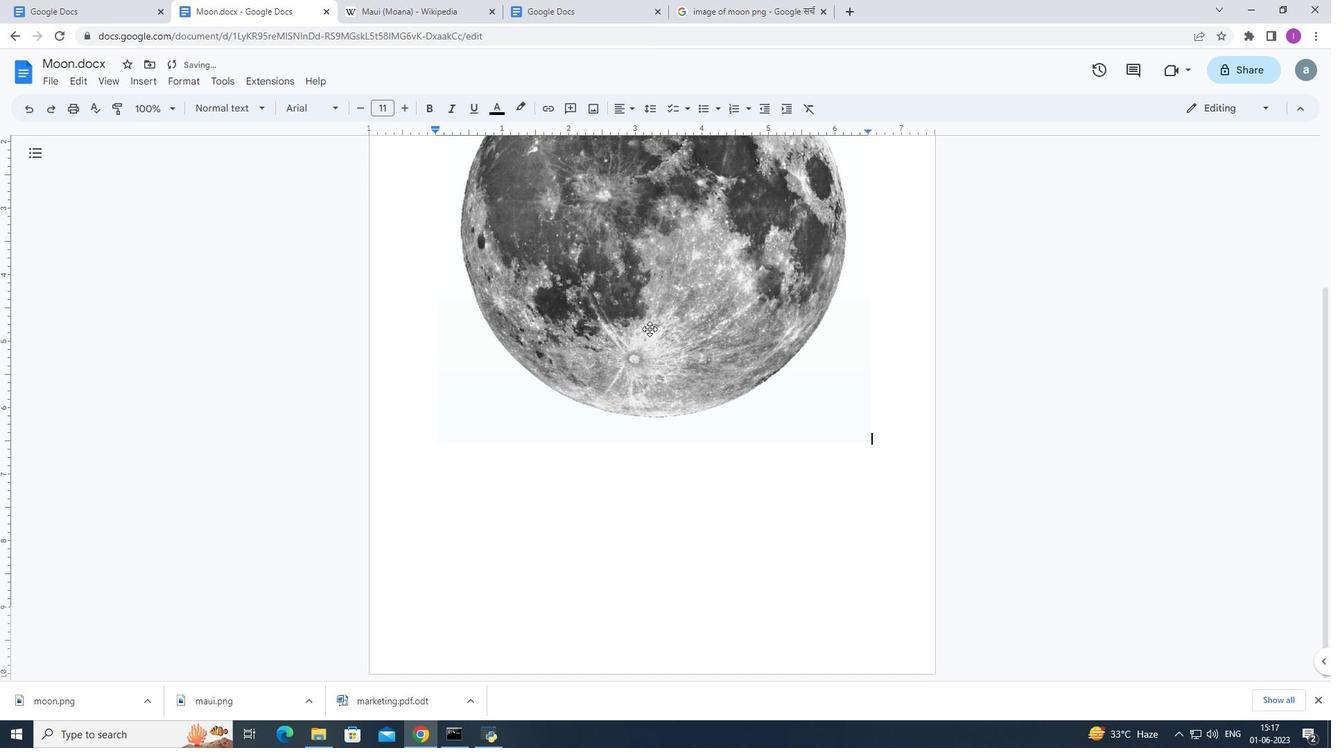
Action: Mouse scrolled (649, 330) with delta (0, 0)
Screenshot: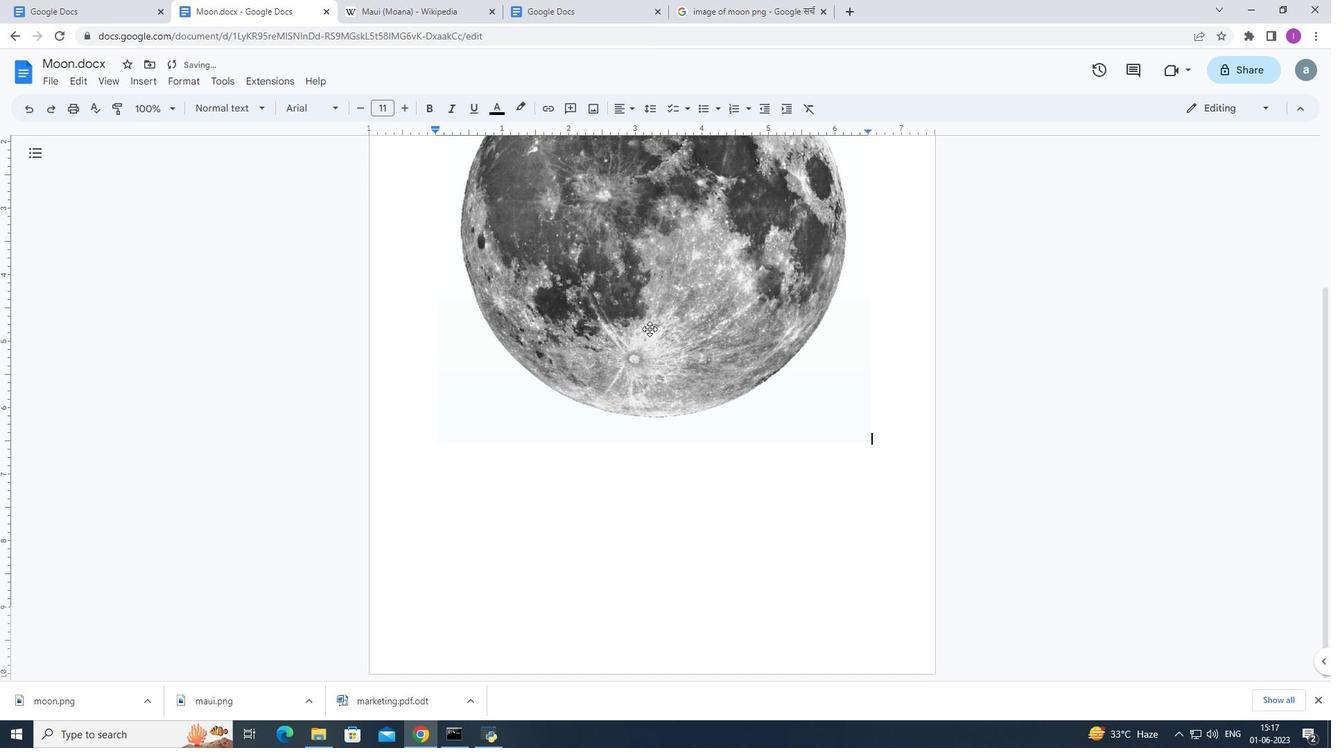 
Action: Mouse moved to (542, 212)
Screenshot: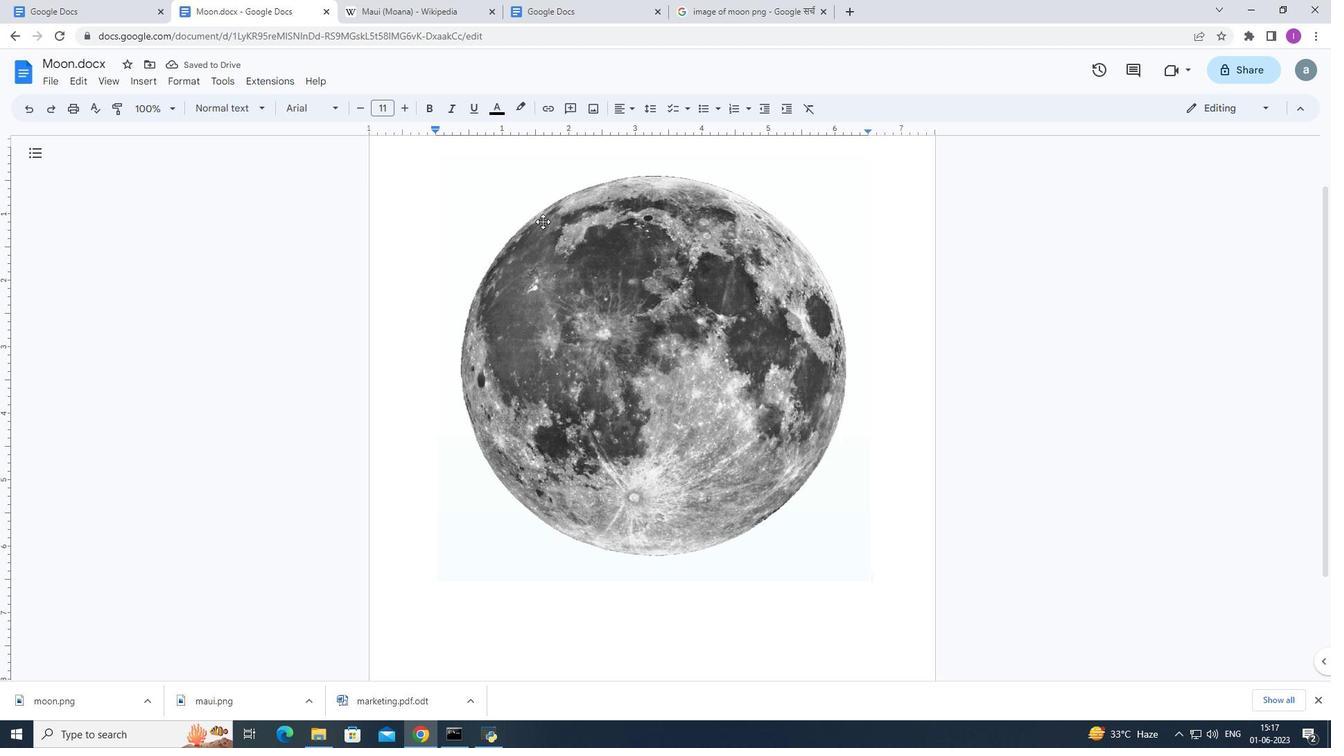 
Action: Mouse pressed left at (542, 212)
Screenshot: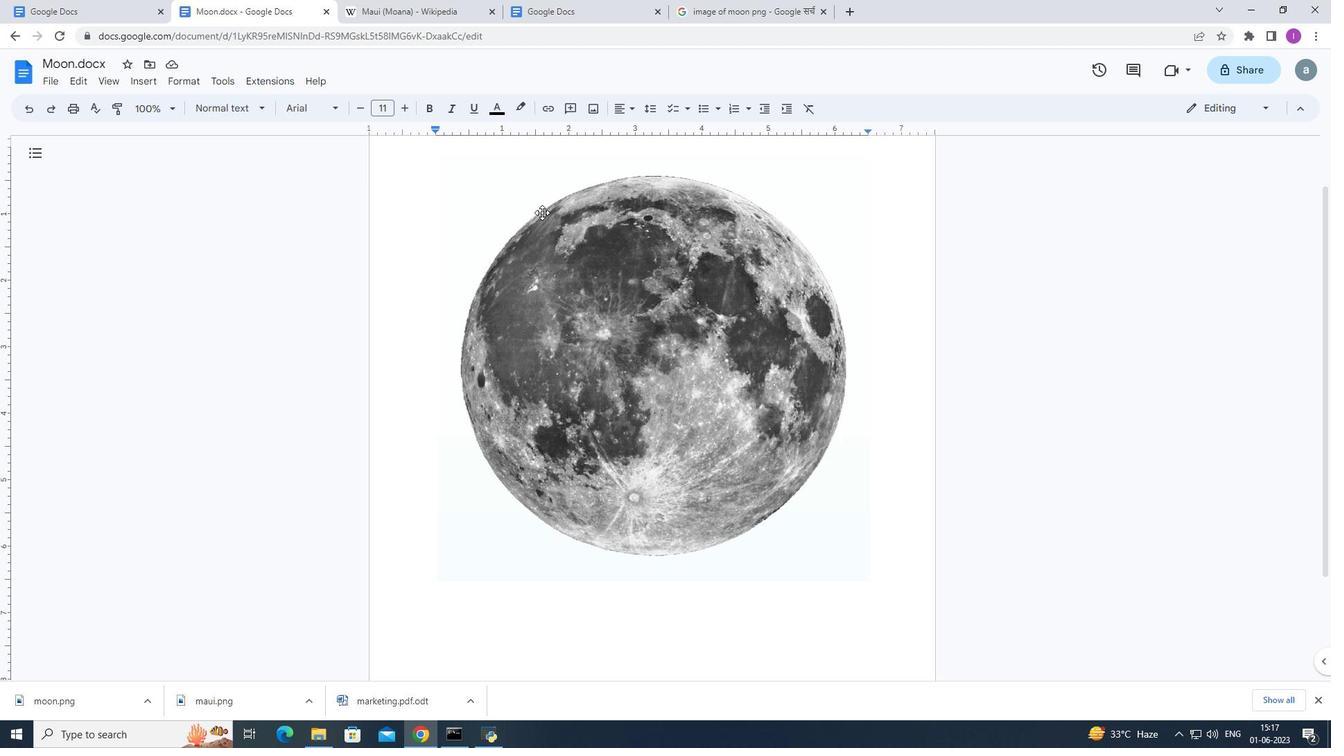 
Action: Mouse moved to (516, 107)
Screenshot: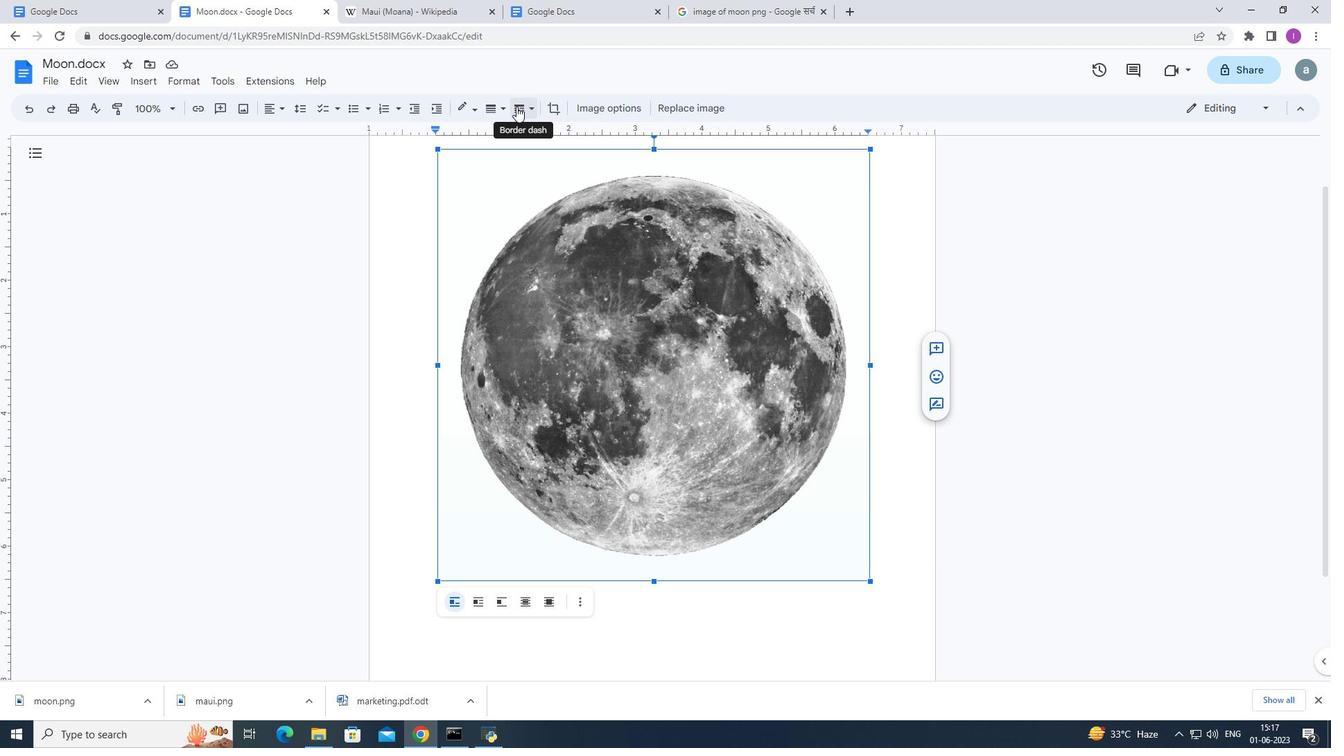 
Action: Mouse pressed left at (516, 107)
Screenshot: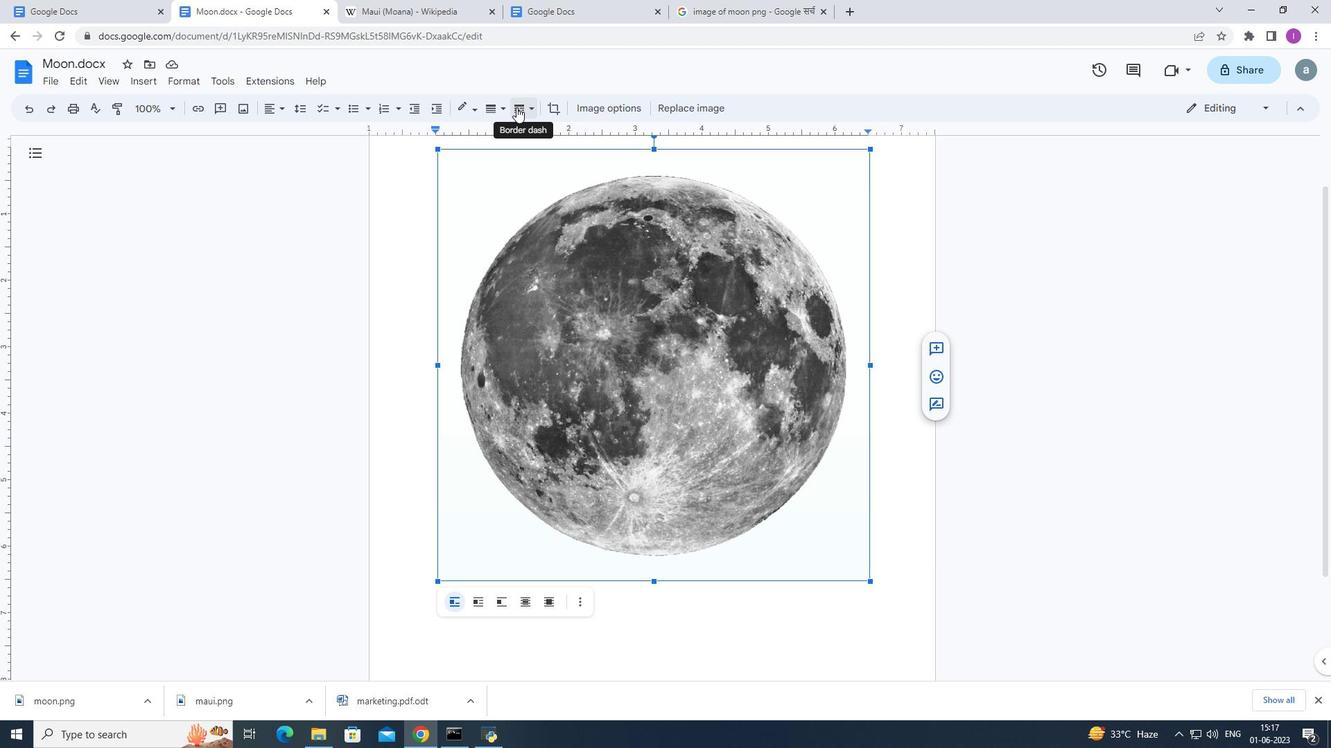 
Action: Mouse moved to (545, 131)
Screenshot: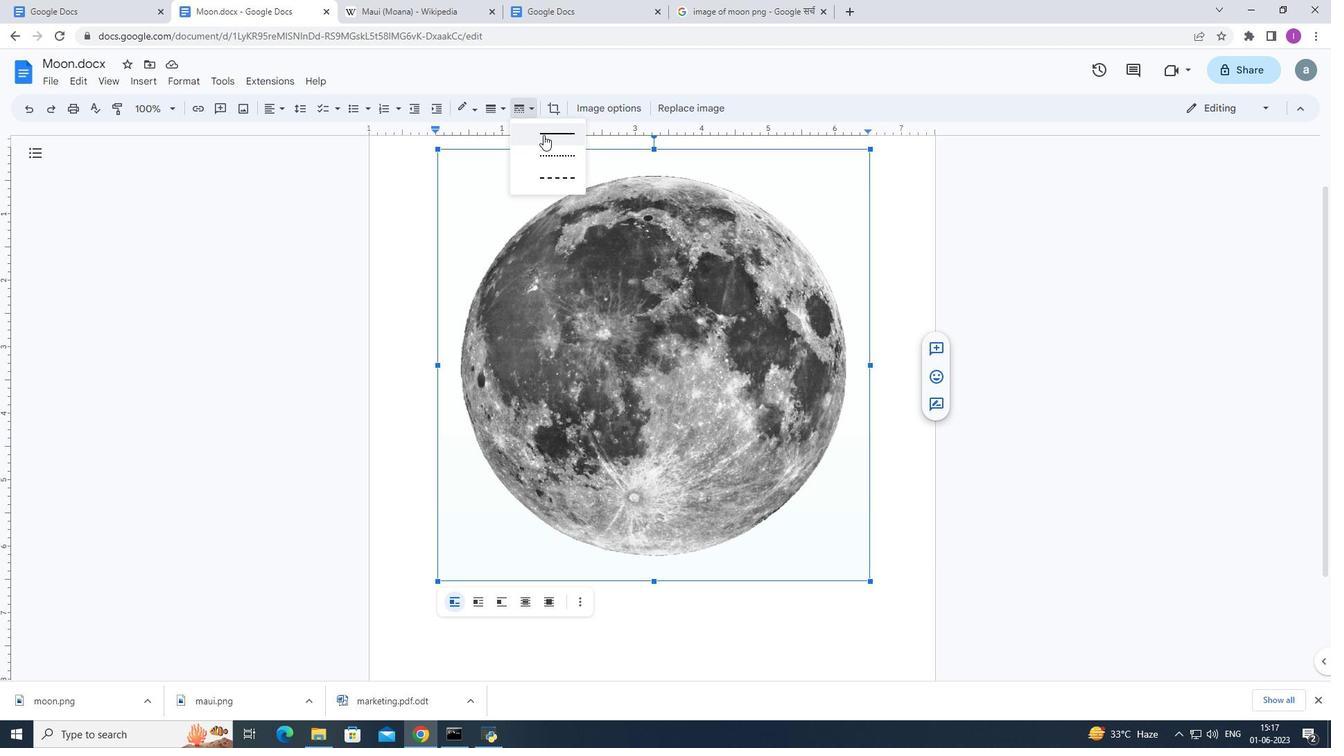 
Action: Mouse pressed left at (545, 131)
Screenshot: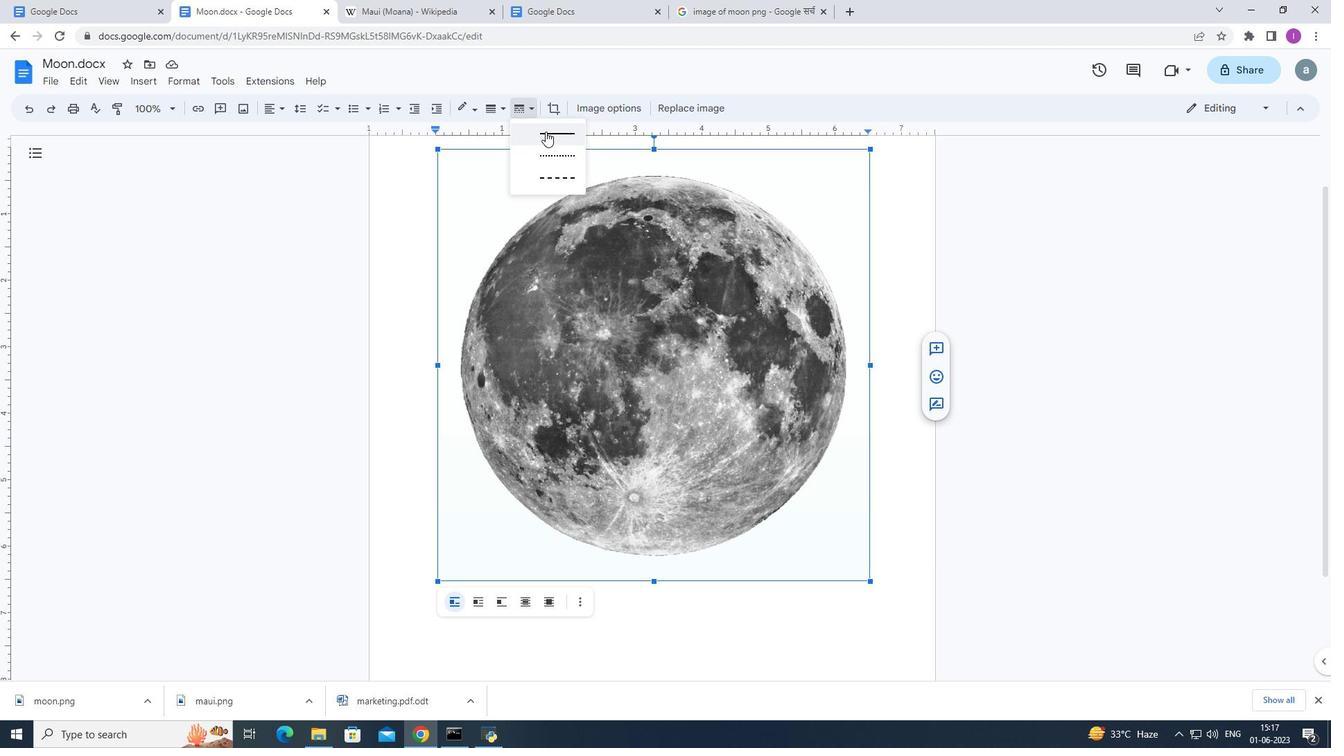 
Action: Mouse moved to (456, 108)
Screenshot: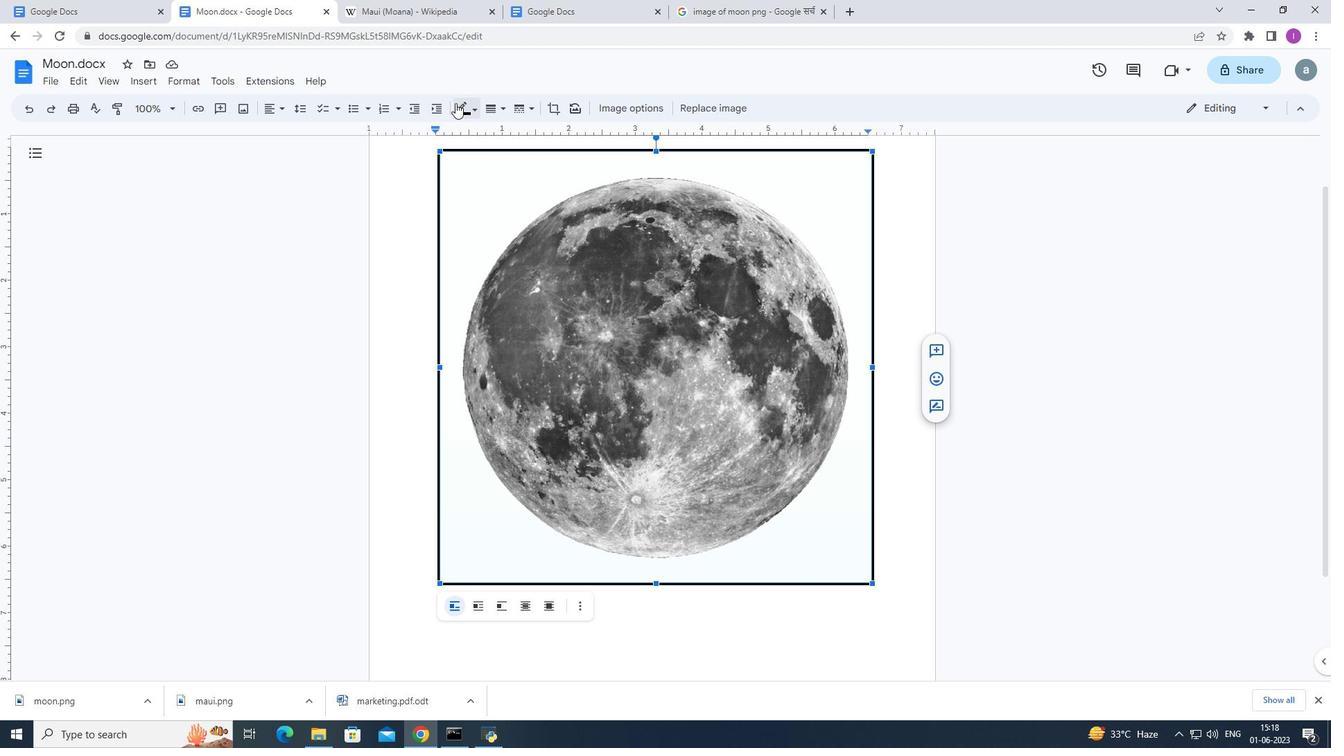 
Action: Mouse pressed left at (456, 108)
Screenshot: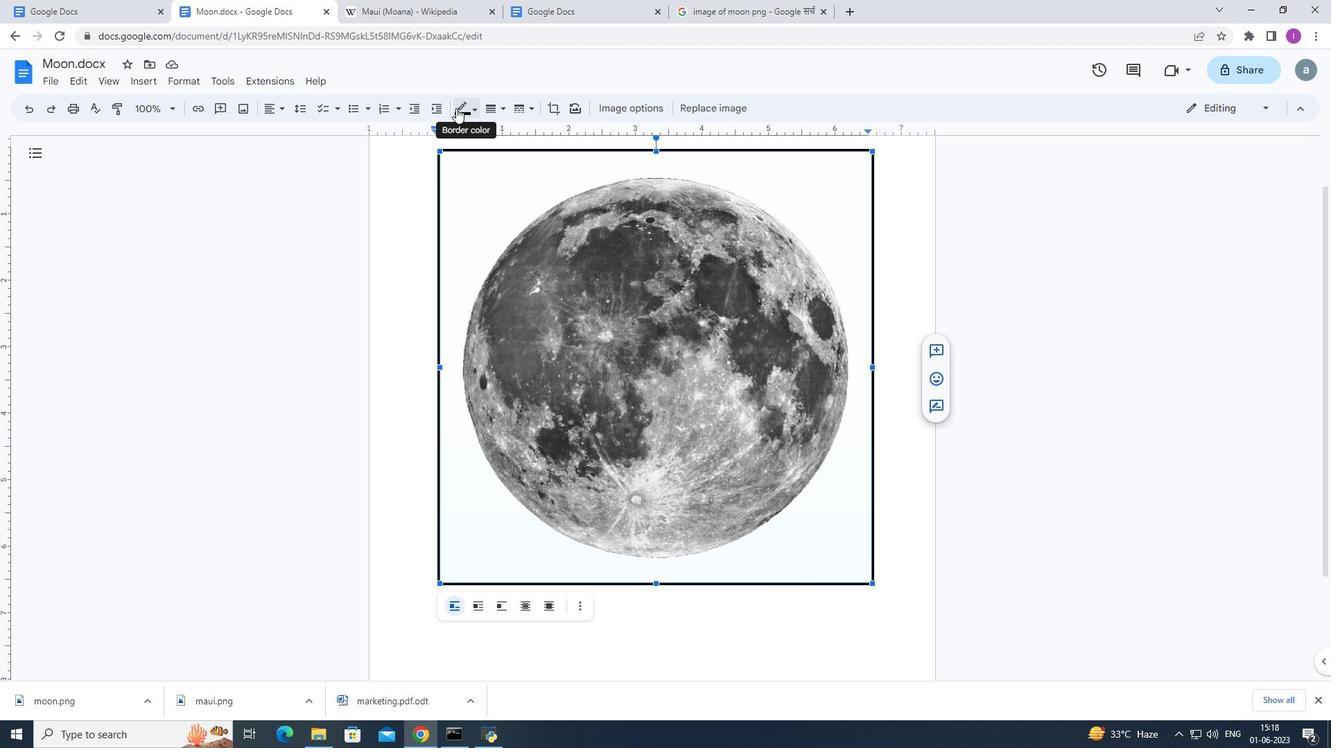 
Action: Mouse moved to (502, 258)
Screenshot: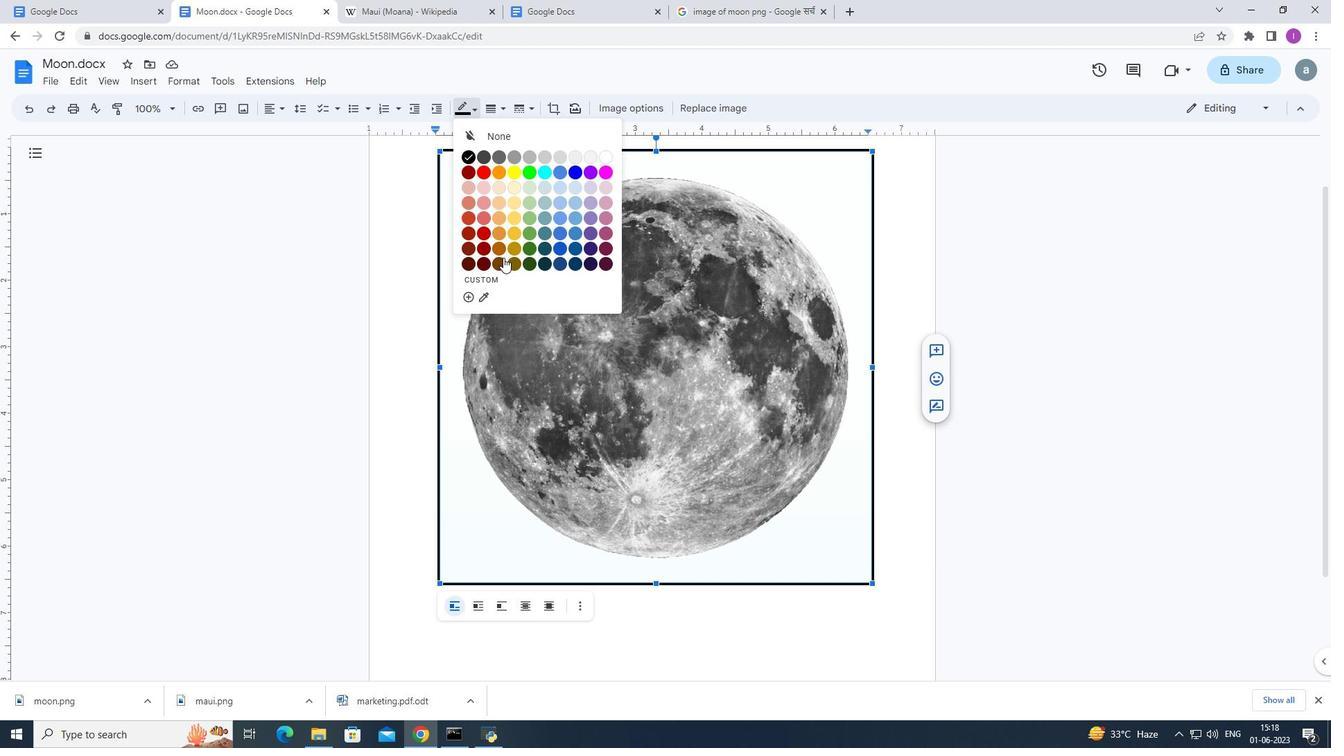 
Action: Mouse pressed left at (502, 258)
Screenshot: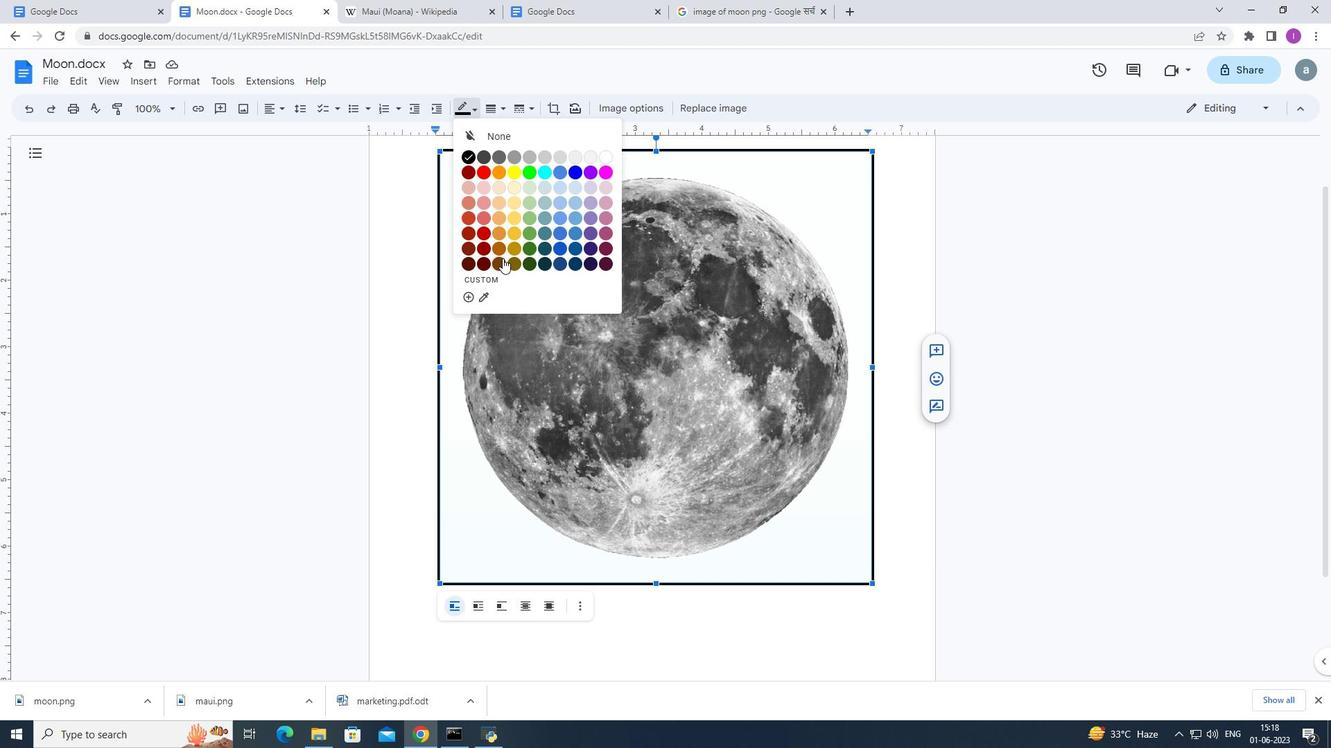 
Action: Mouse moved to (393, 214)
Screenshot: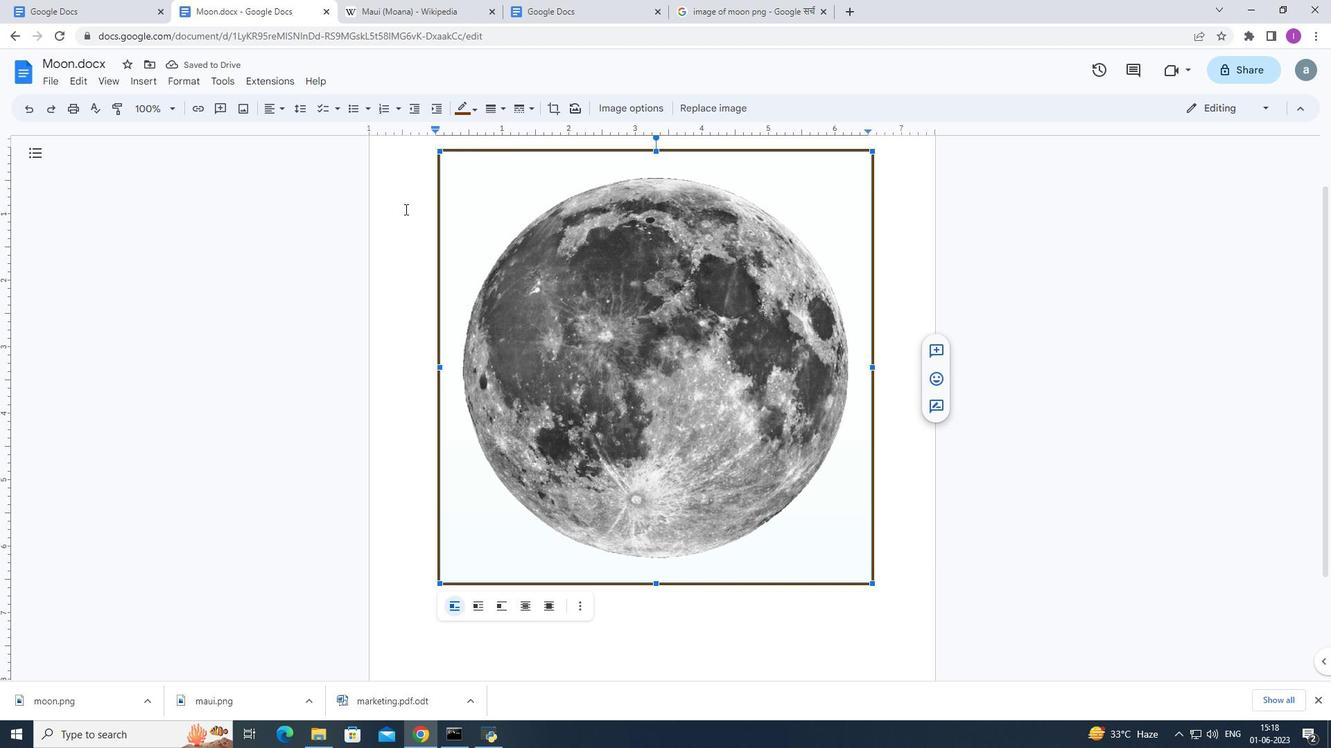 
Action: Mouse pressed left at (393, 214)
Screenshot: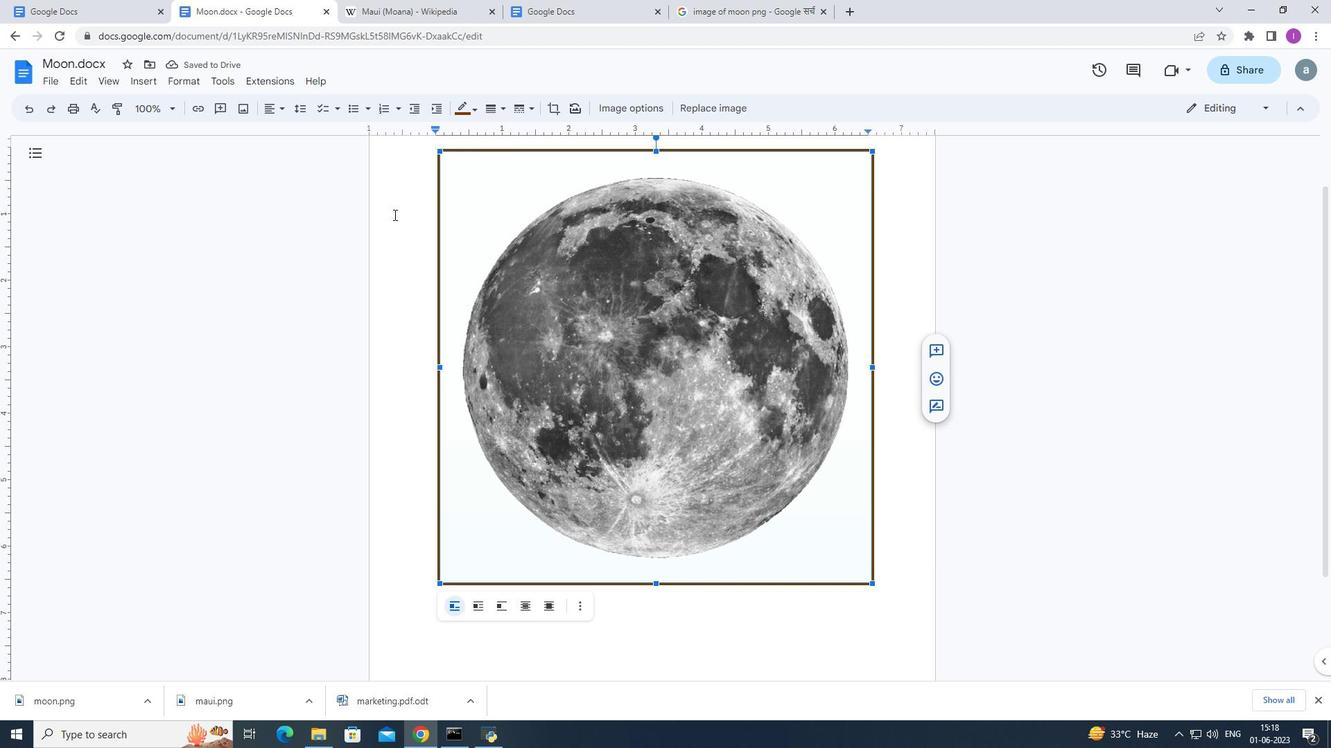 
Action: Mouse moved to (444, 153)
Screenshot: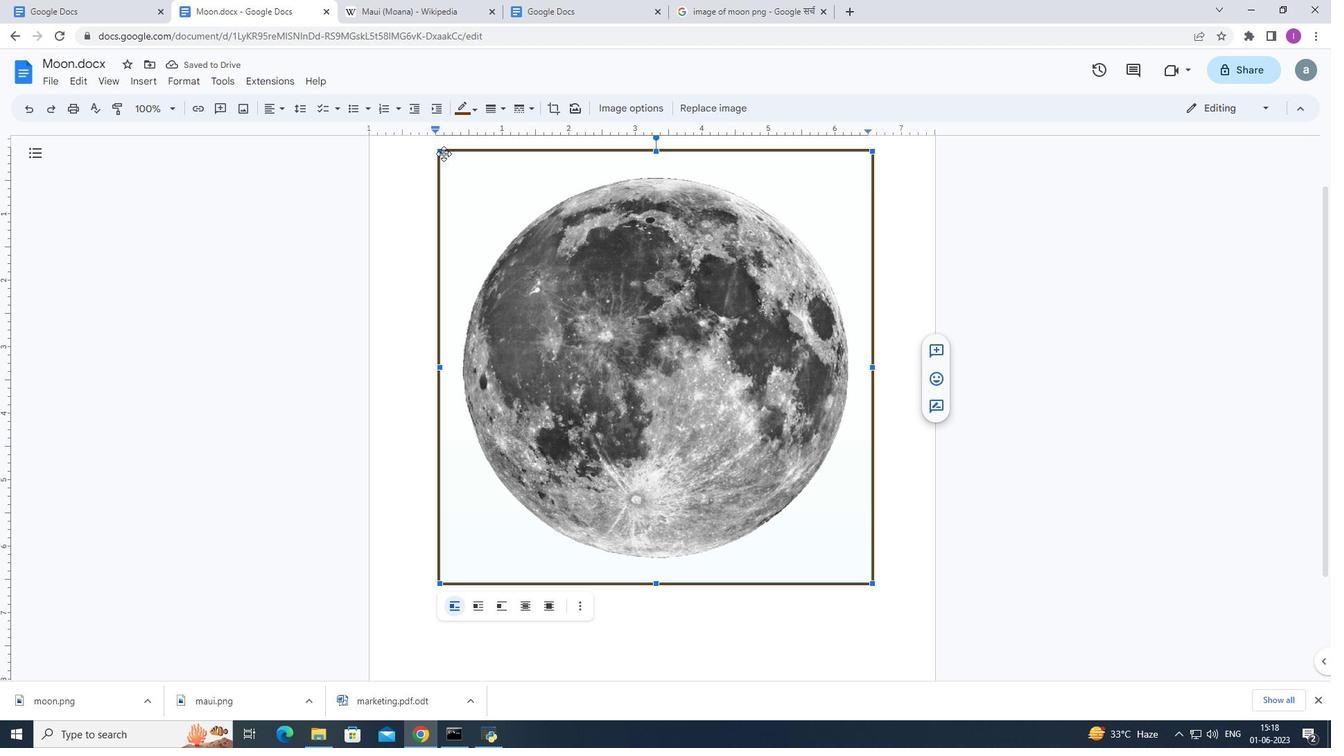 
Action: Mouse pressed left at (444, 153)
Screenshot: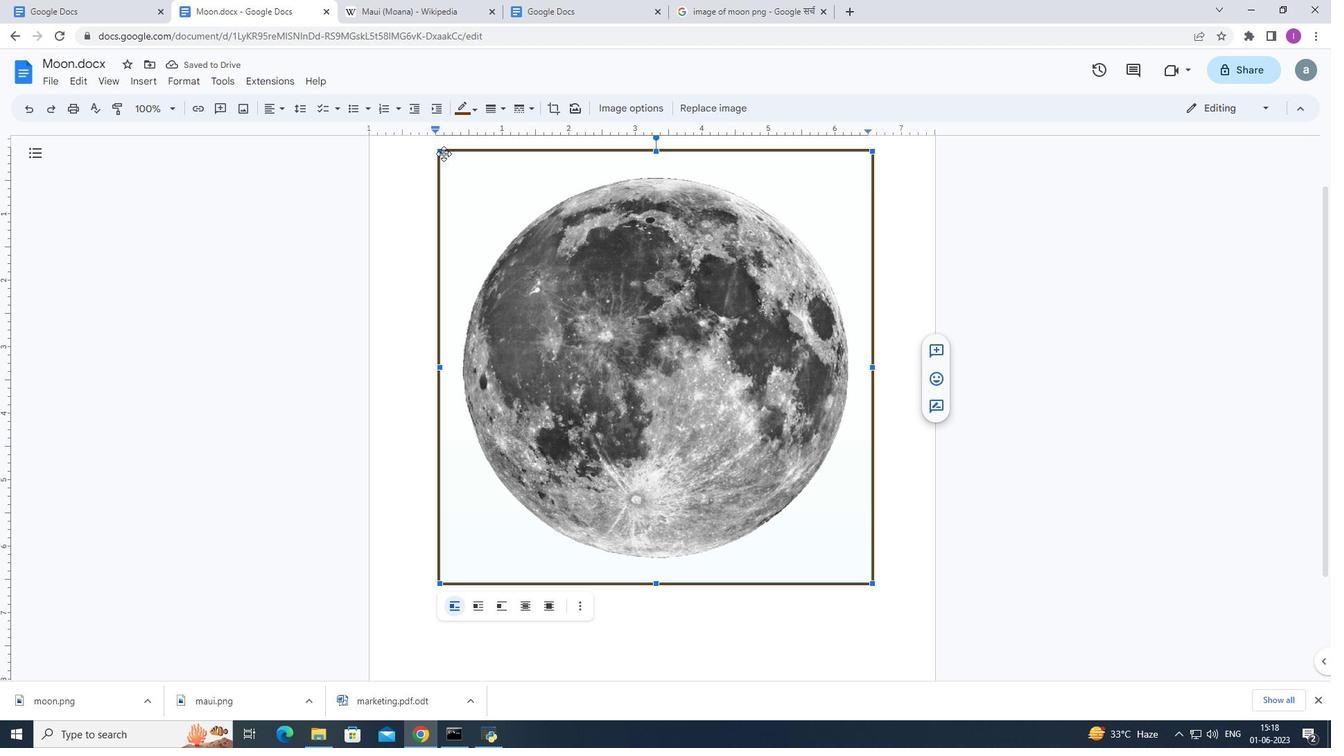 
Action: Mouse moved to (519, 150)
Screenshot: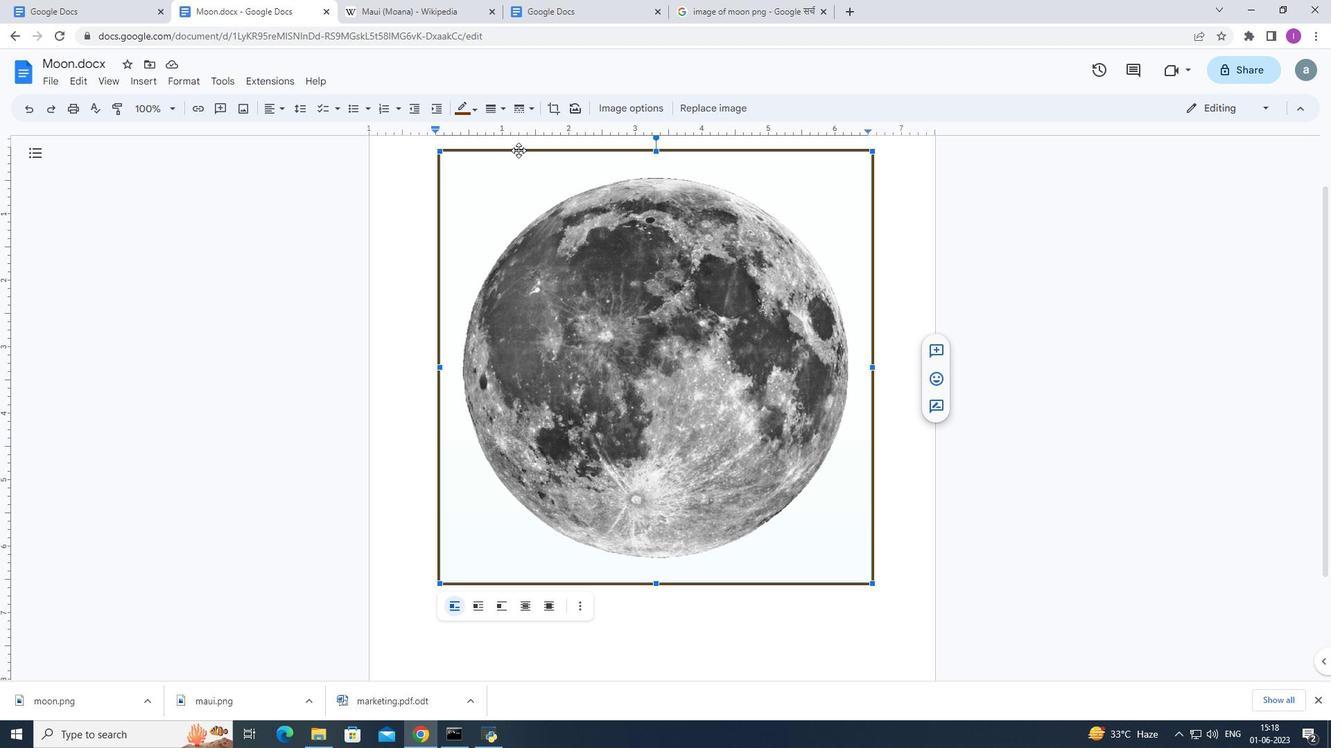 
Action: Mouse pressed left at (519, 150)
Screenshot: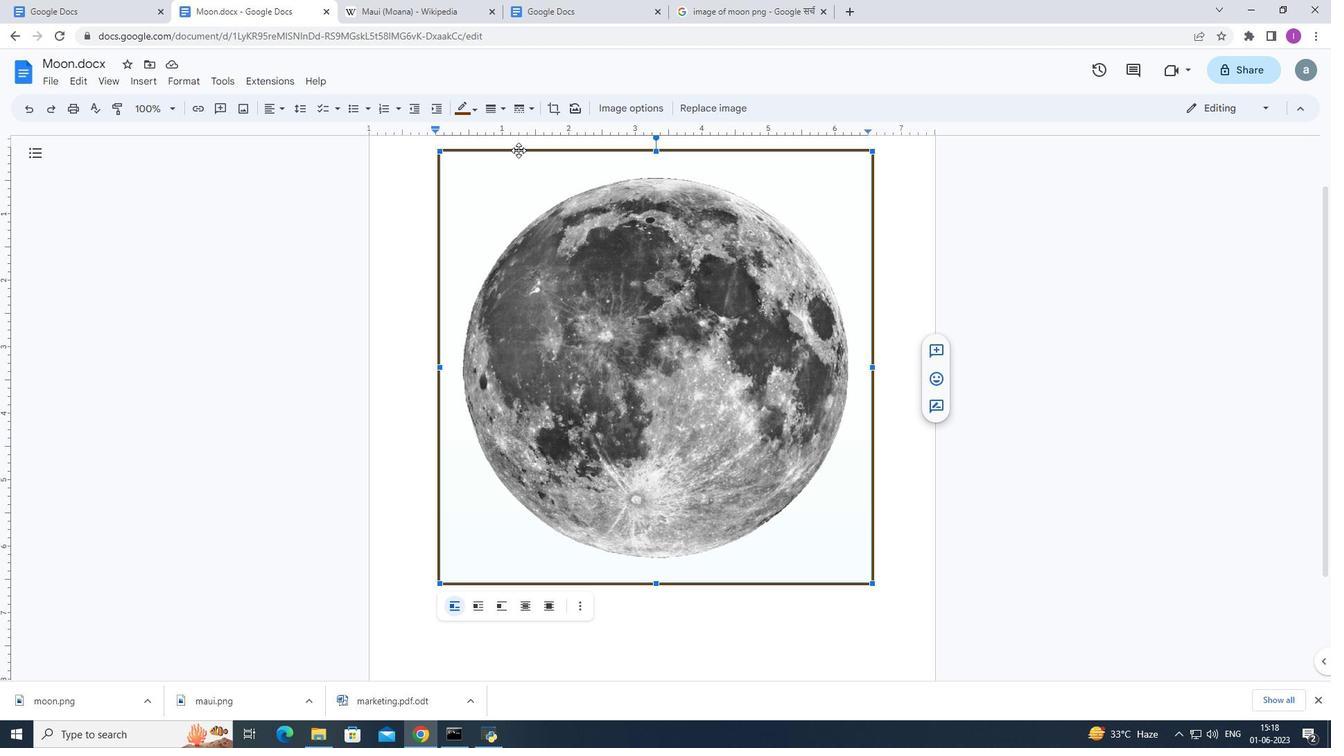 
Action: Mouse moved to (662, 158)
Screenshot: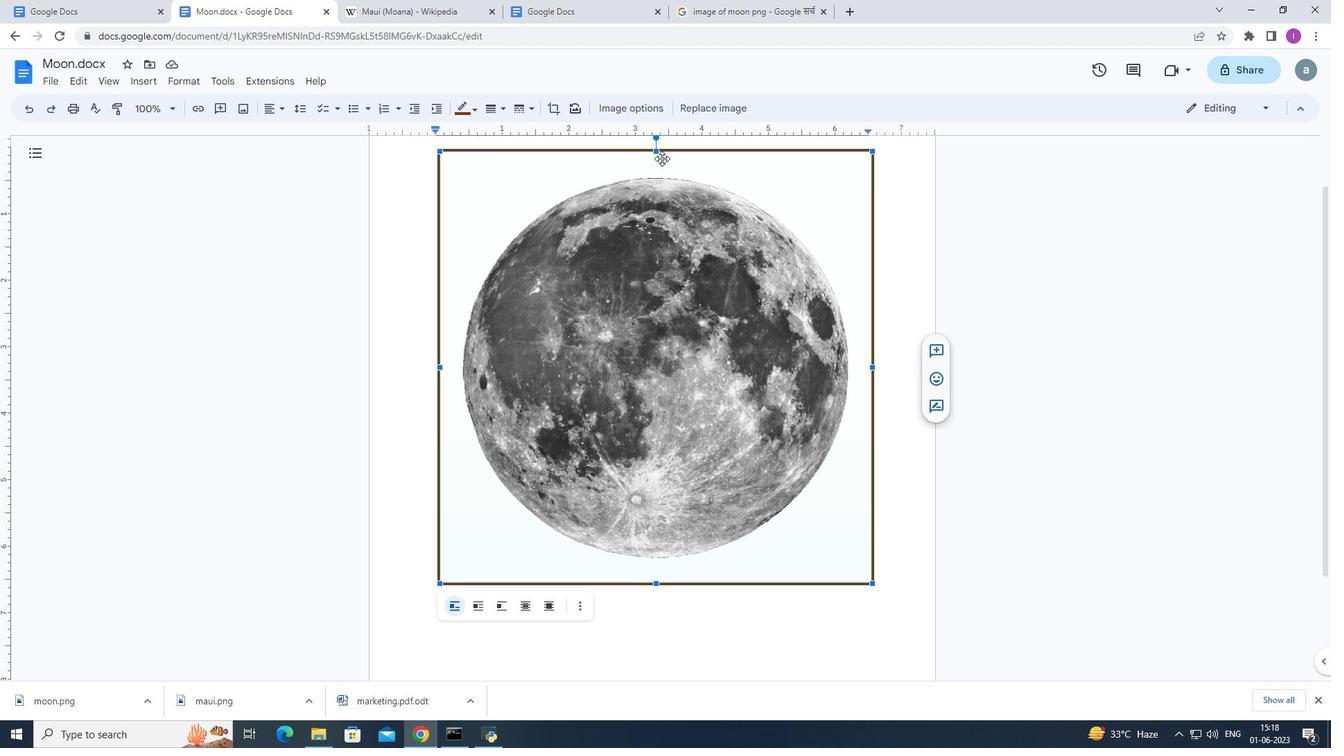 
Action: Mouse pressed left at (662, 158)
Screenshot: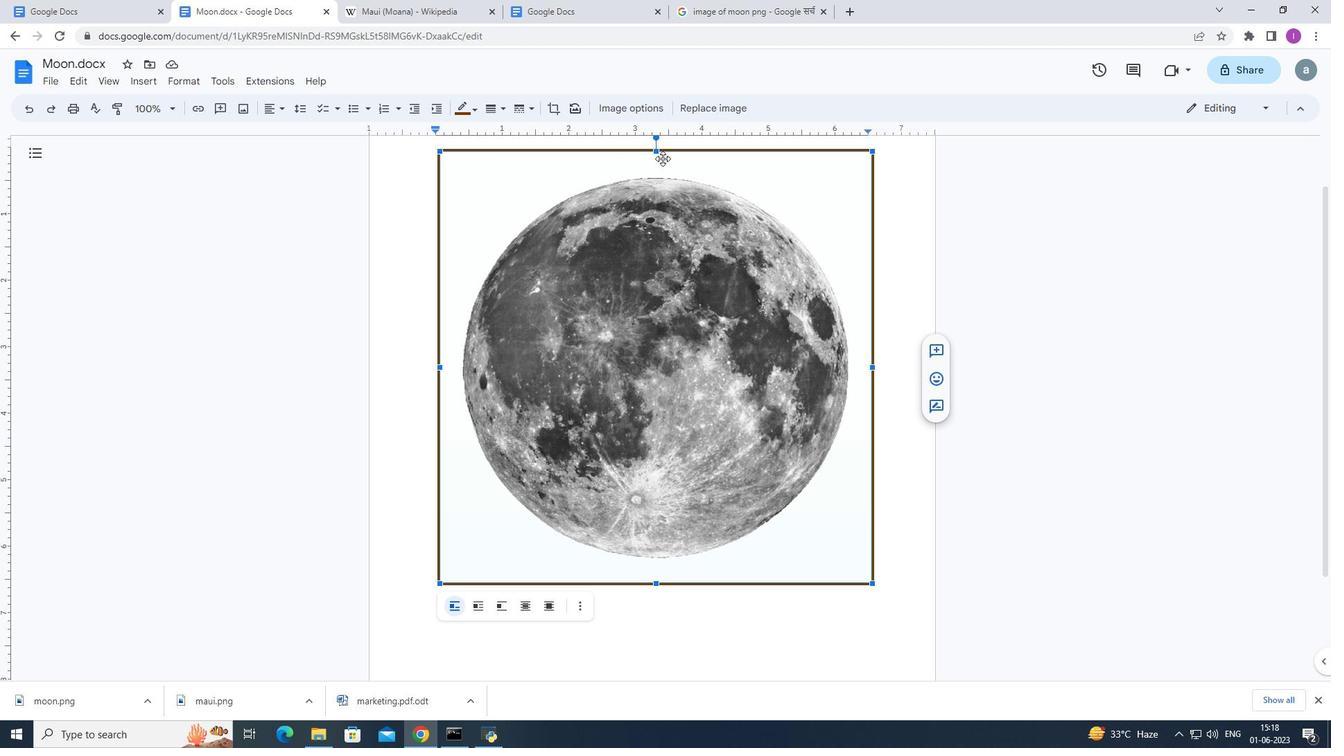 
Action: Mouse moved to (466, 106)
Screenshot: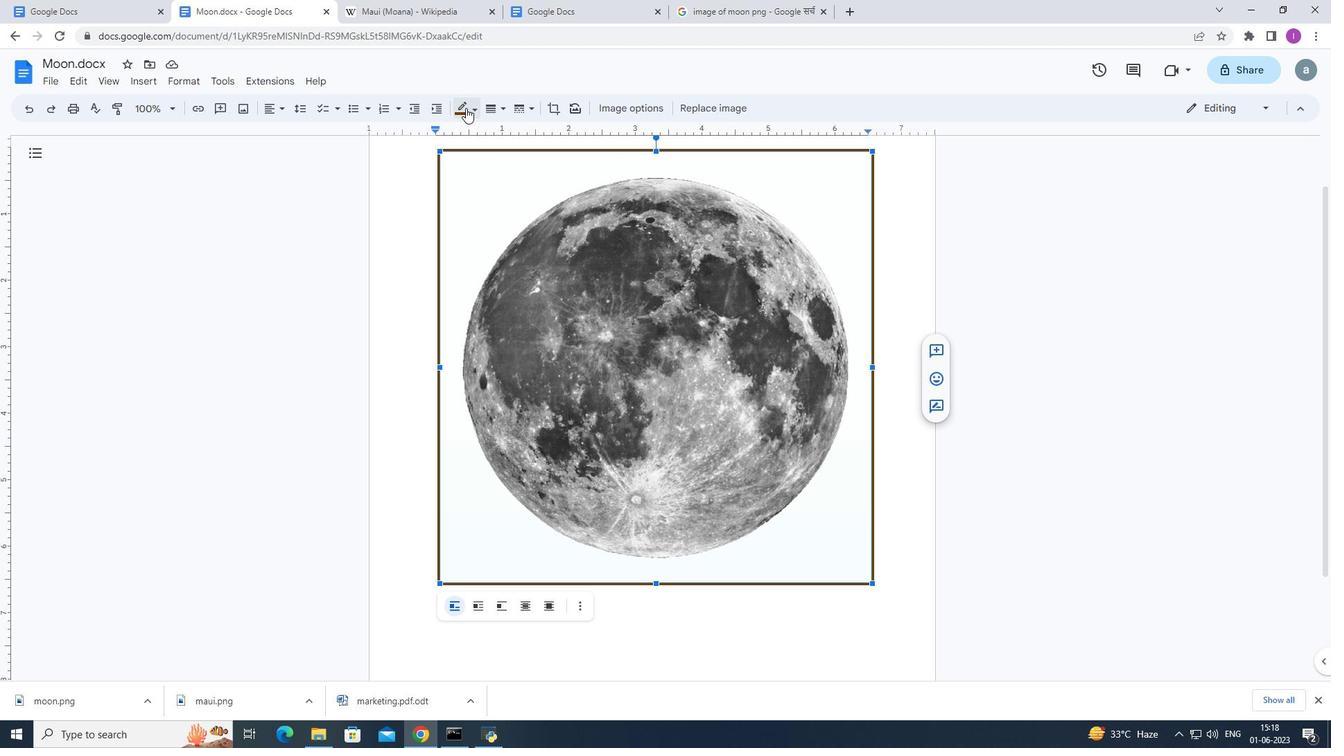 
Action: Mouse pressed left at (466, 106)
Screenshot: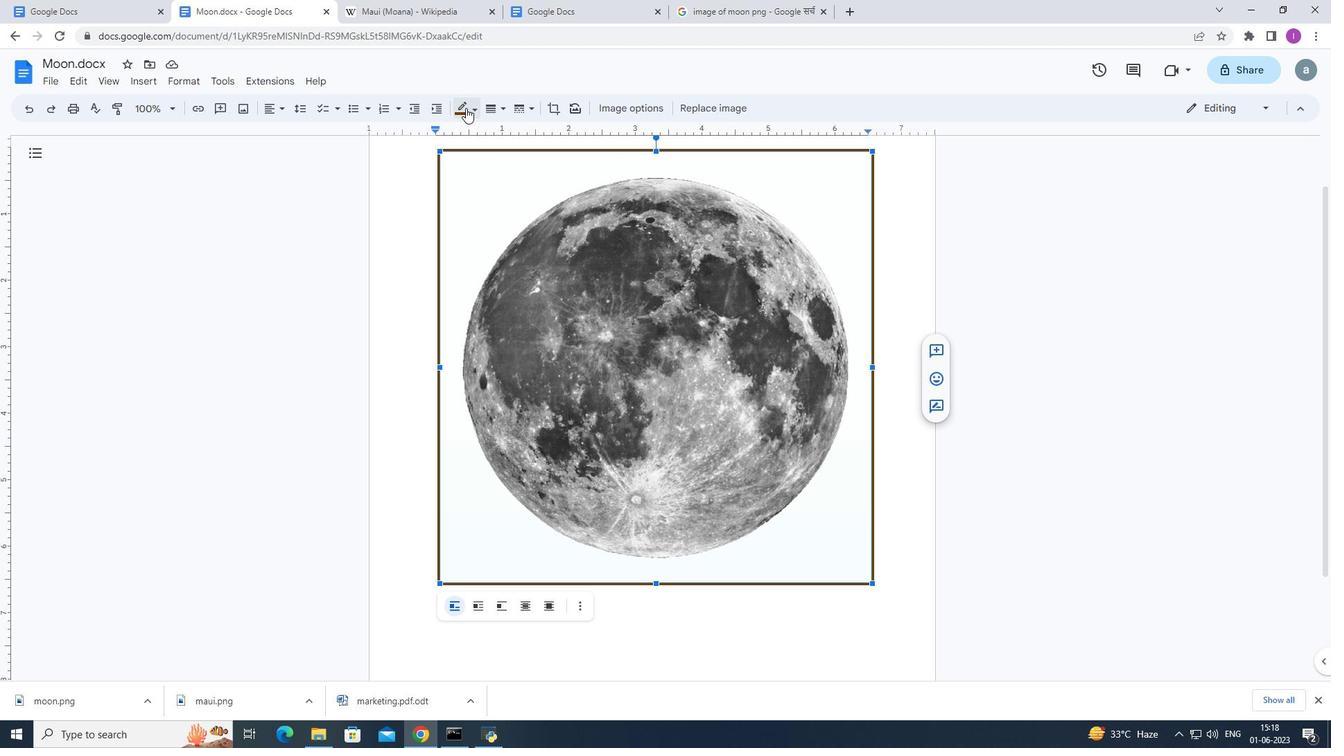 
Action: Mouse moved to (504, 248)
Screenshot: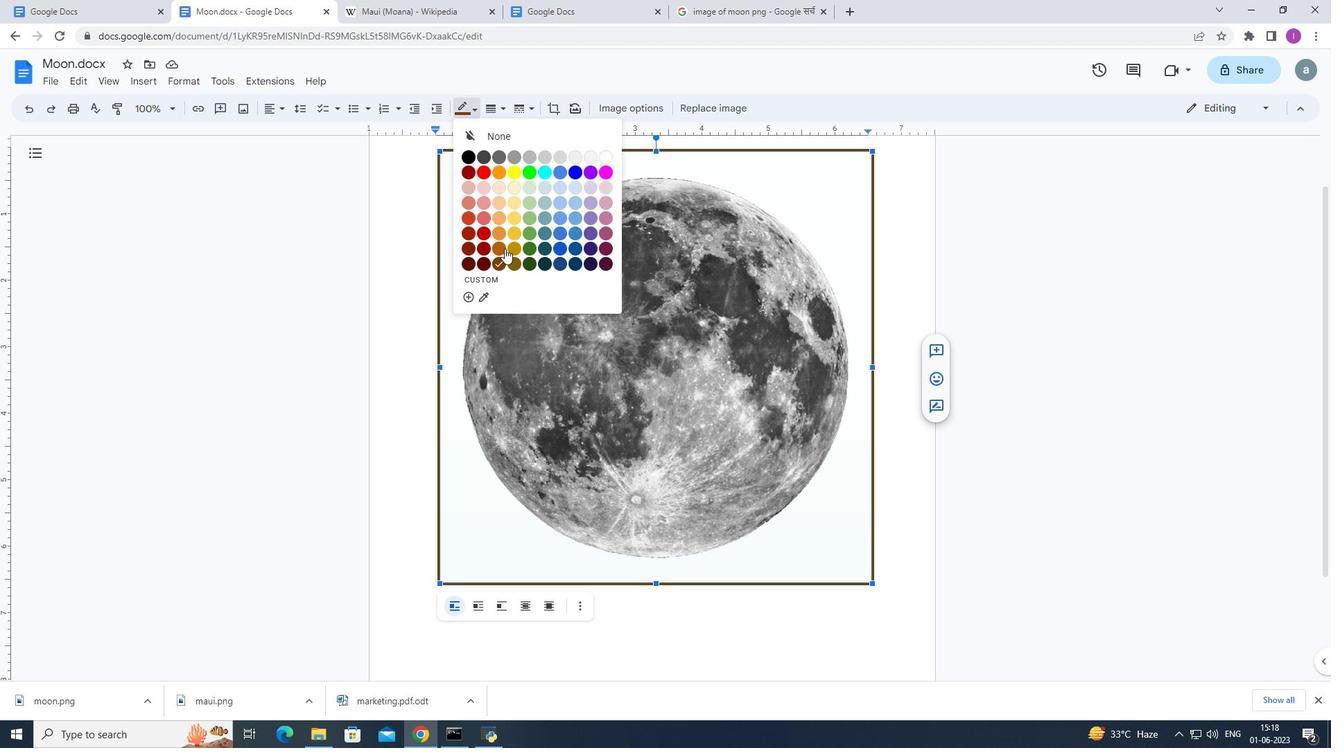 
Action: Mouse pressed left at (504, 248)
Screenshot: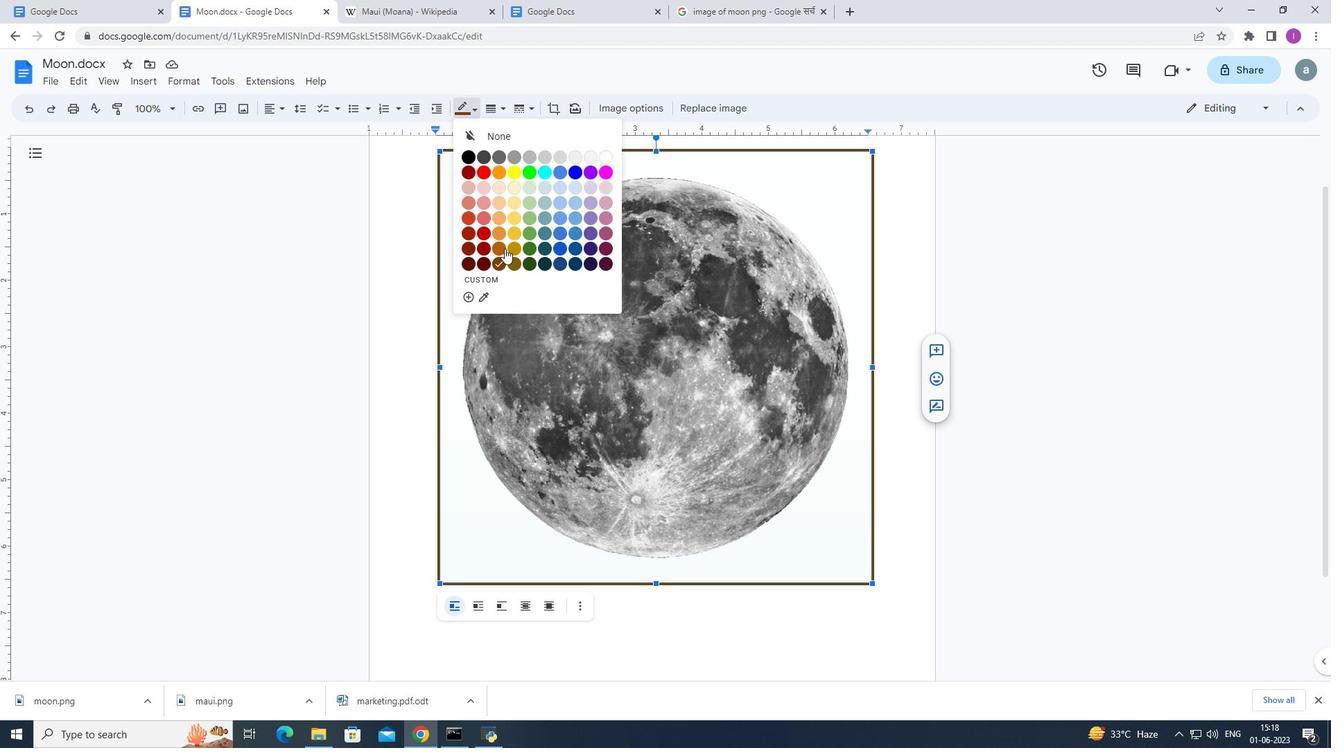 
Action: Mouse moved to (492, 107)
Screenshot: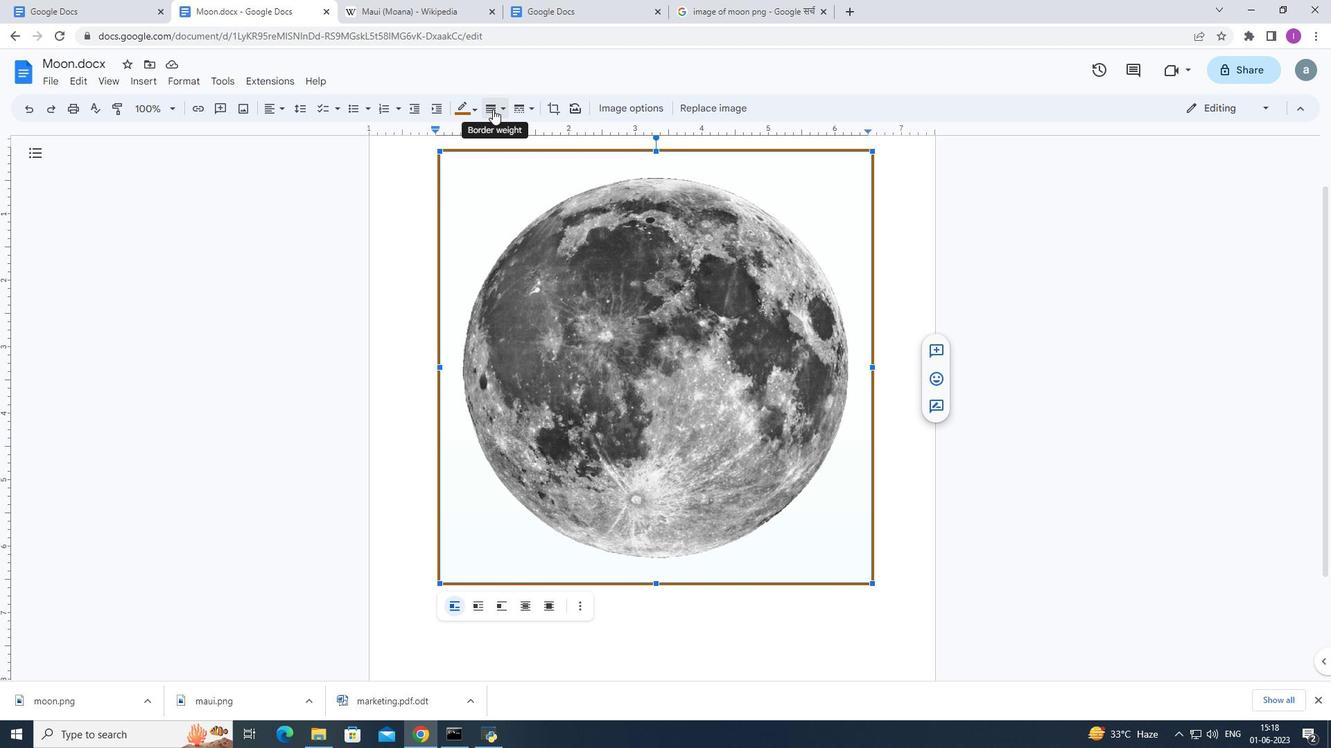 
Action: Mouse pressed left at (492, 107)
Screenshot: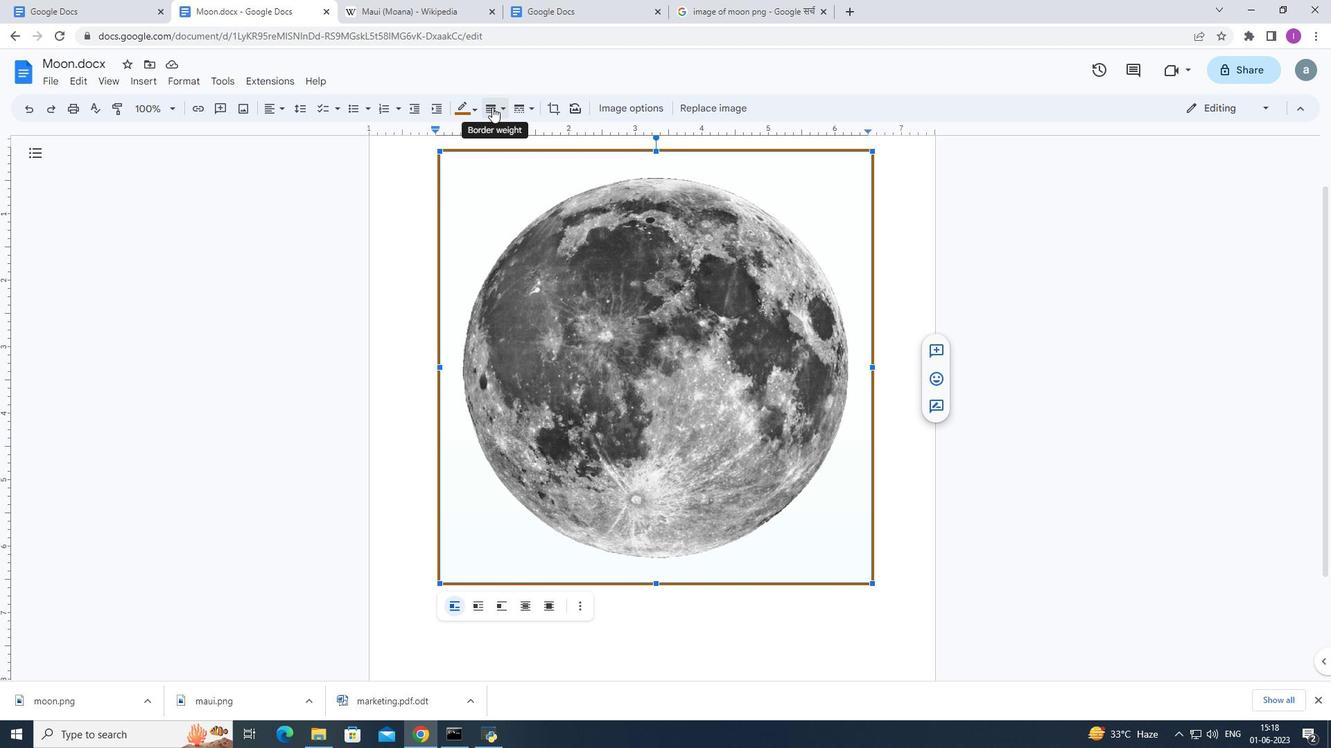 
Action: Mouse moved to (520, 157)
Screenshot: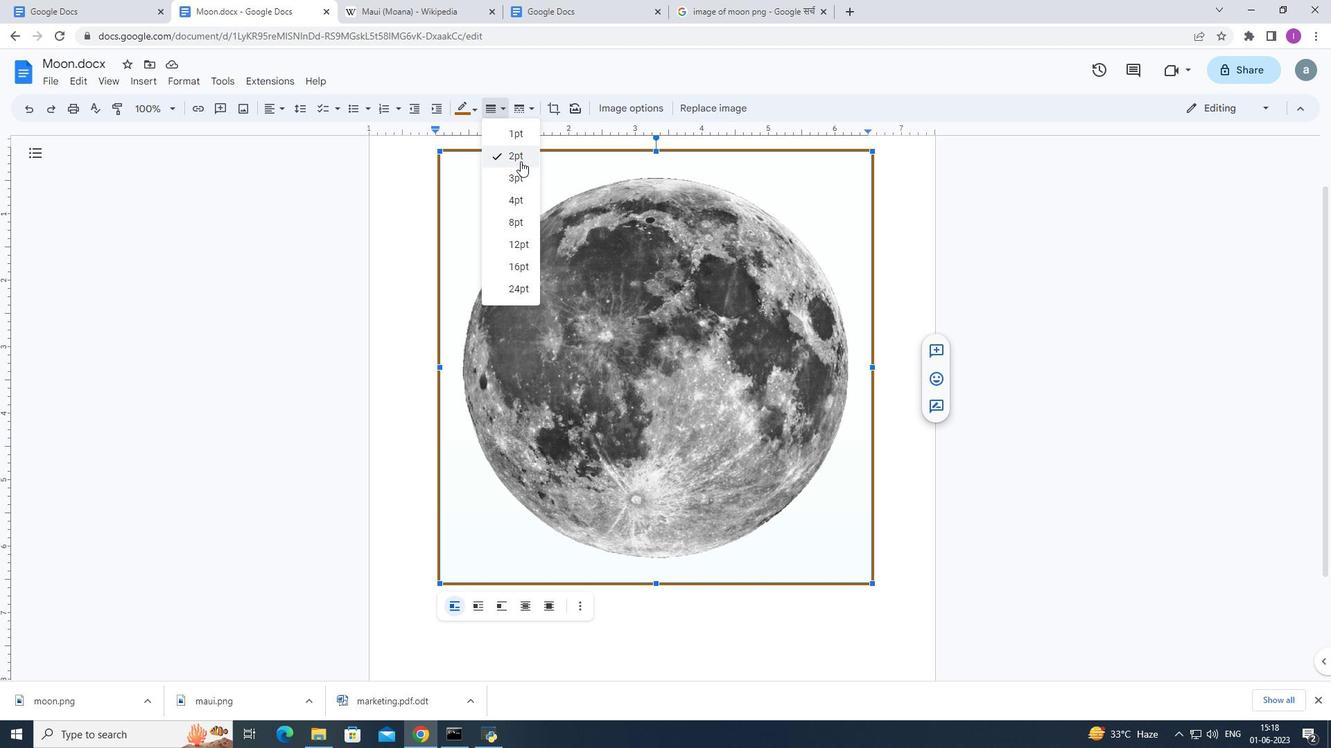 
Action: Mouse pressed left at (520, 157)
Screenshot: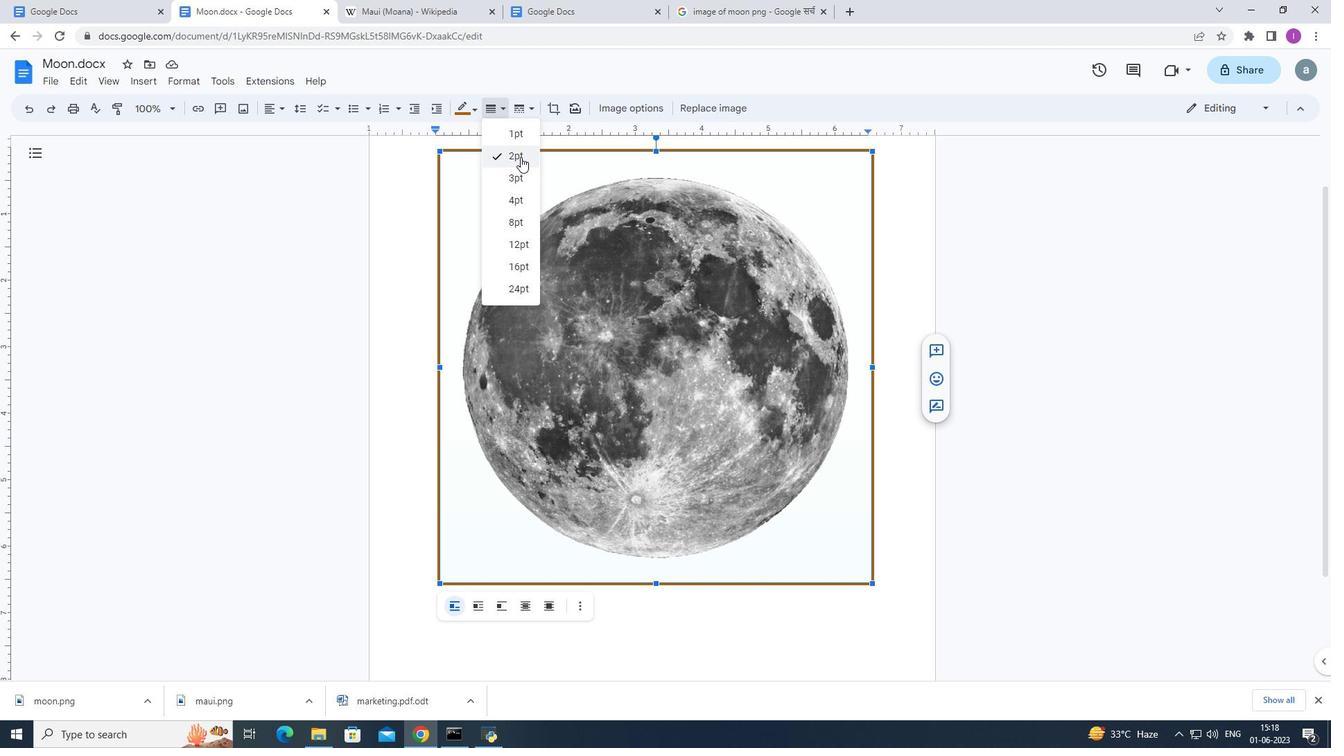 
Action: Mouse moved to (670, 232)
Screenshot: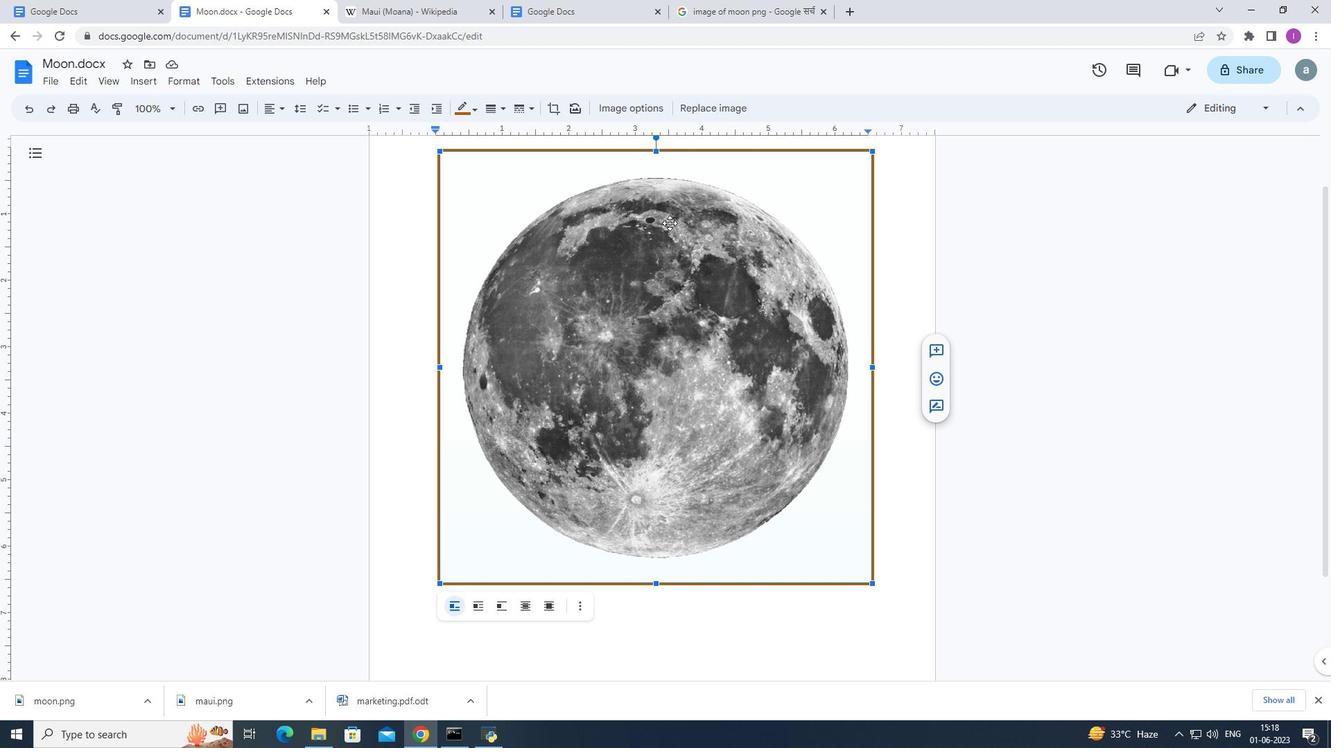 
